 Task: Create new contact,   with mail id: 'OliviaBrown26@autoliv.com', first name: 'Olivia', Last name: 'Brown', Job Title: Chief Information Officer, Phone number (202) 555-7890. Change life cycle stage to  'Lead' and lead status to 'New'. Add new company to the associated contact: amny.com and type: Prospect. Logged in from softage.6@softage.net
Action: Mouse moved to (114, 82)
Screenshot: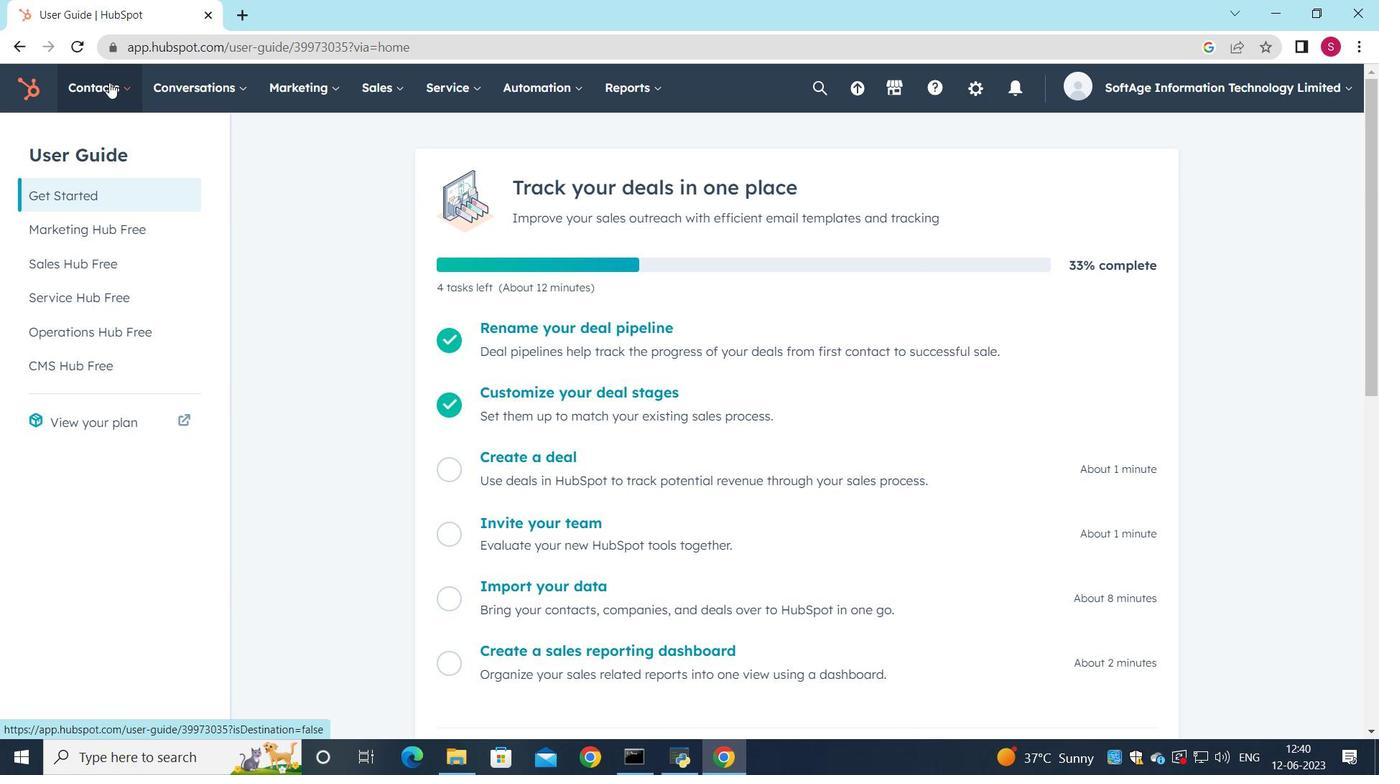 
Action: Mouse pressed left at (114, 82)
Screenshot: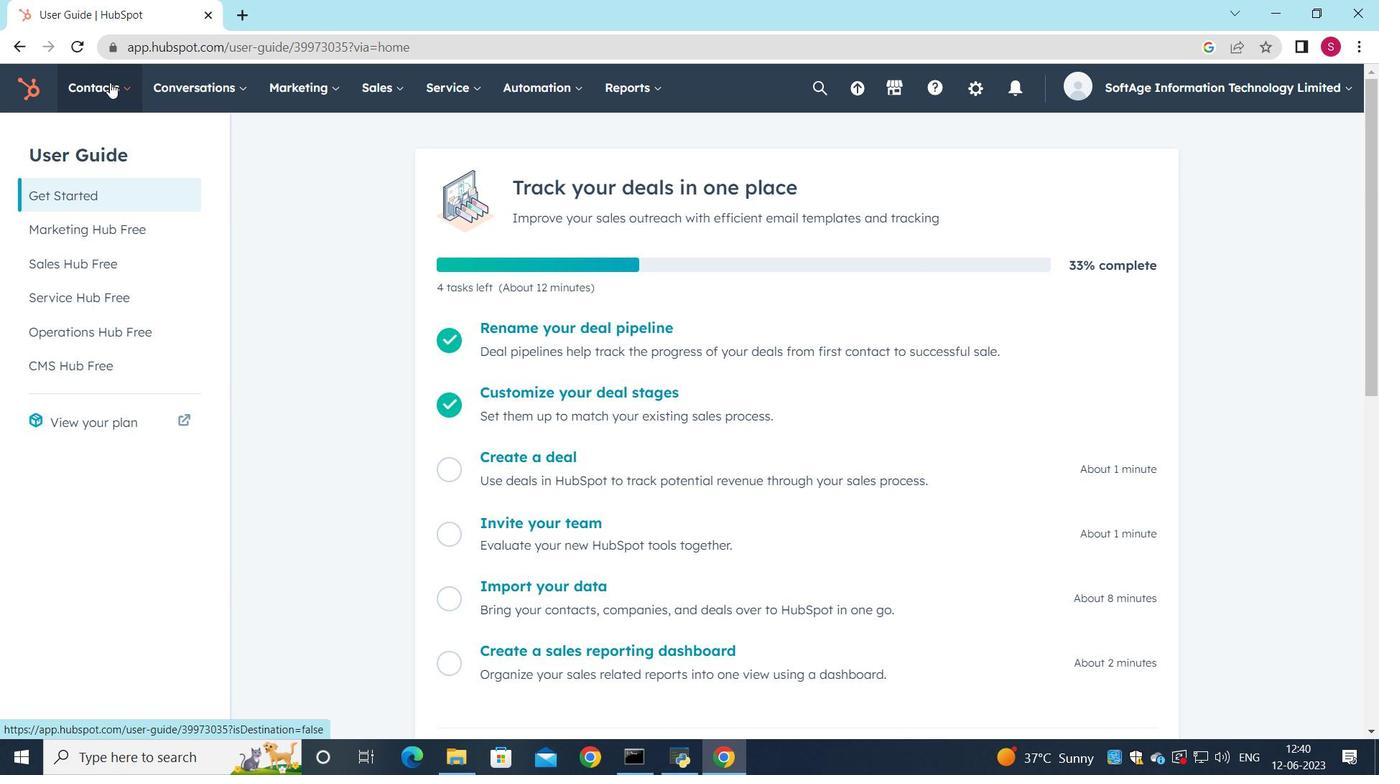
Action: Mouse moved to (129, 133)
Screenshot: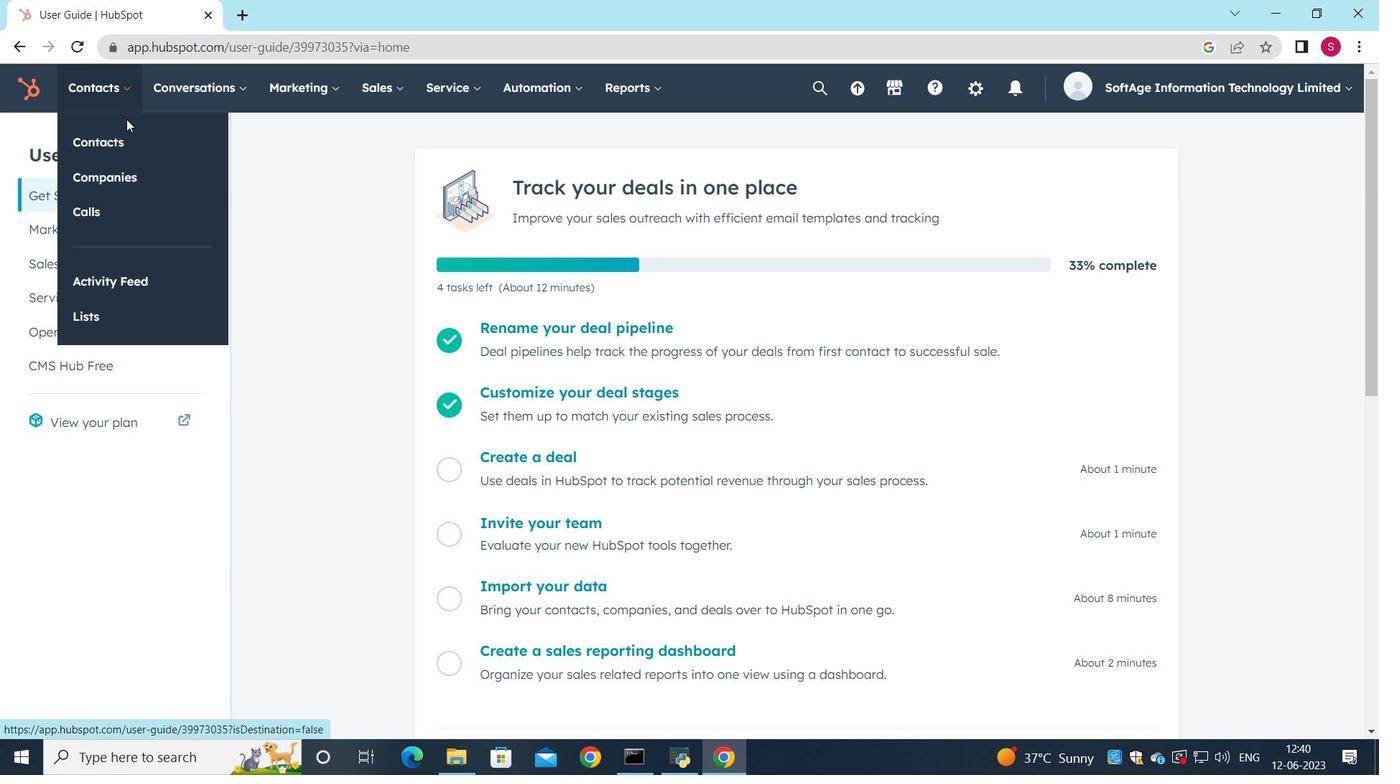 
Action: Mouse pressed left at (129, 133)
Screenshot: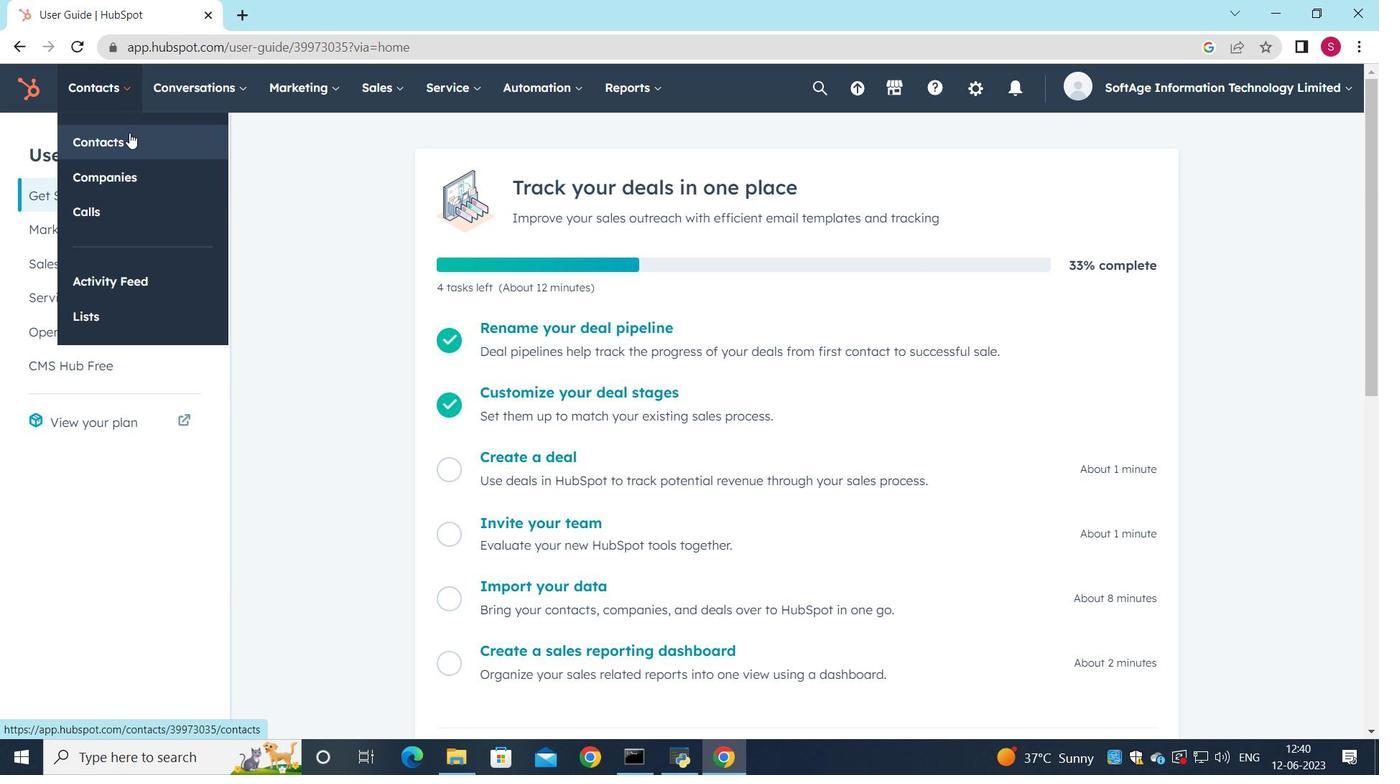 
Action: Mouse moved to (1272, 145)
Screenshot: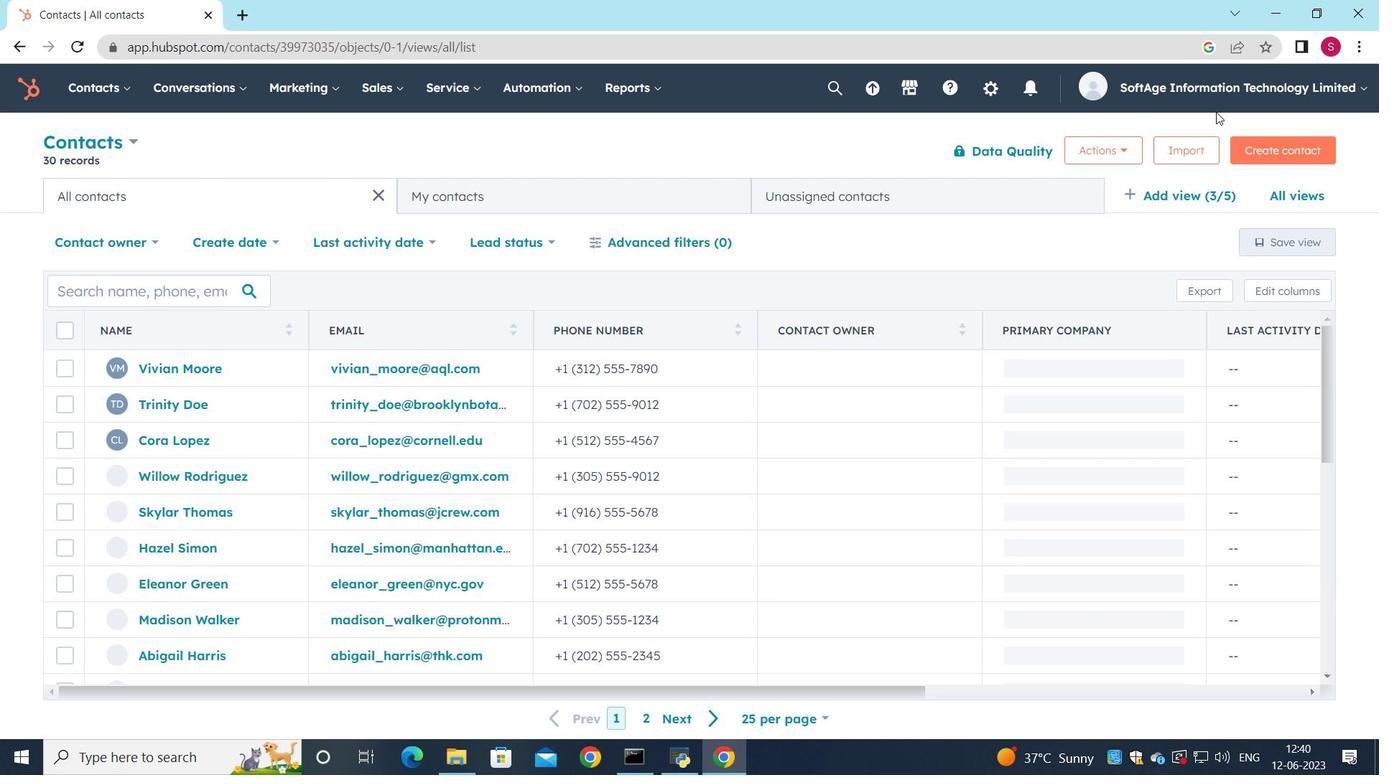 
Action: Mouse pressed left at (1272, 145)
Screenshot: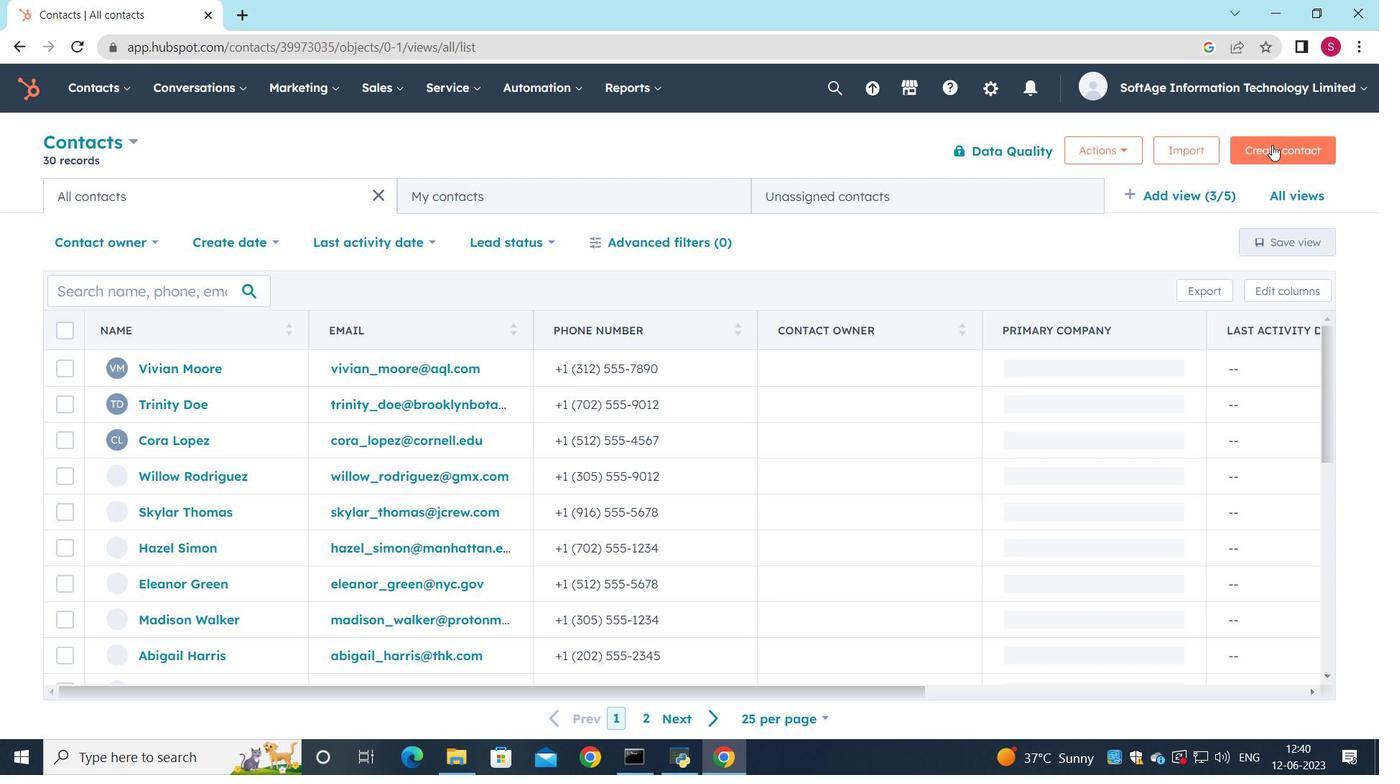 
Action: Mouse moved to (1095, 229)
Screenshot: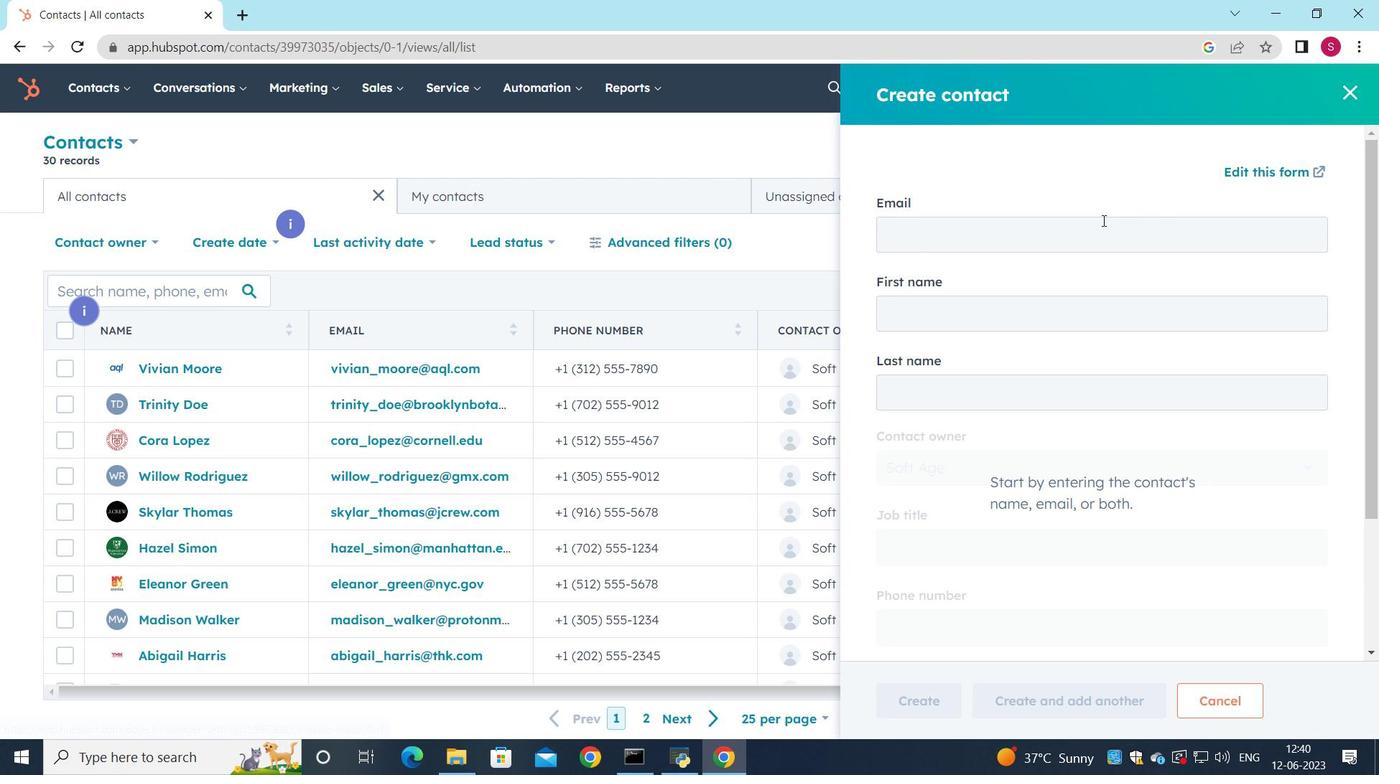 
Action: Mouse pressed left at (1095, 229)
Screenshot: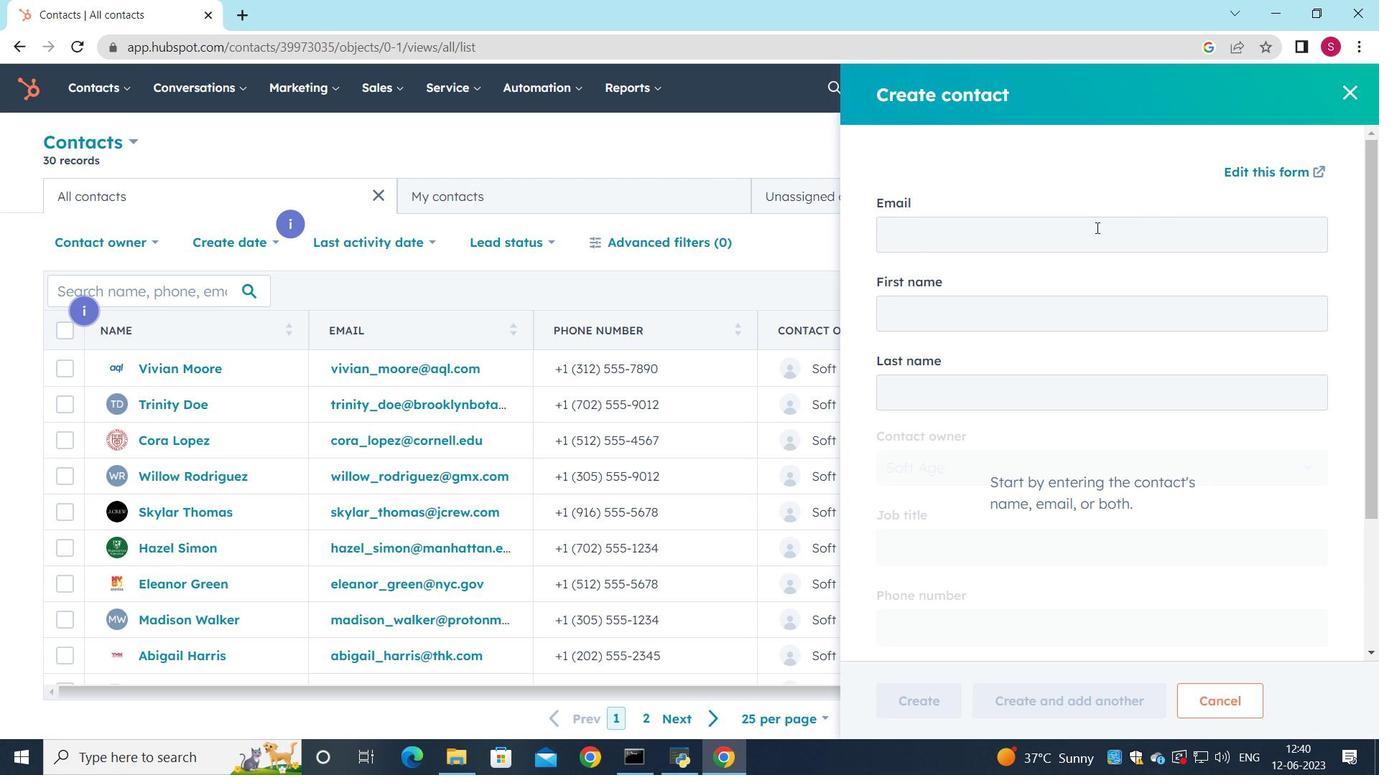 
Action: Key pressed <Key.shift>Olivia<Key.shift>Brown26<Key.shift><Key.shift>@autoliv.com
Screenshot: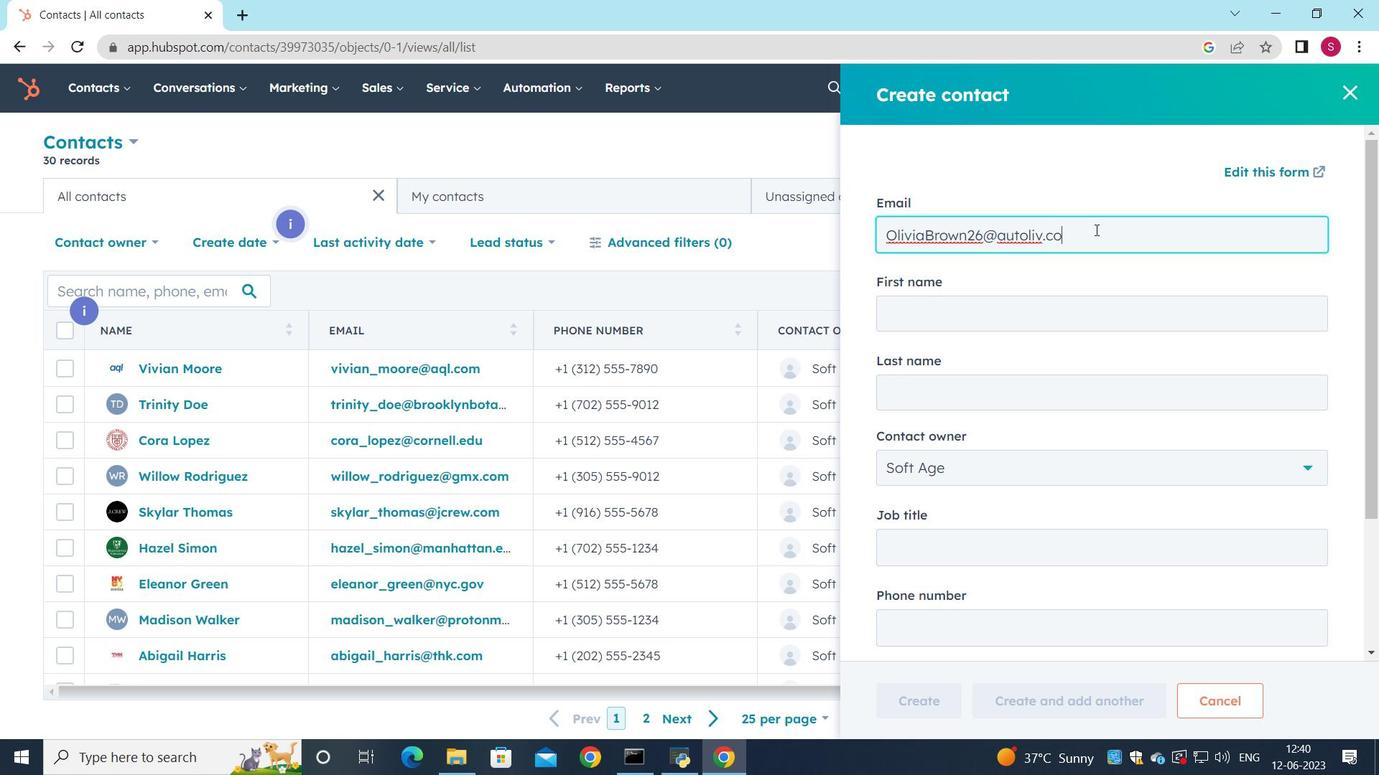 
Action: Mouse moved to (949, 305)
Screenshot: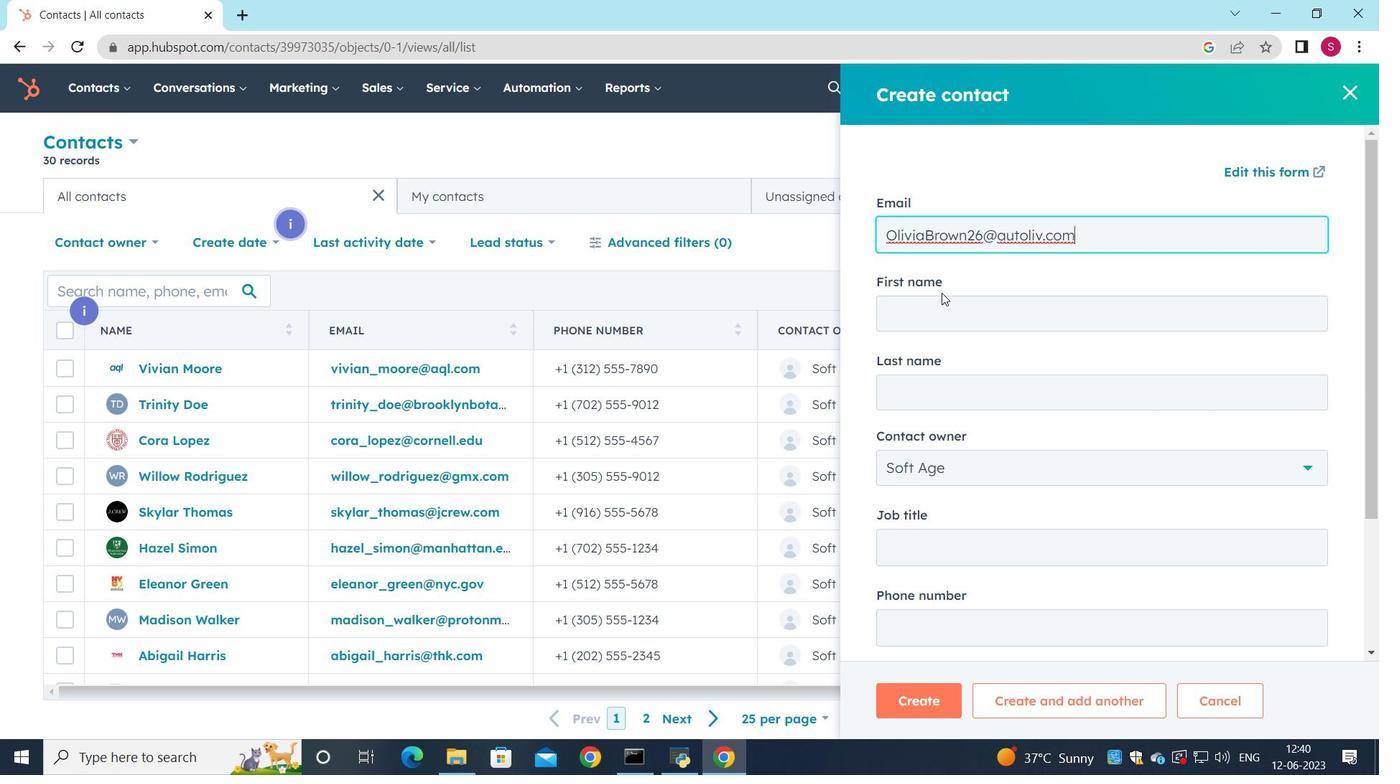 
Action: Mouse pressed left at (949, 305)
Screenshot: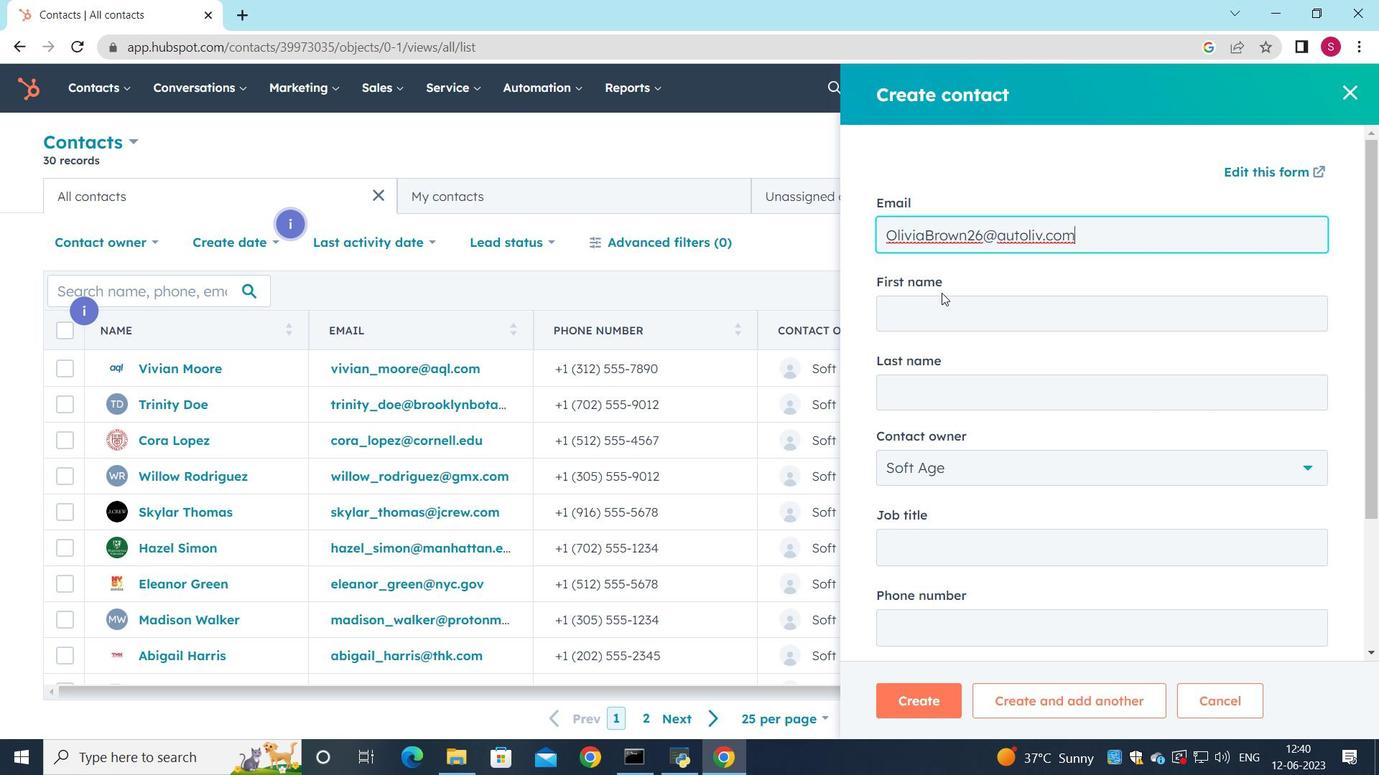 
Action: Mouse moved to (950, 350)
Screenshot: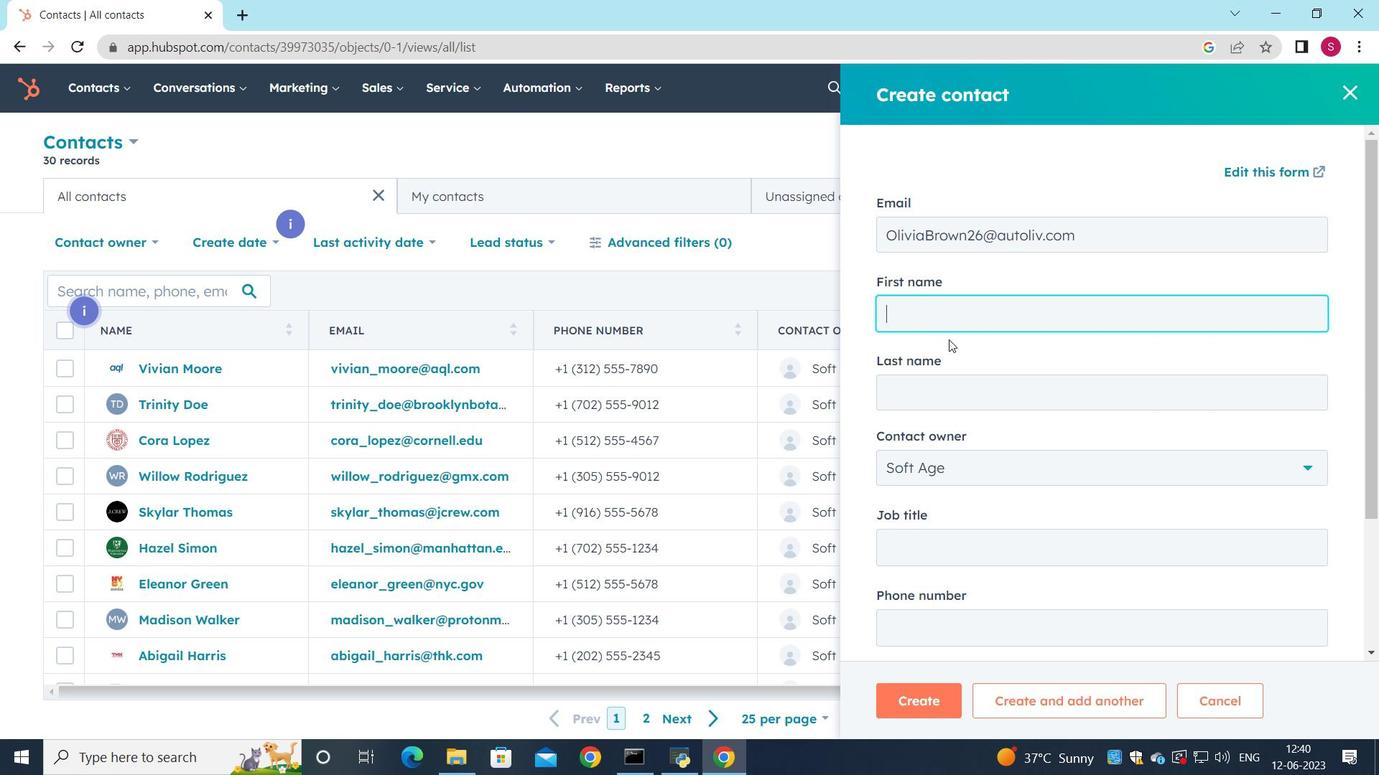 
Action: Key pressed <Key.shift>Olivia
Screenshot: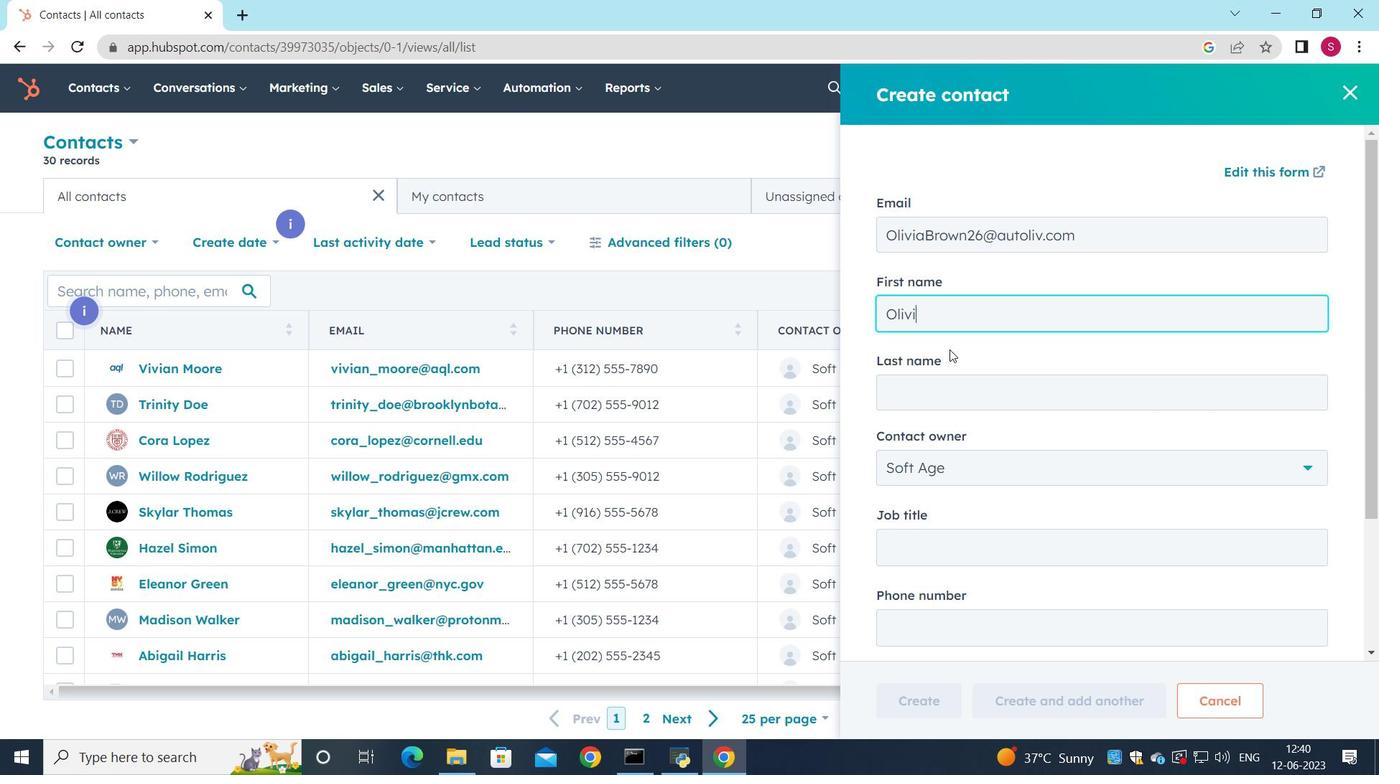 
Action: Mouse moved to (941, 395)
Screenshot: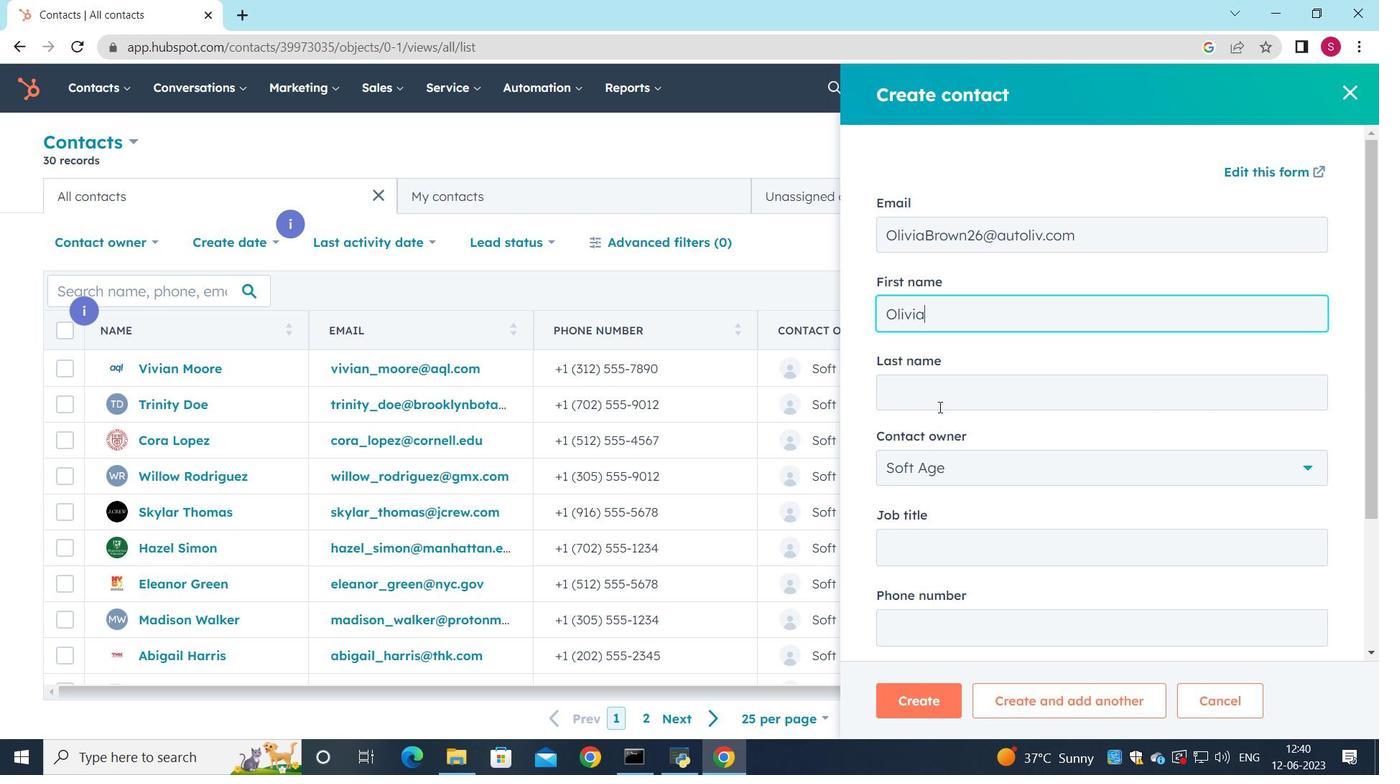 
Action: Mouse pressed left at (941, 395)
Screenshot: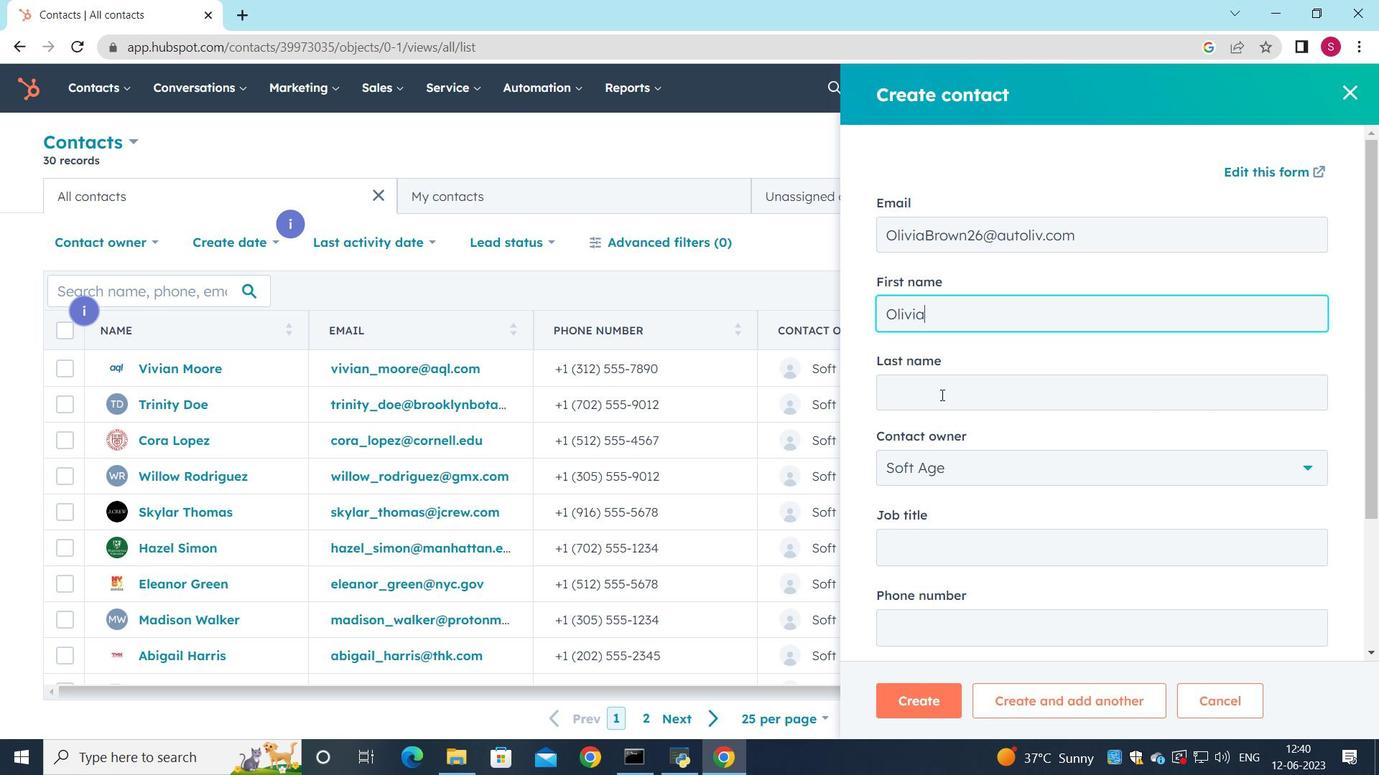 
Action: Key pressed <Key.shift><Key.shift><Key.shift><Key.shift>Brown
Screenshot: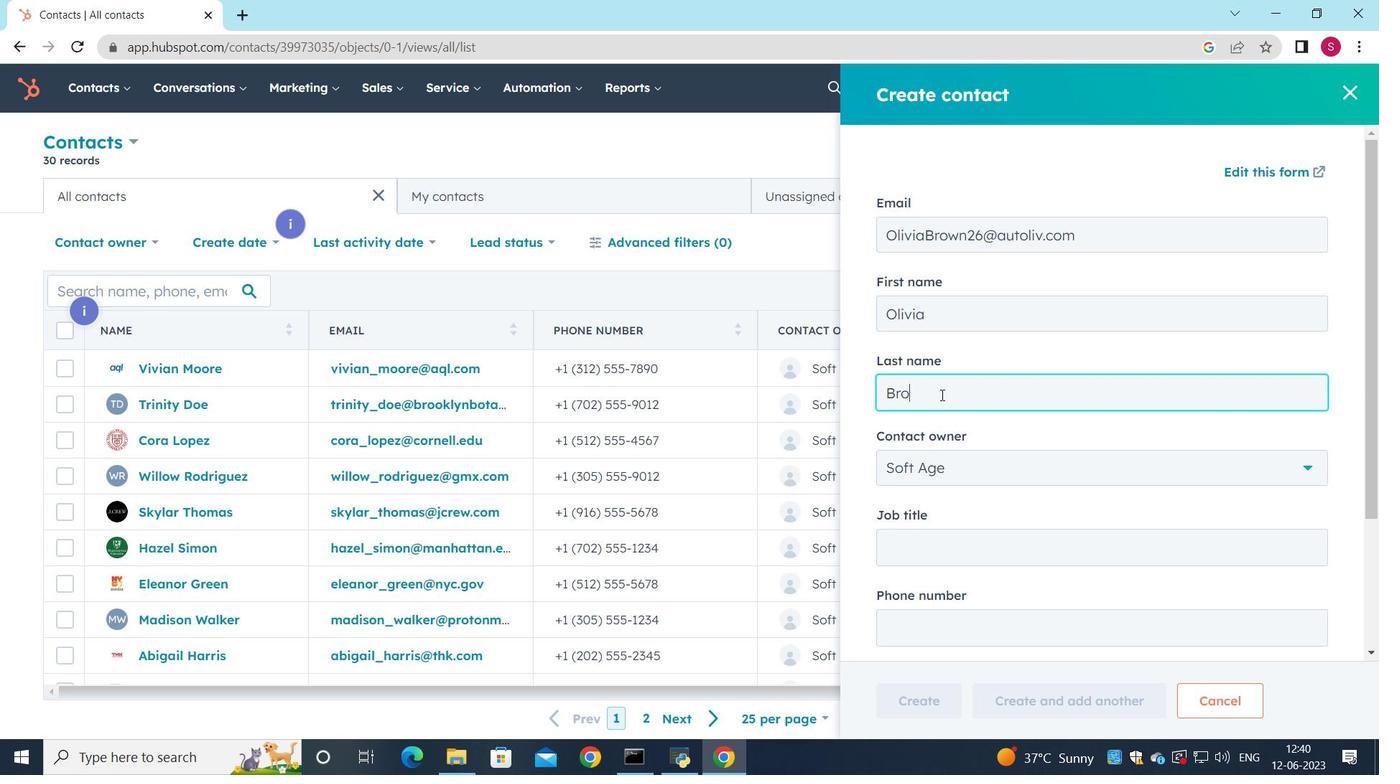 
Action: Mouse moved to (938, 556)
Screenshot: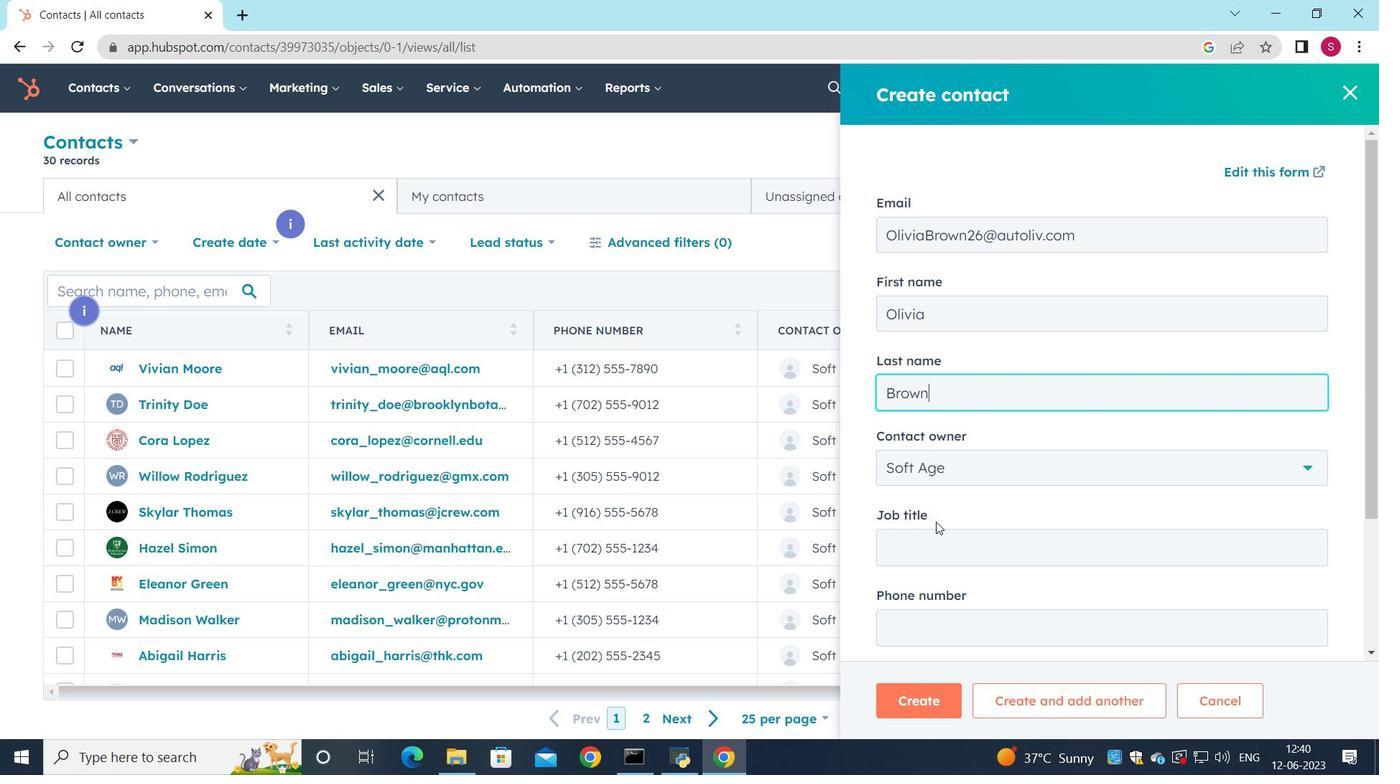 
Action: Mouse pressed left at (938, 556)
Screenshot: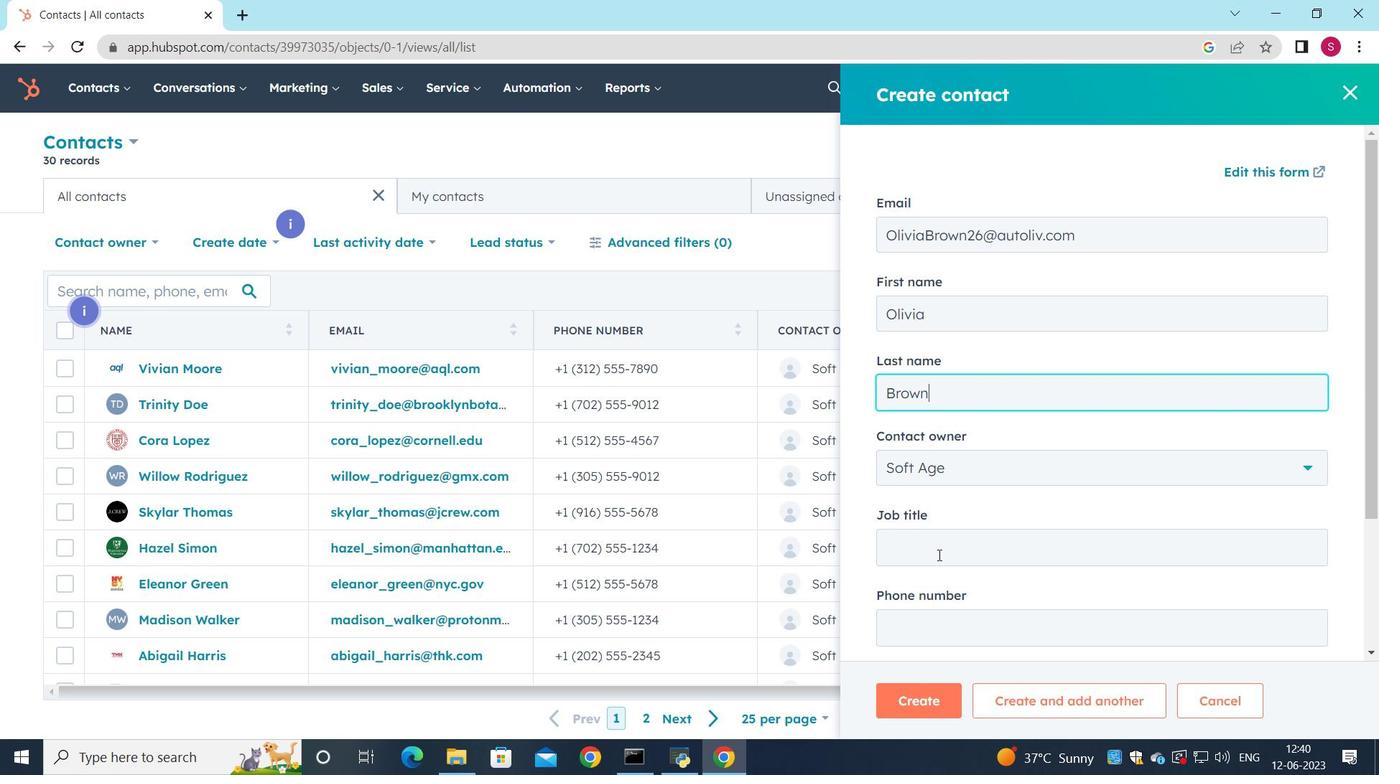 
Action: Key pressed <Key.shift>Chief<Key.space><Key.shift>Information<Key.space><Key.shift>Officer
Screenshot: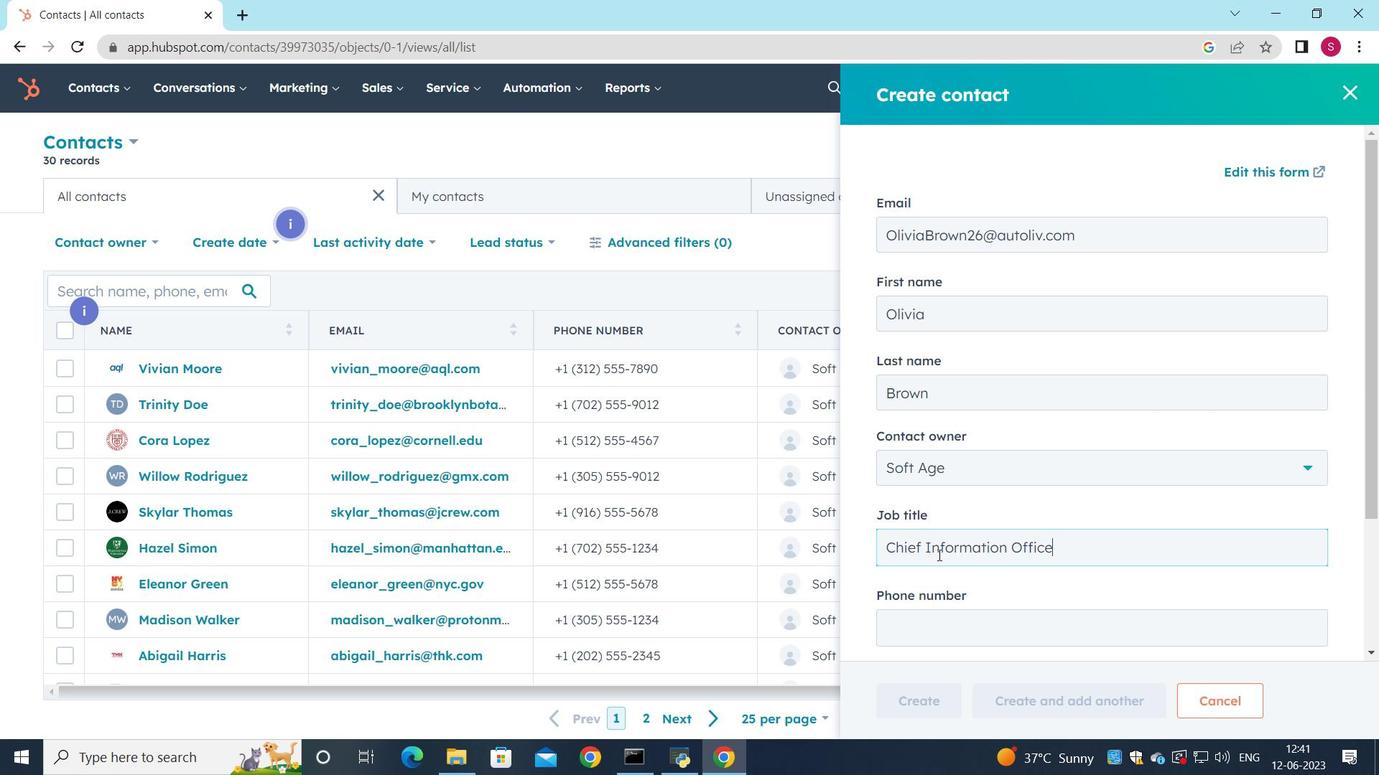 
Action: Mouse moved to (977, 556)
Screenshot: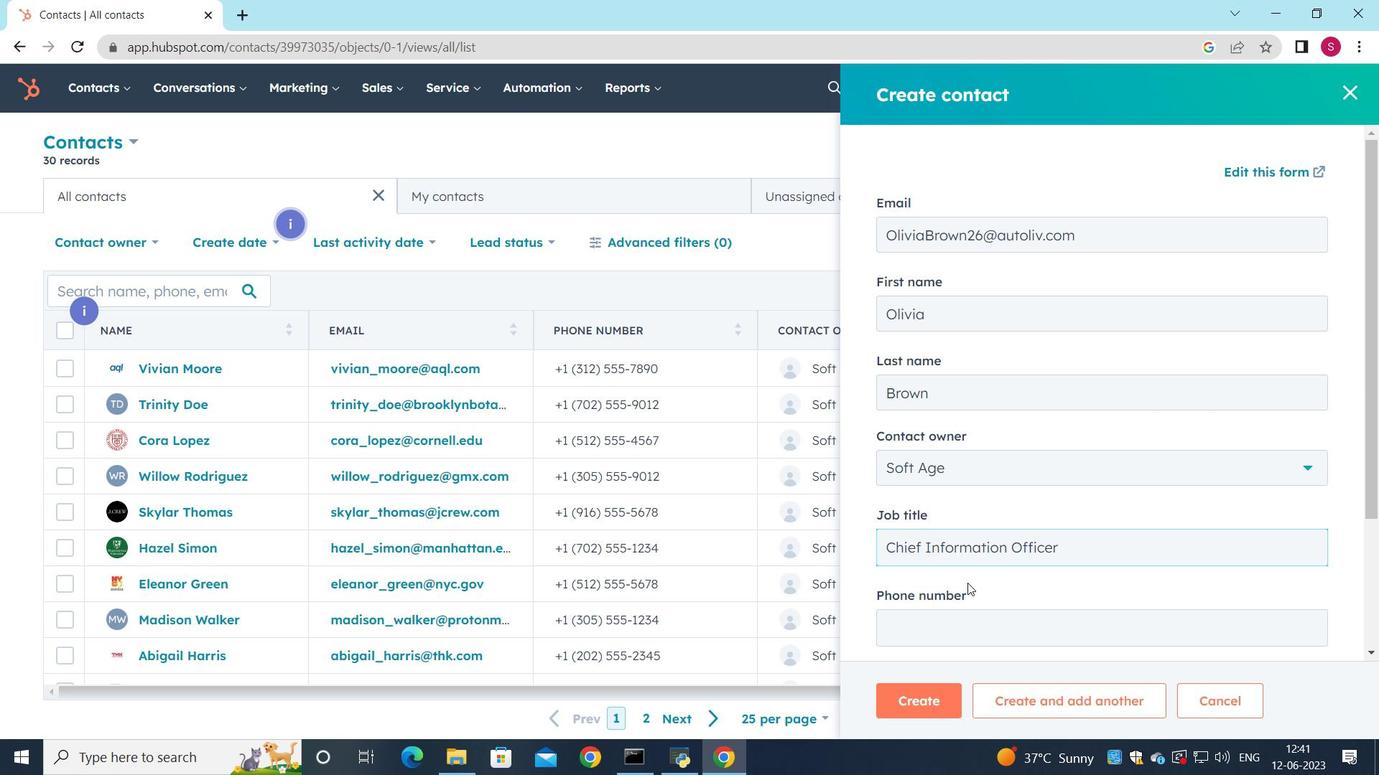 
Action: Mouse scrolled (977, 556) with delta (0, 0)
Screenshot: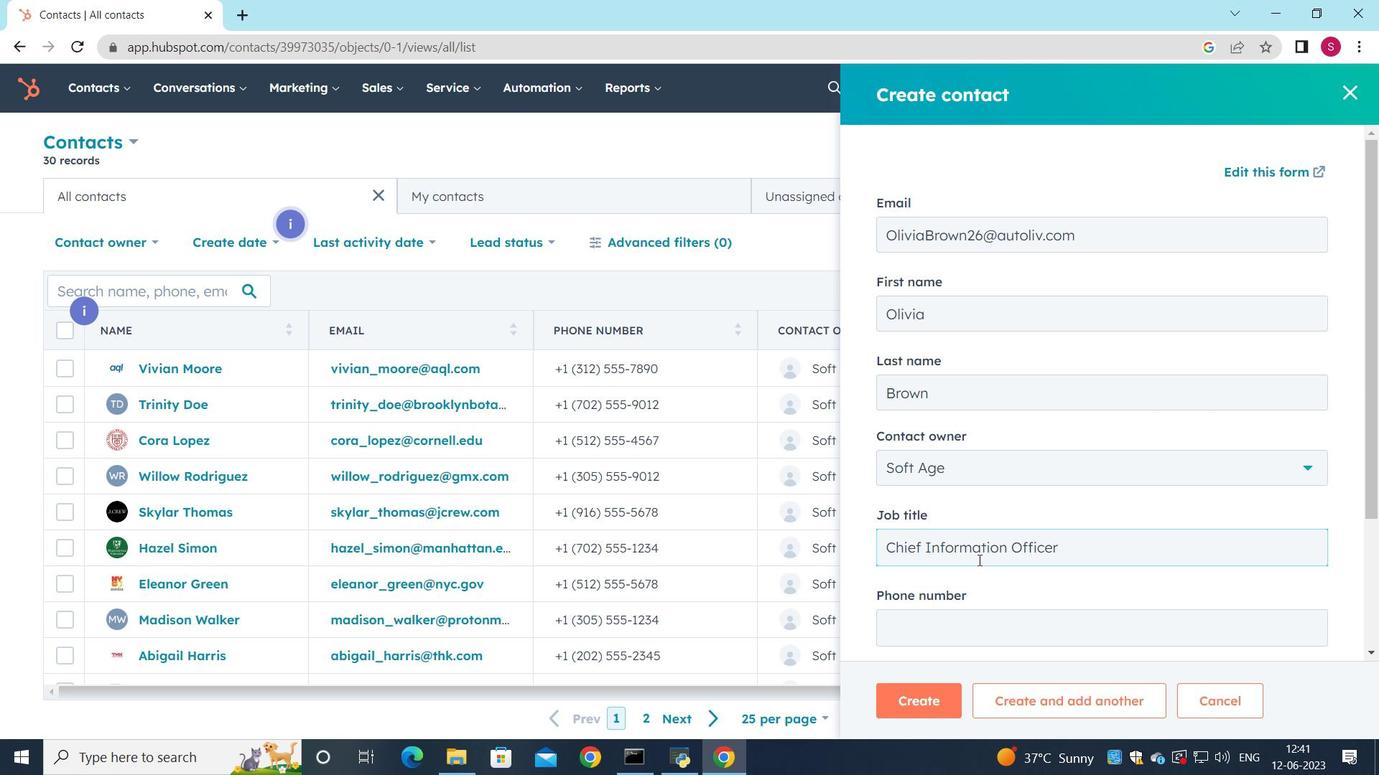 
Action: Mouse moved to (964, 546)
Screenshot: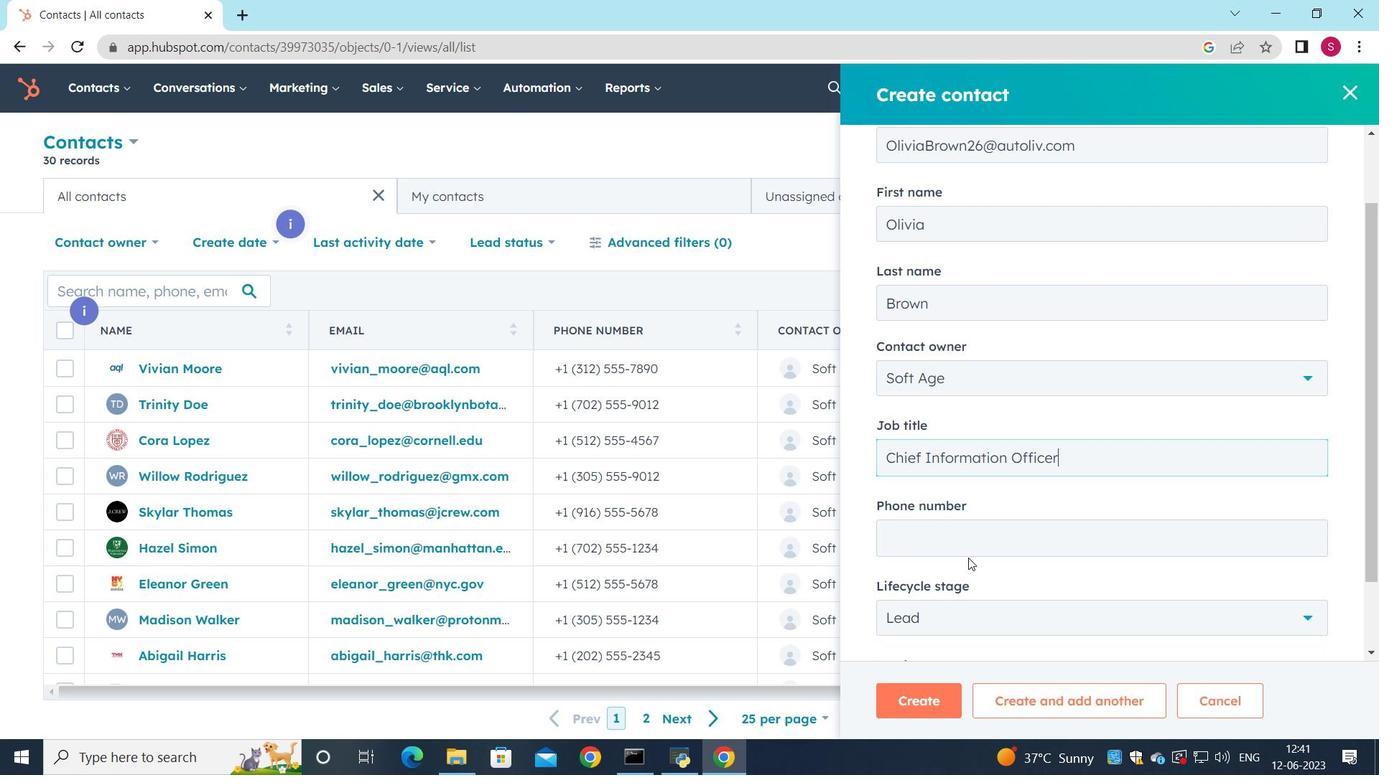 
Action: Mouse pressed left at (964, 546)
Screenshot: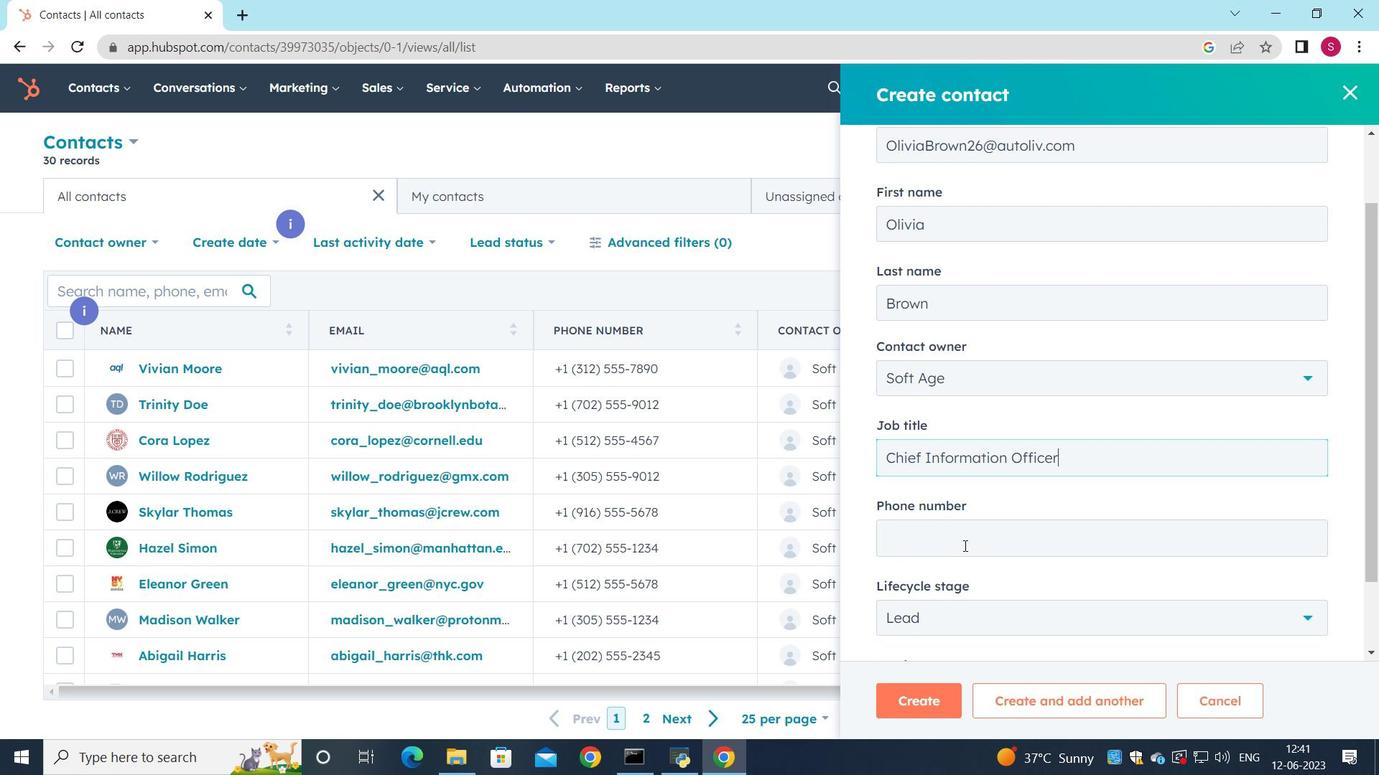 
Action: Key pressed 2025557890
Screenshot: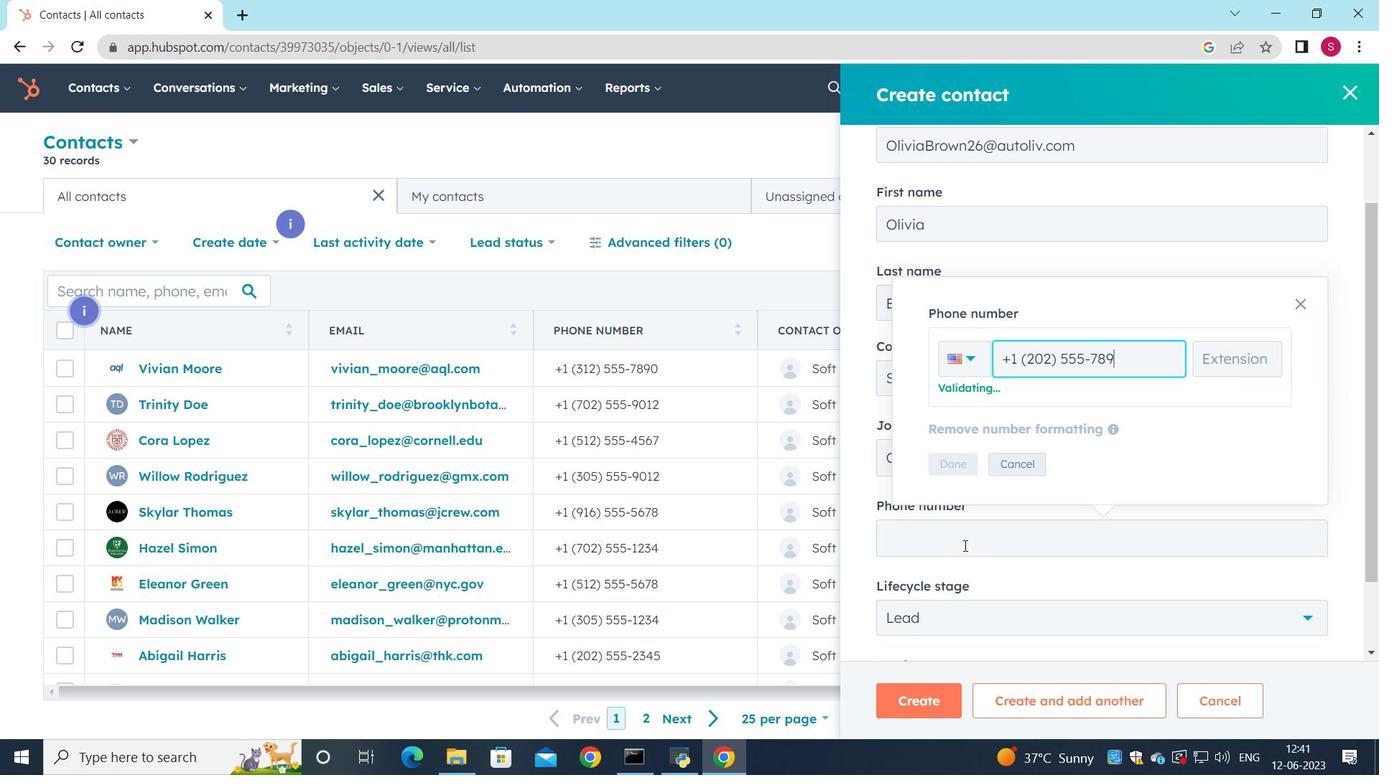 
Action: Mouse scrolled (964, 545) with delta (0, 0)
Screenshot: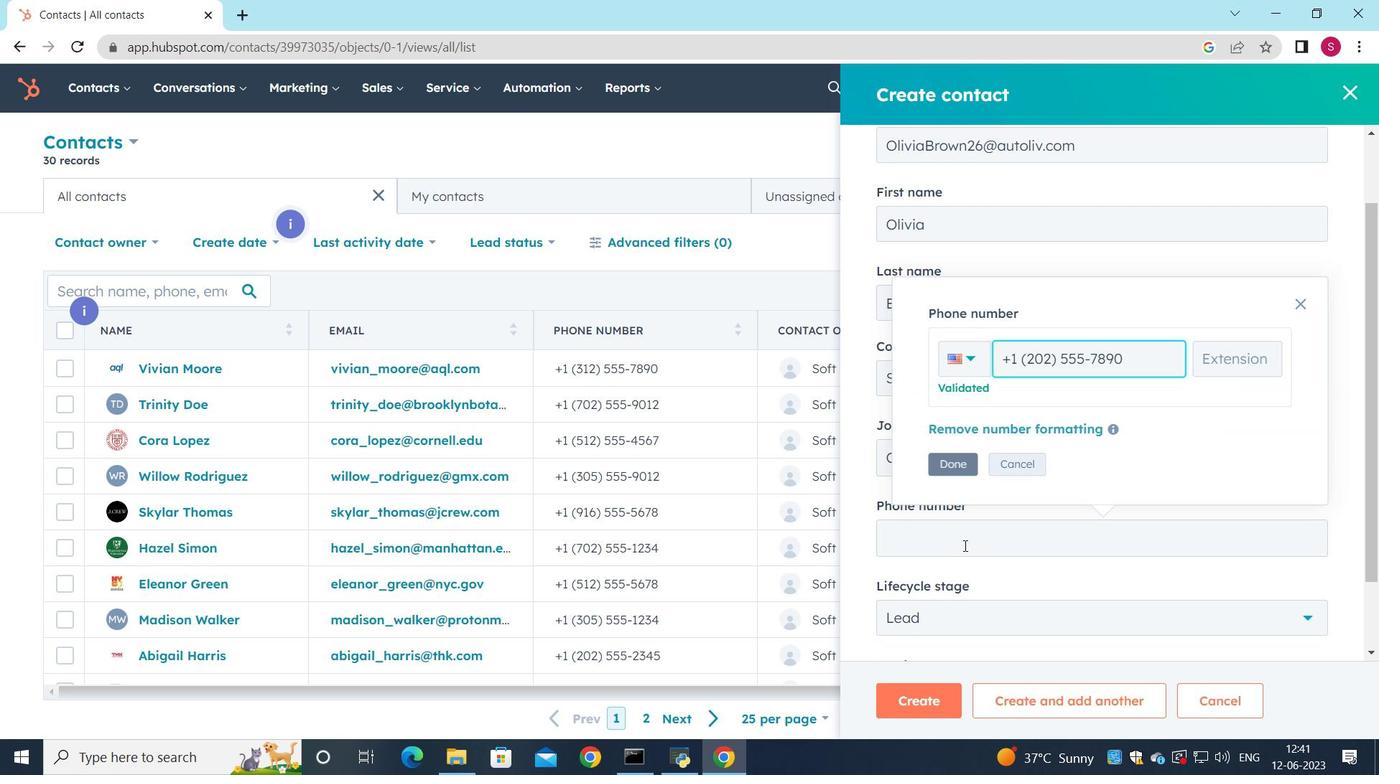 
Action: Mouse moved to (964, 551)
Screenshot: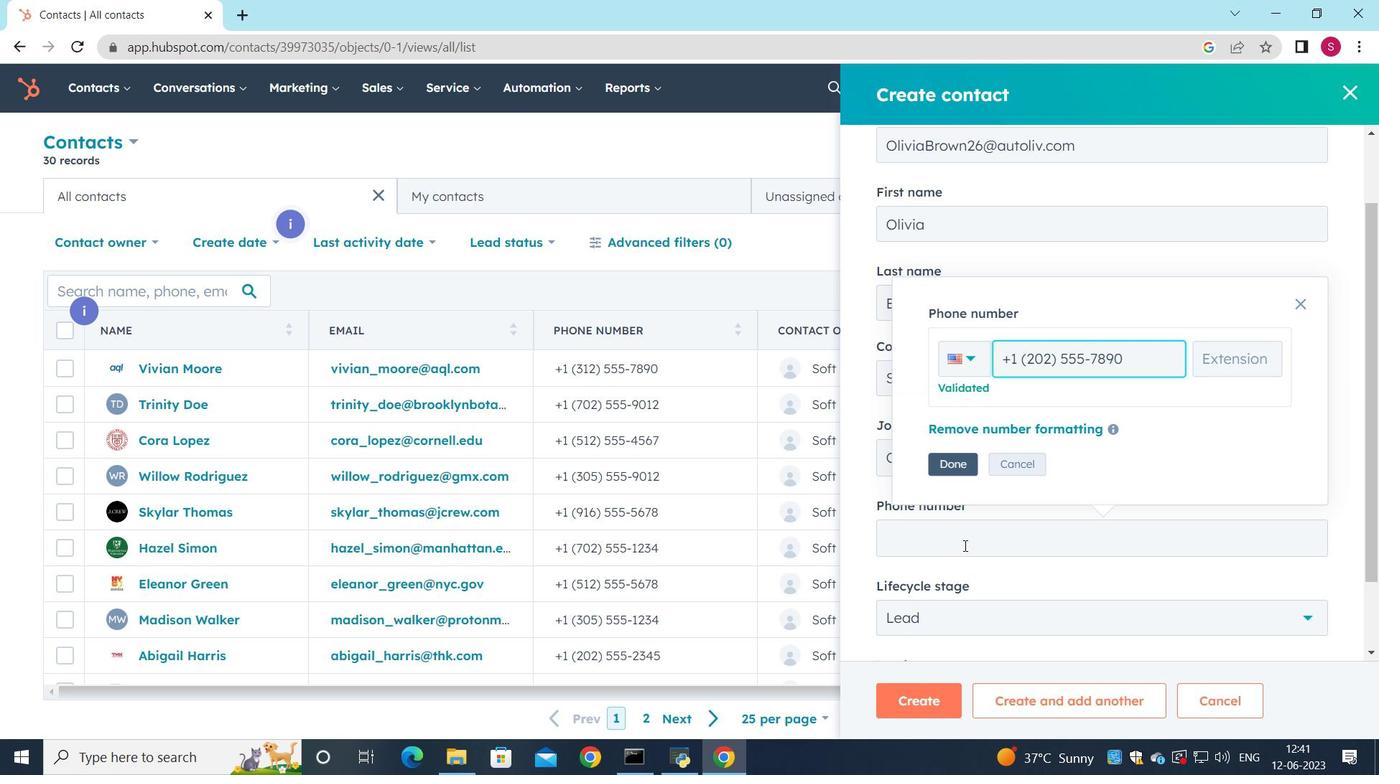 
Action: Mouse scrolled (964, 551) with delta (0, 0)
Screenshot: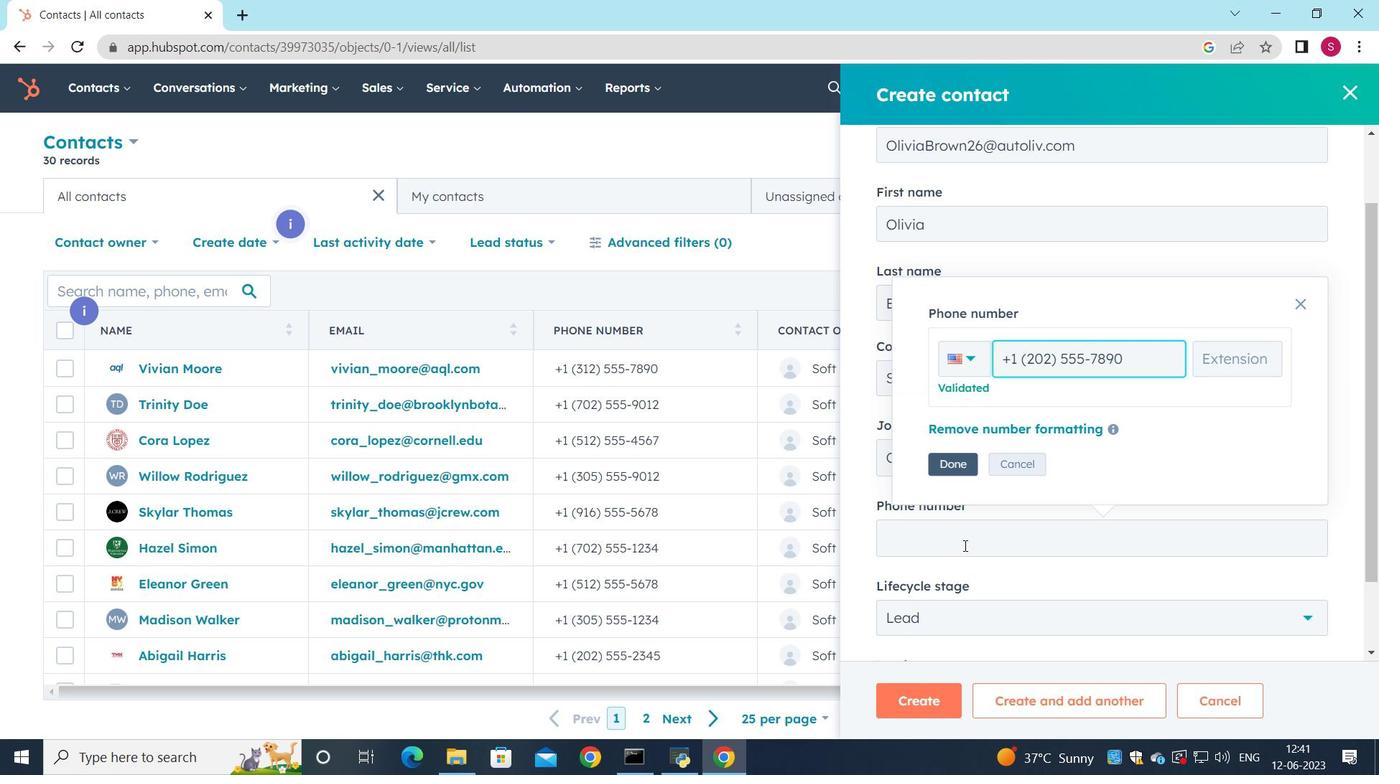 
Action: Mouse moved to (946, 367)
Screenshot: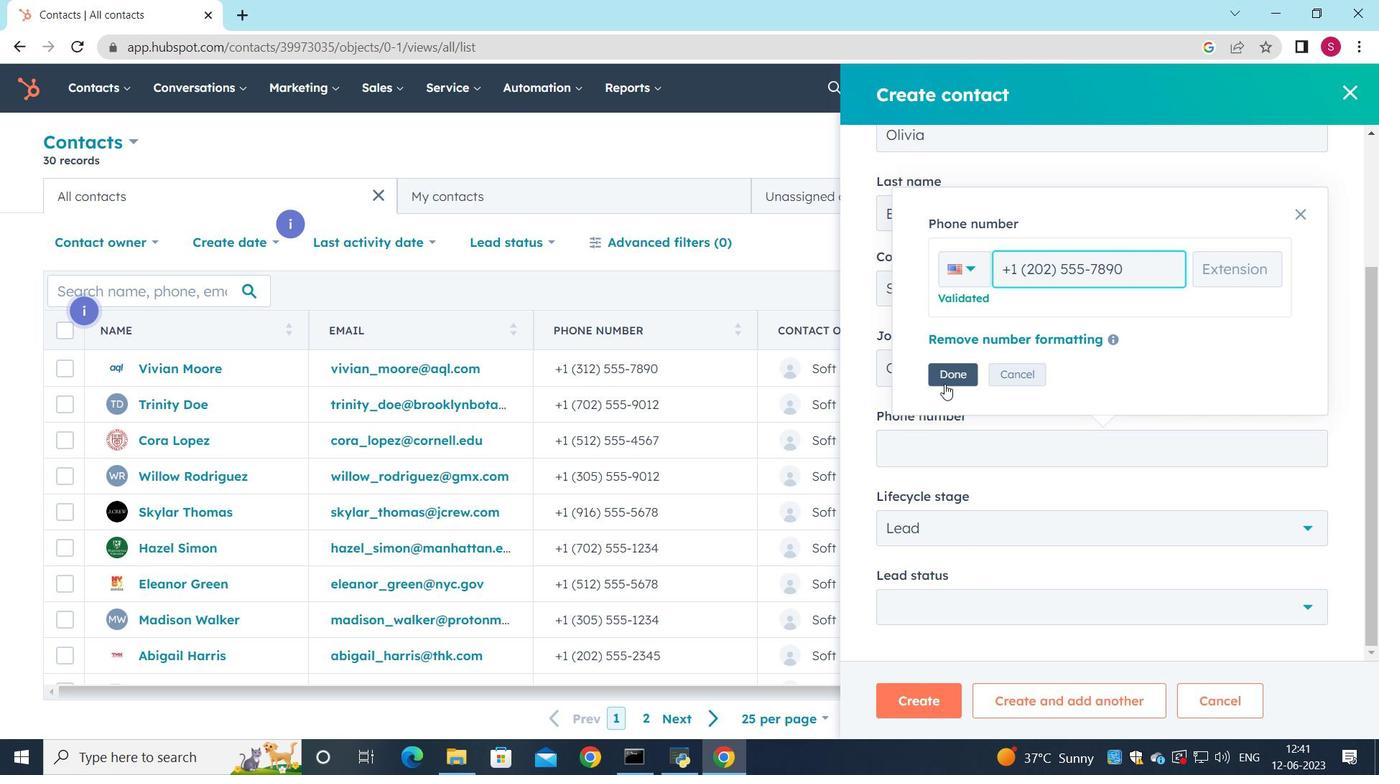 
Action: Mouse pressed left at (946, 367)
Screenshot: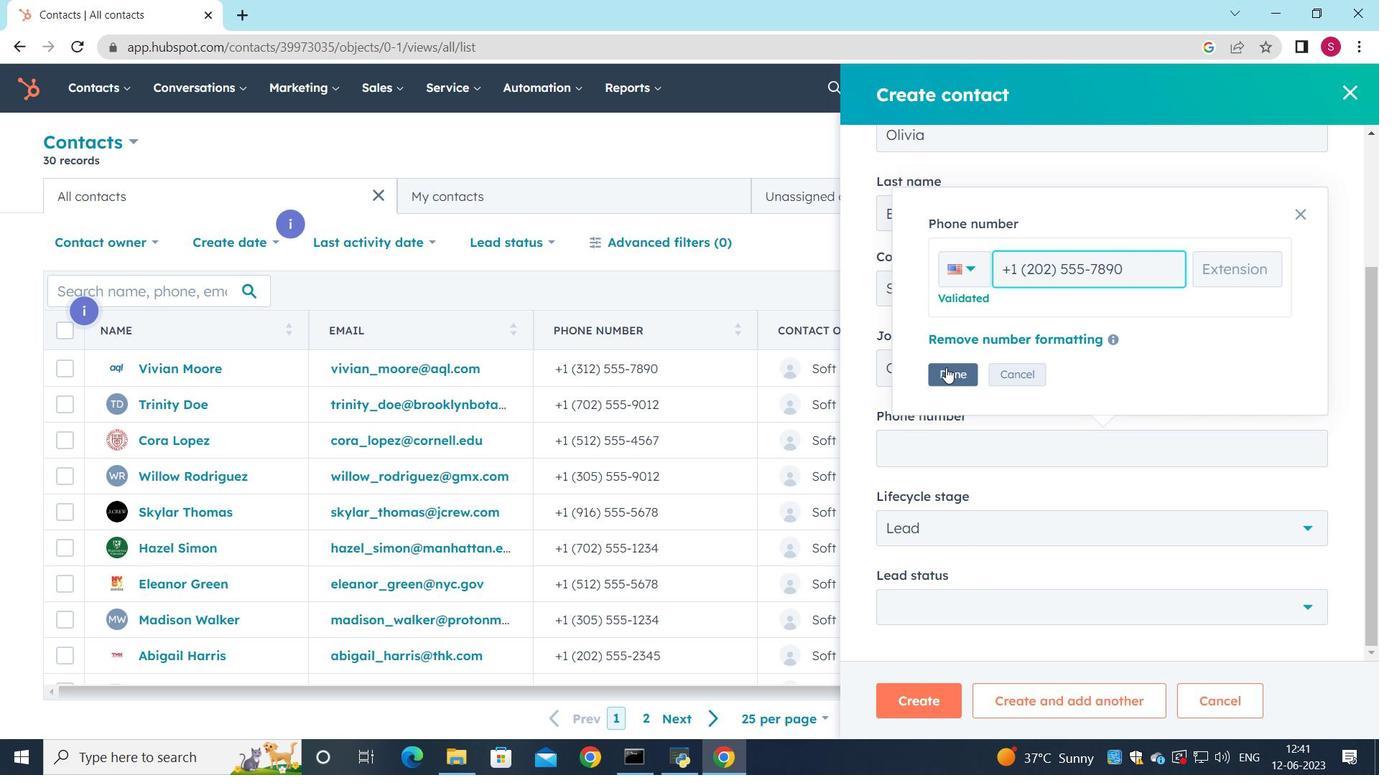 
Action: Mouse moved to (1001, 481)
Screenshot: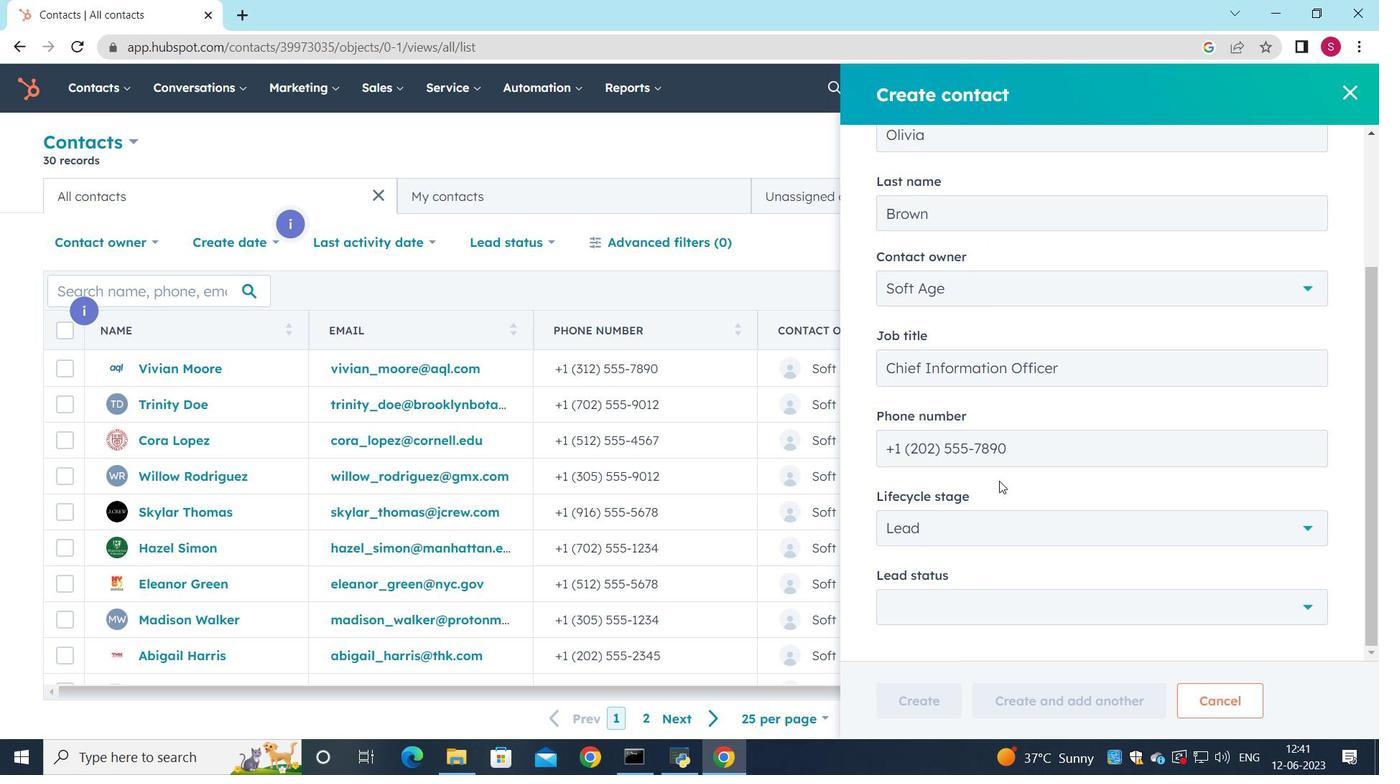 
Action: Mouse scrolled (1001, 480) with delta (0, 0)
Screenshot: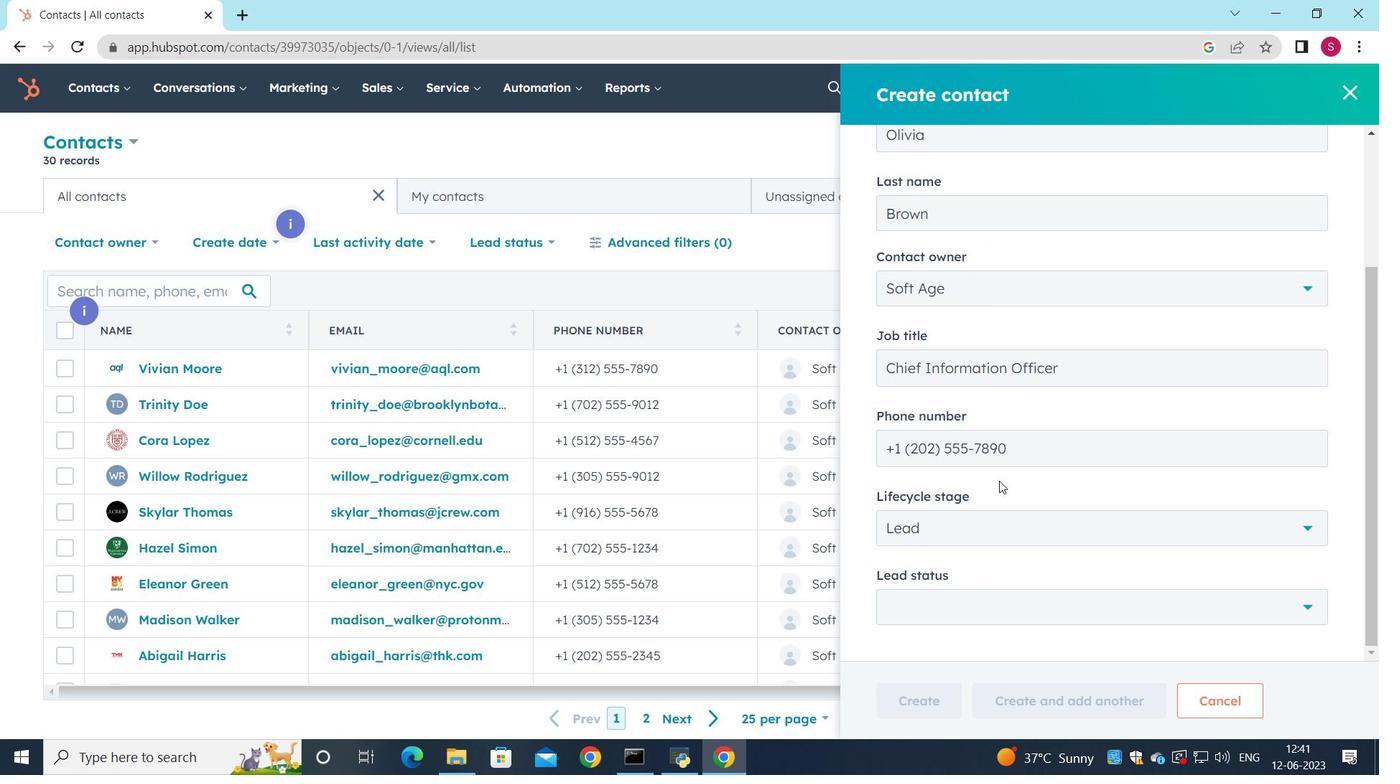 
Action: Mouse scrolled (1001, 480) with delta (0, 0)
Screenshot: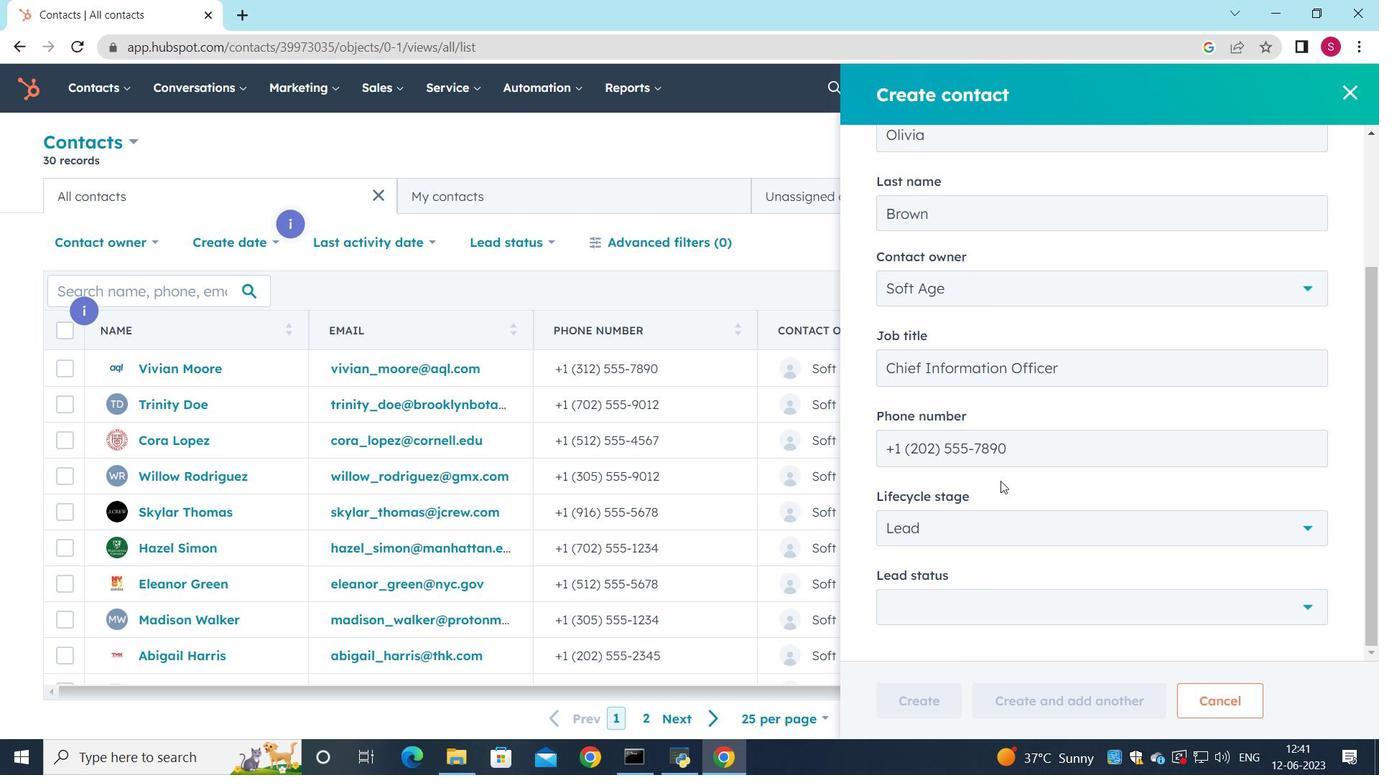 
Action: Mouse moved to (979, 603)
Screenshot: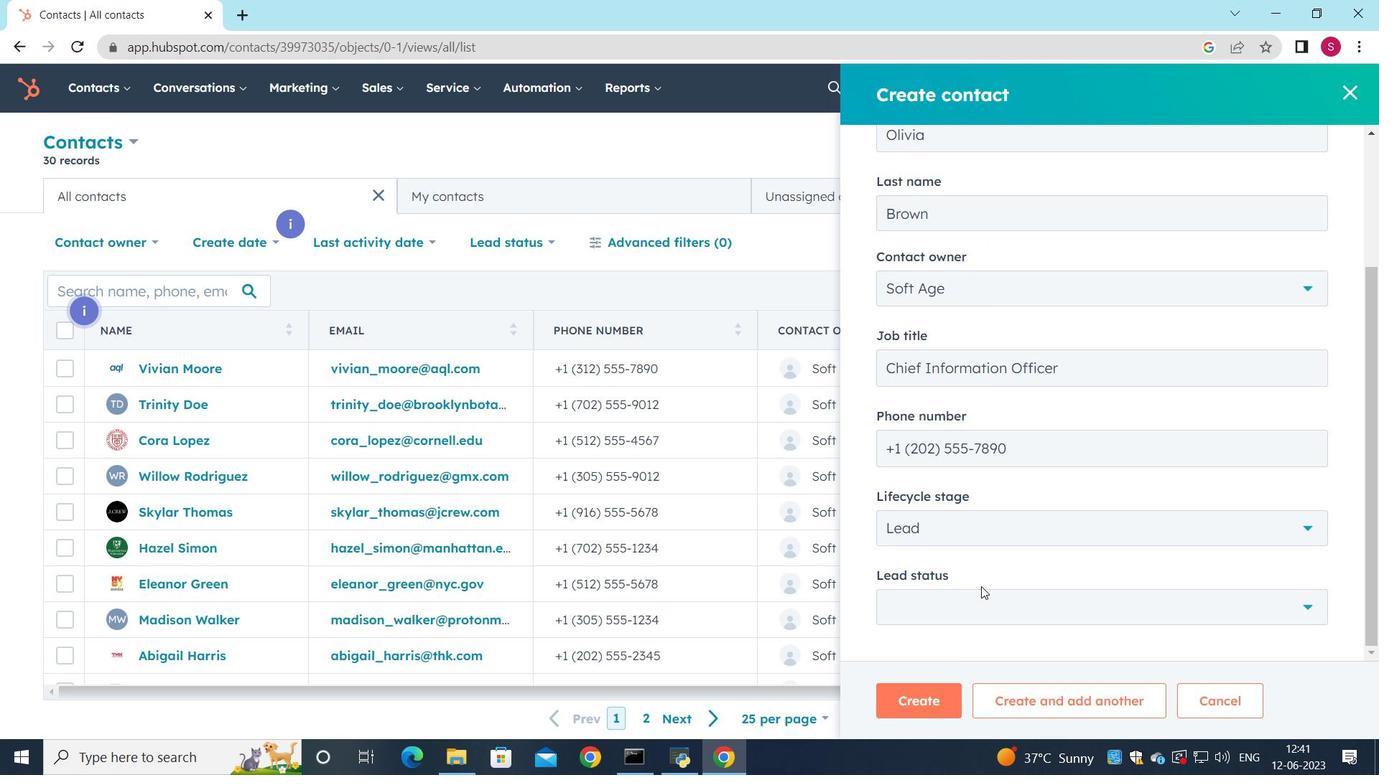 
Action: Mouse pressed left at (979, 603)
Screenshot: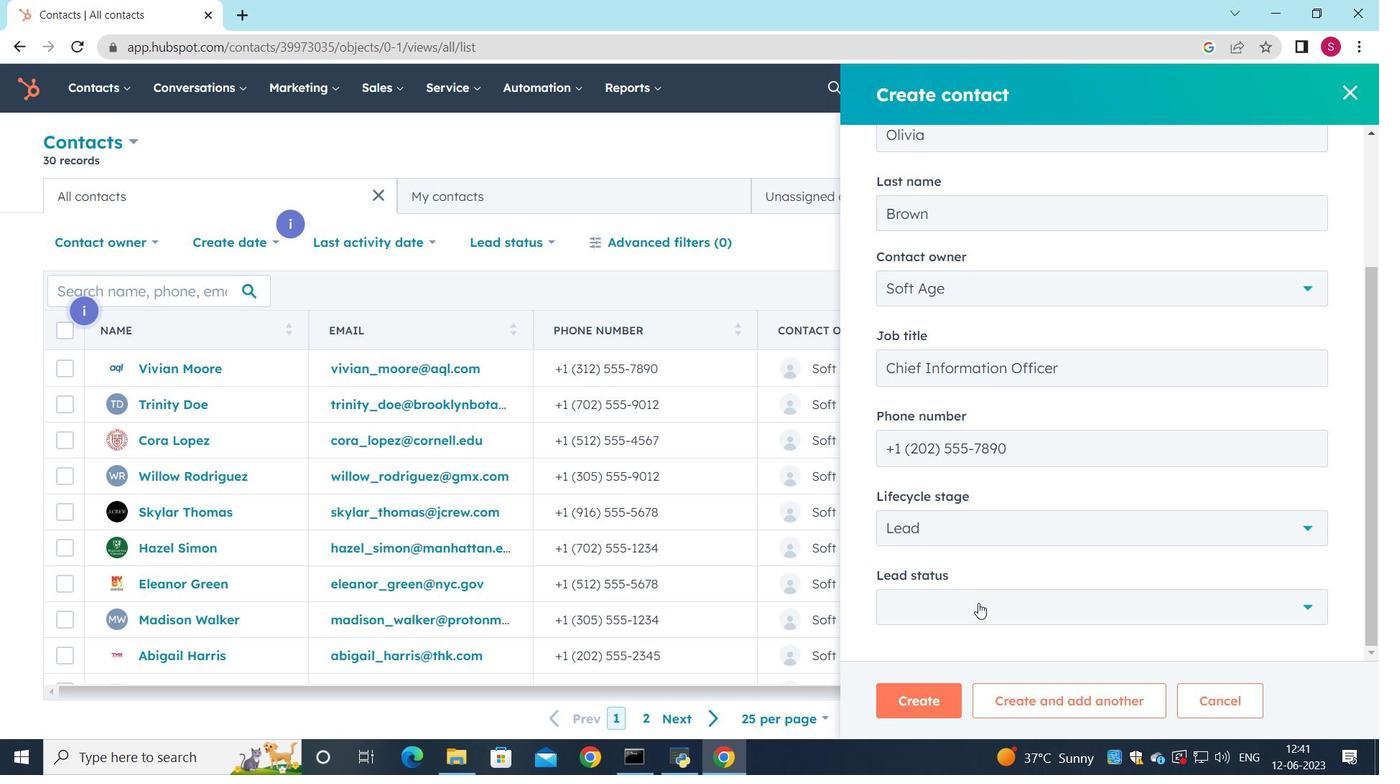 
Action: Mouse moved to (939, 446)
Screenshot: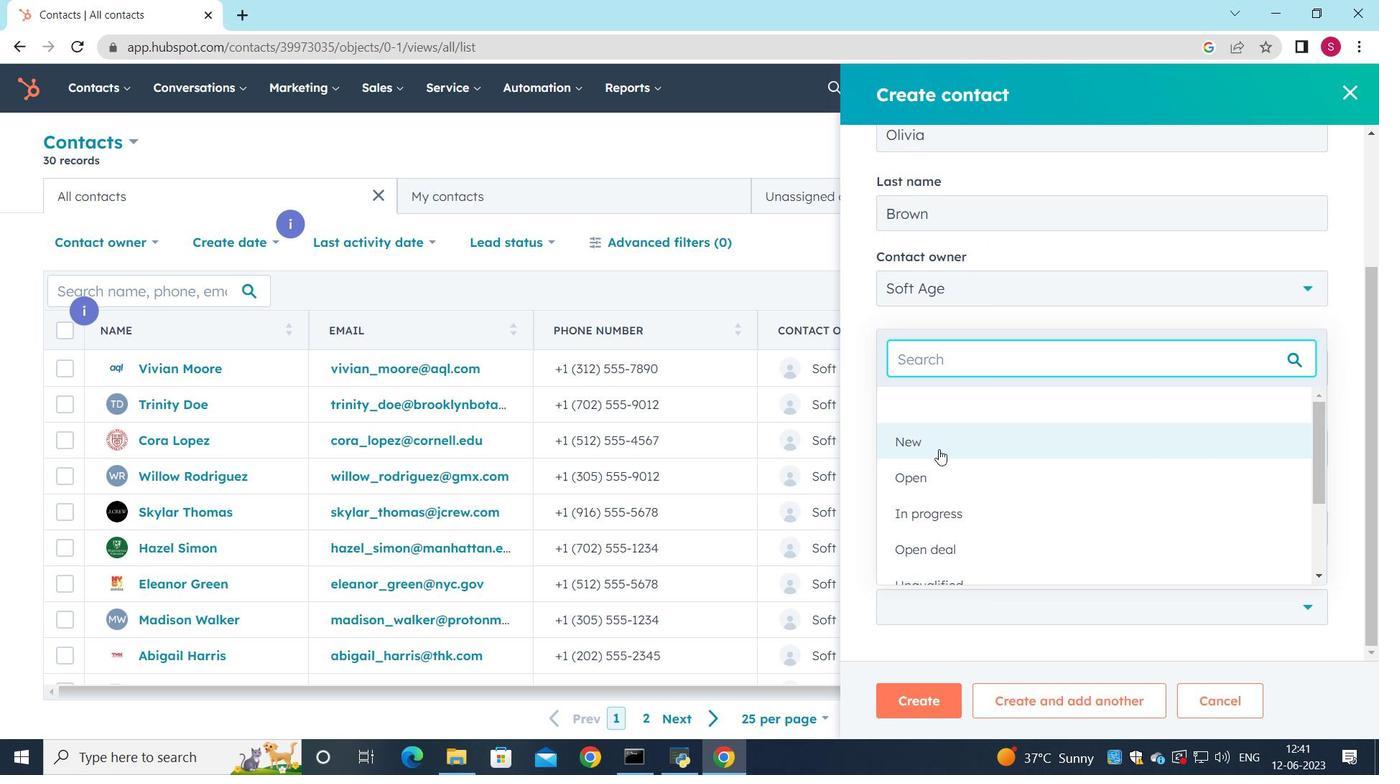 
Action: Mouse pressed left at (939, 446)
Screenshot: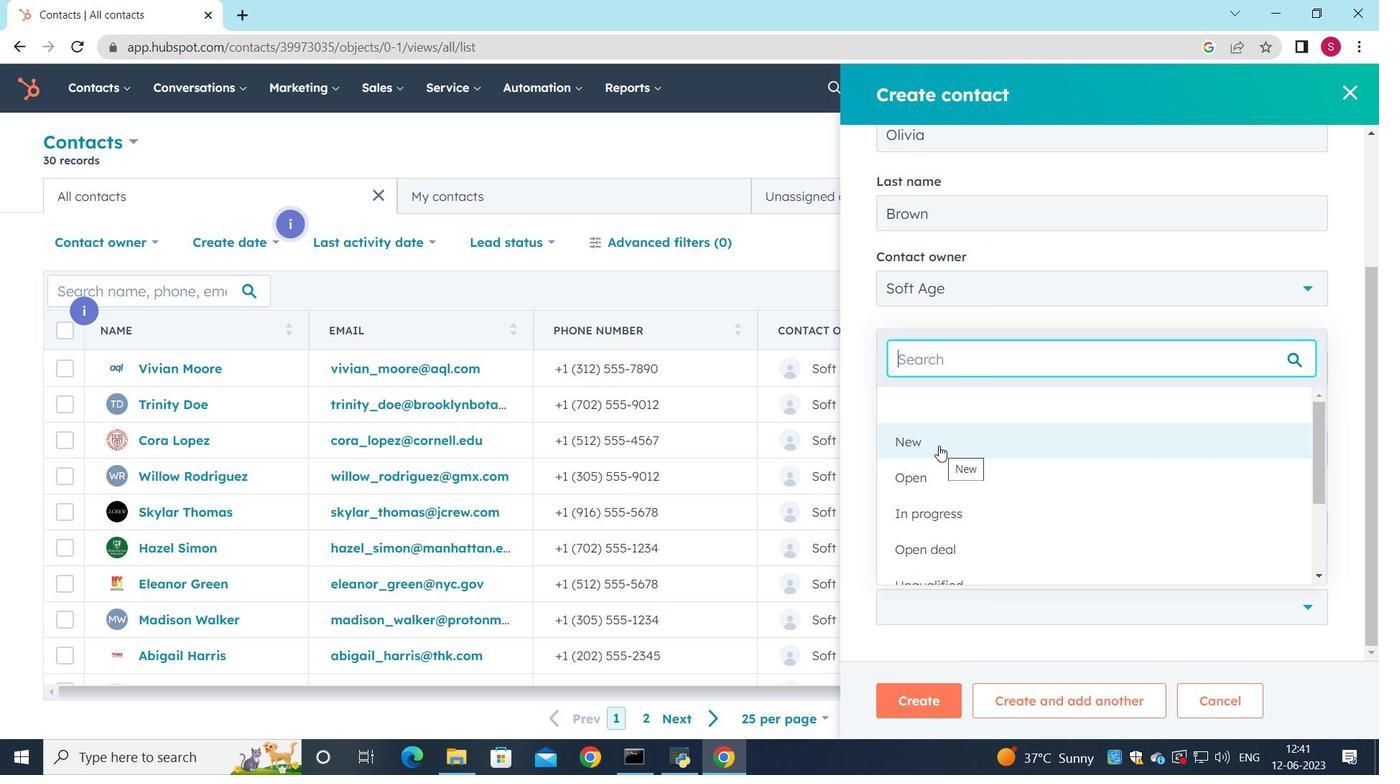 
Action: Mouse moved to (1290, 525)
Screenshot: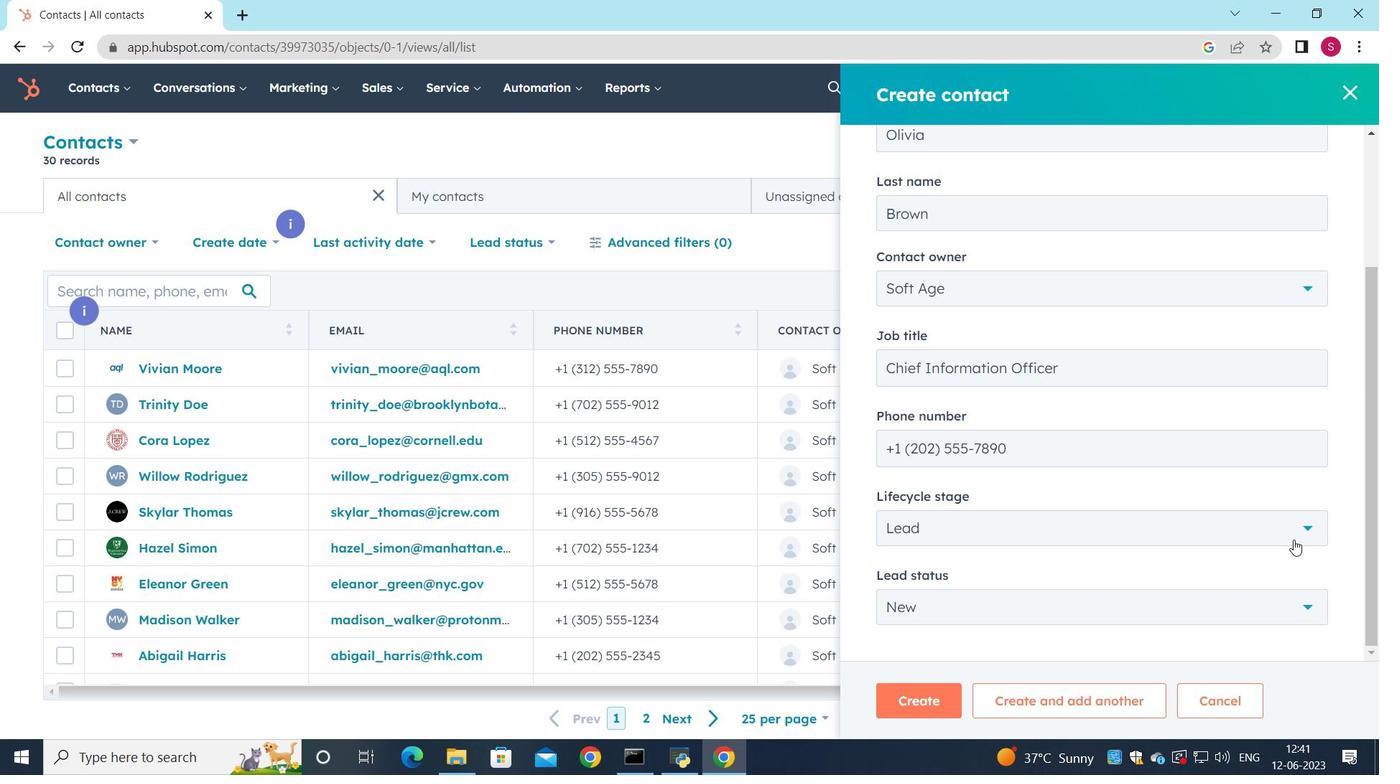 
Action: Mouse pressed left at (1290, 525)
Screenshot: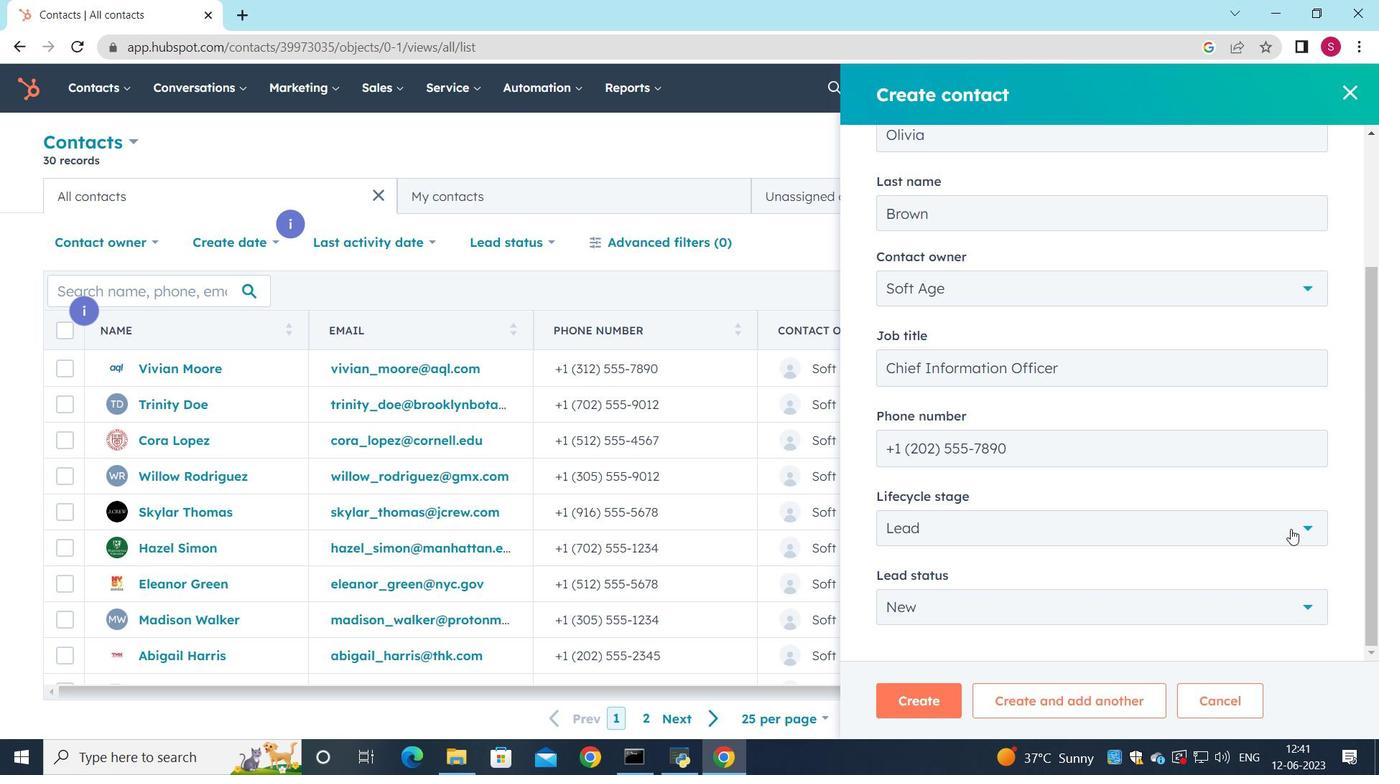 
Action: Mouse moved to (979, 361)
Screenshot: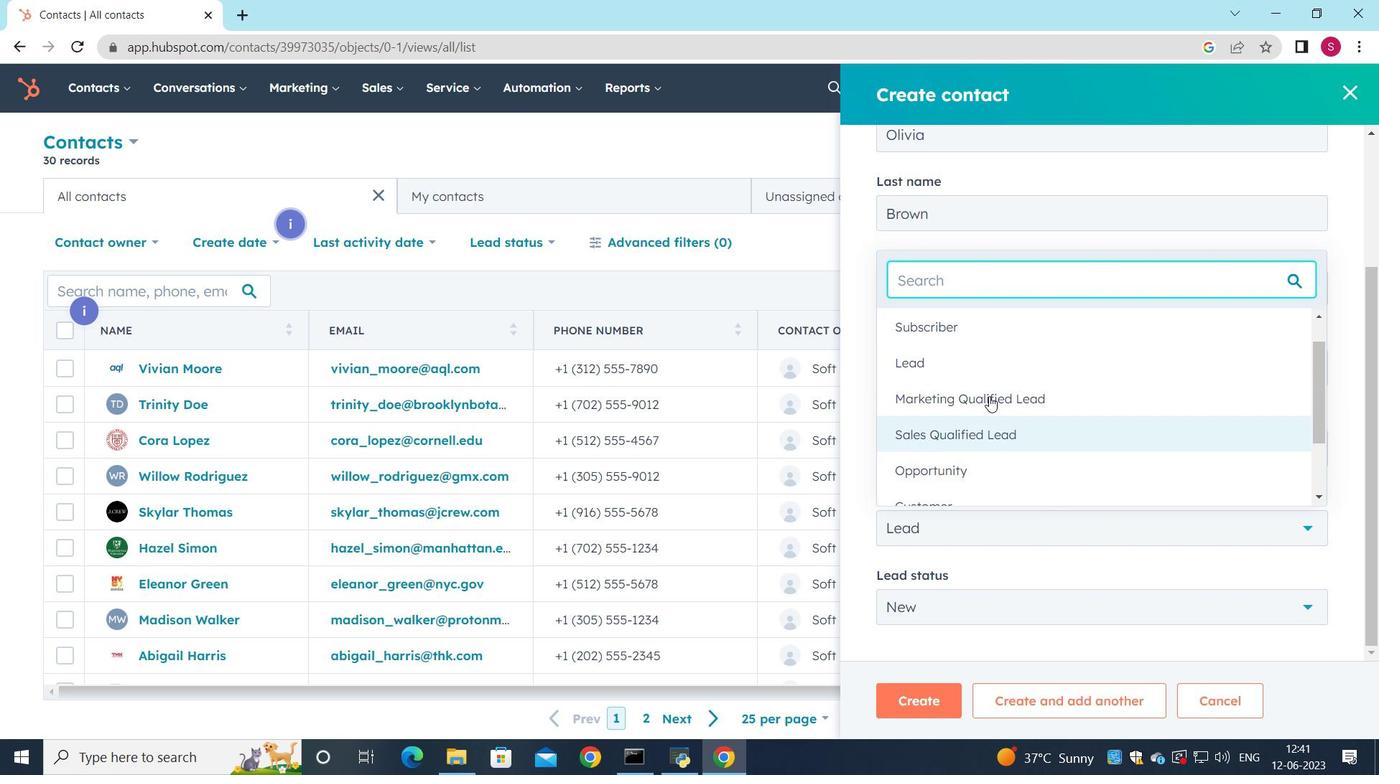 
Action: Mouse pressed left at (979, 361)
Screenshot: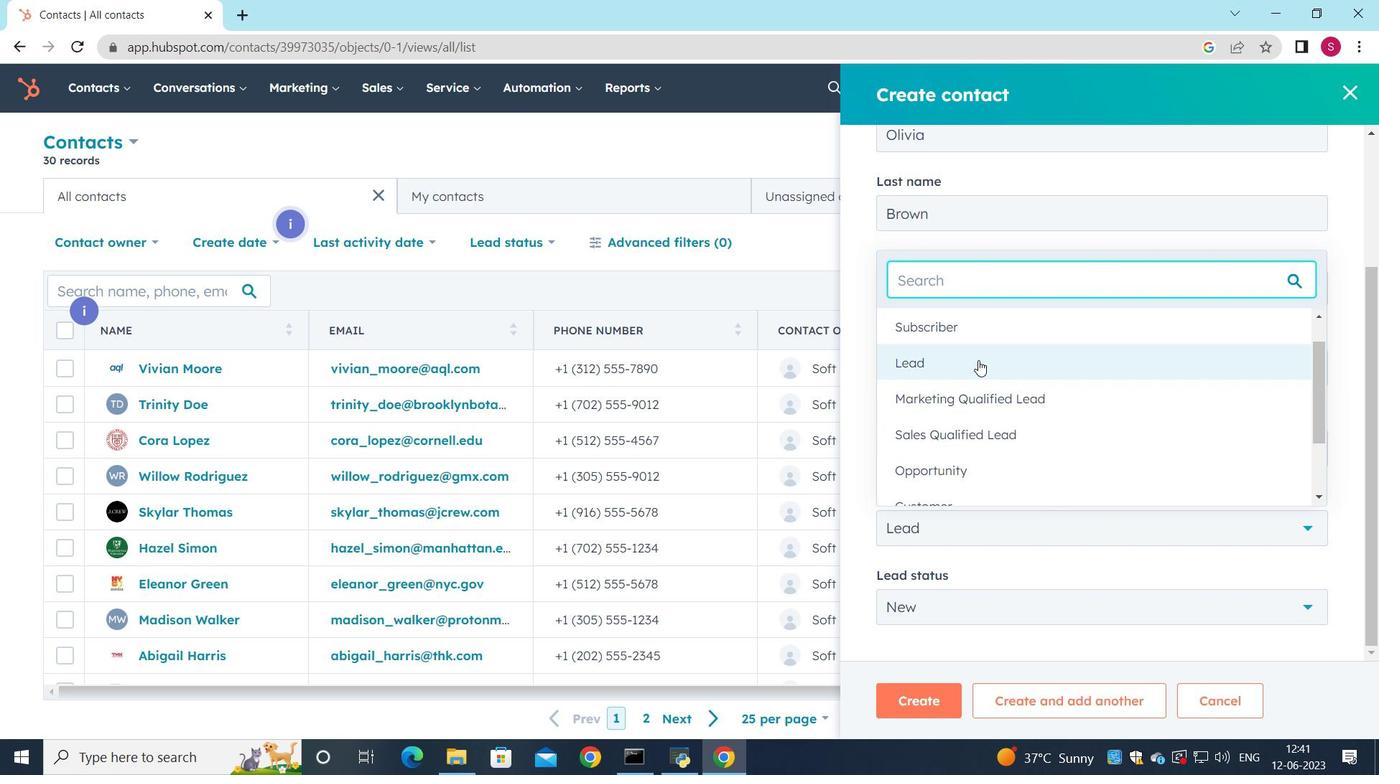 
Action: Mouse moved to (926, 698)
Screenshot: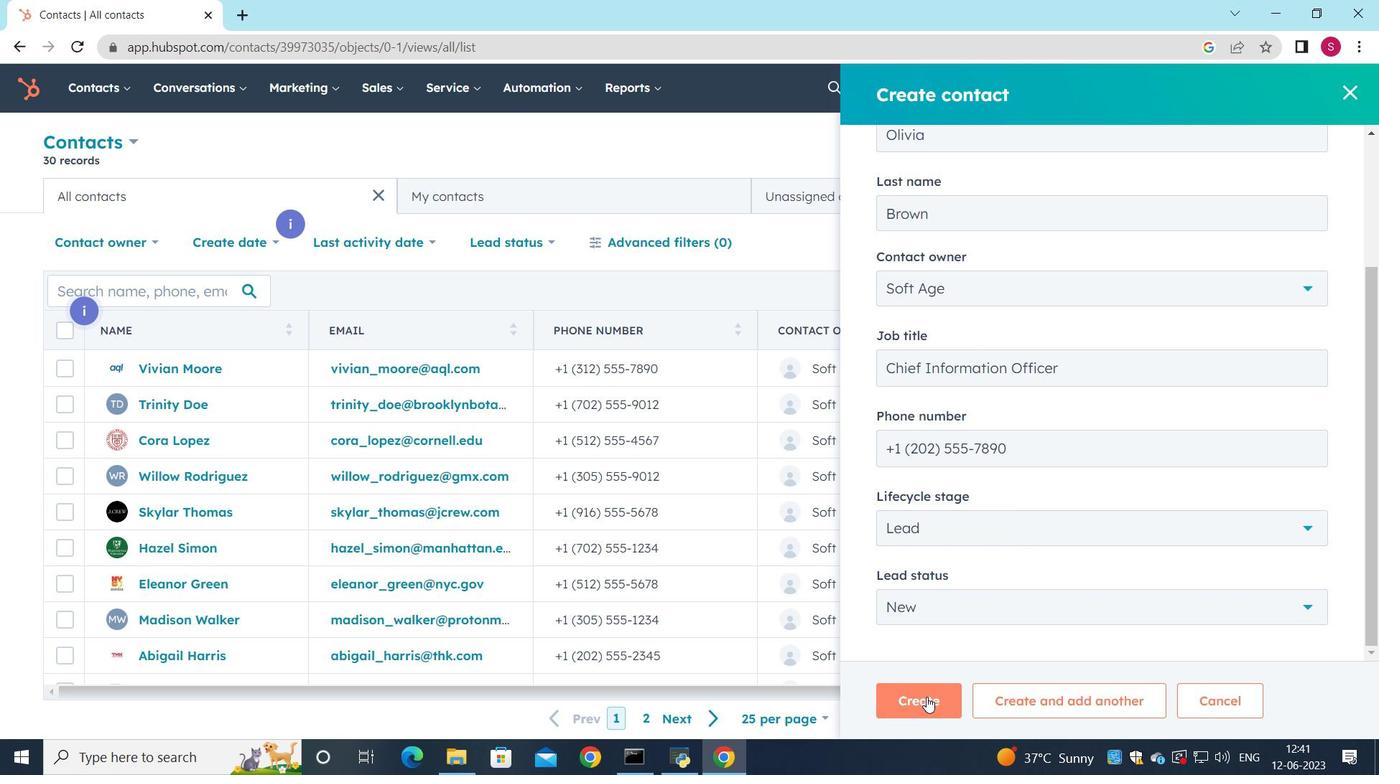 
Action: Mouse pressed left at (926, 698)
Screenshot: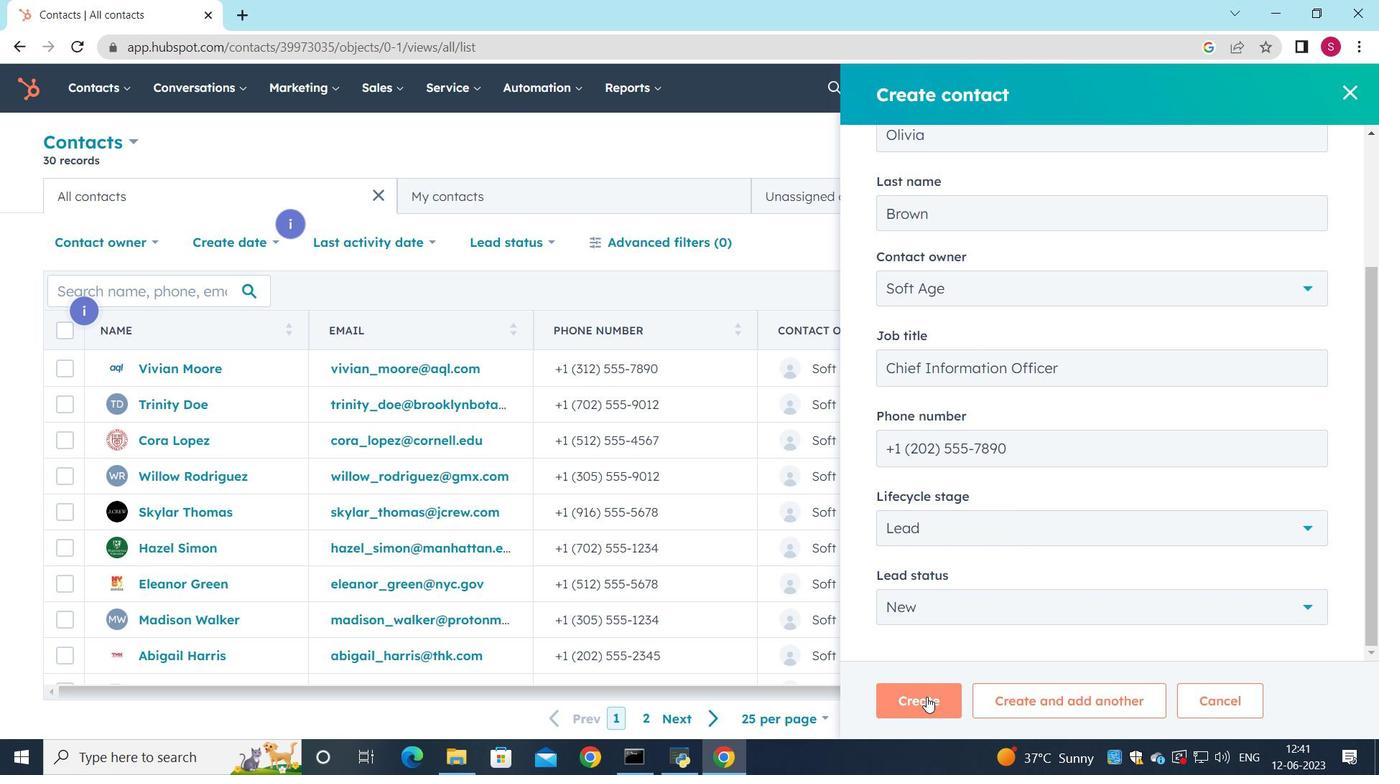 
Action: Mouse moved to (726, 492)
Screenshot: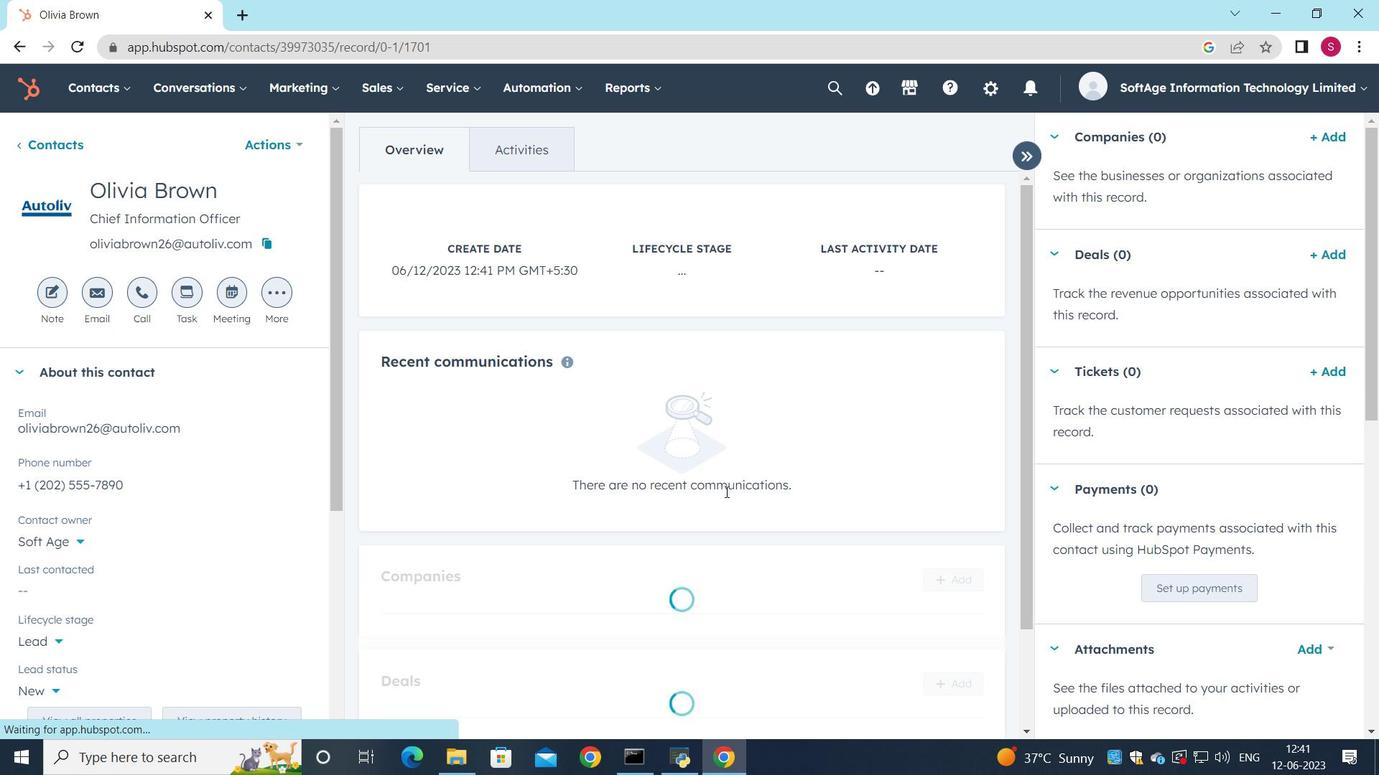 
Action: Mouse scrolled (726, 491) with delta (0, 0)
Screenshot: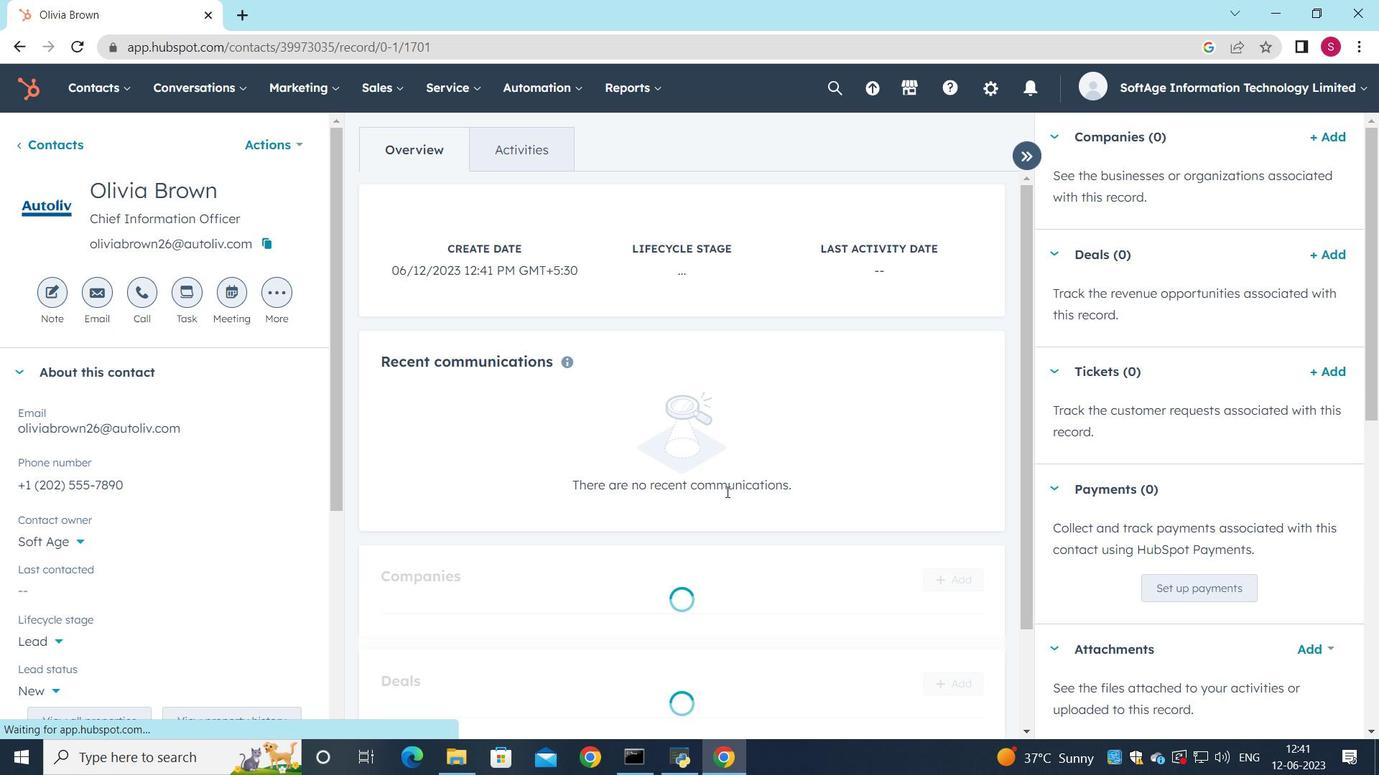 
Action: Mouse scrolled (726, 491) with delta (0, 0)
Screenshot: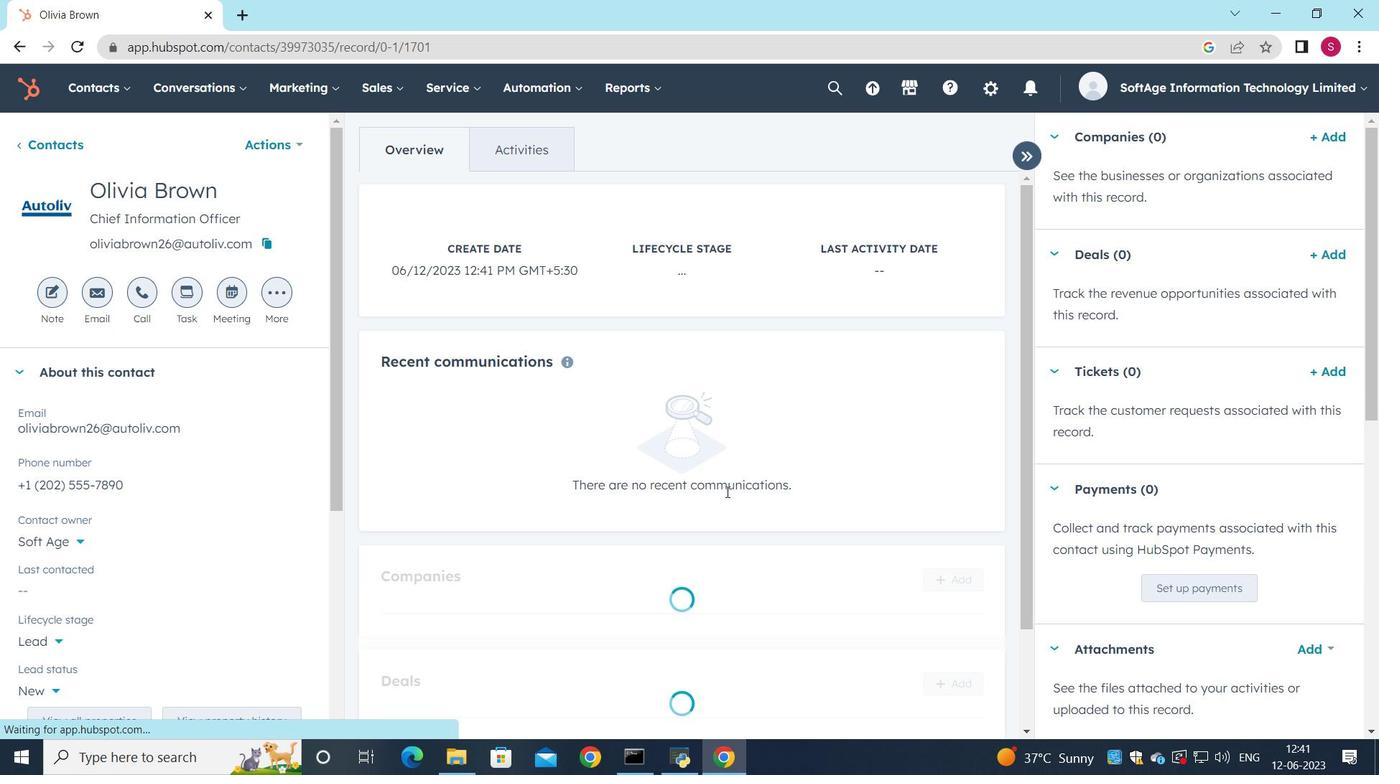 
Action: Mouse moved to (958, 405)
Screenshot: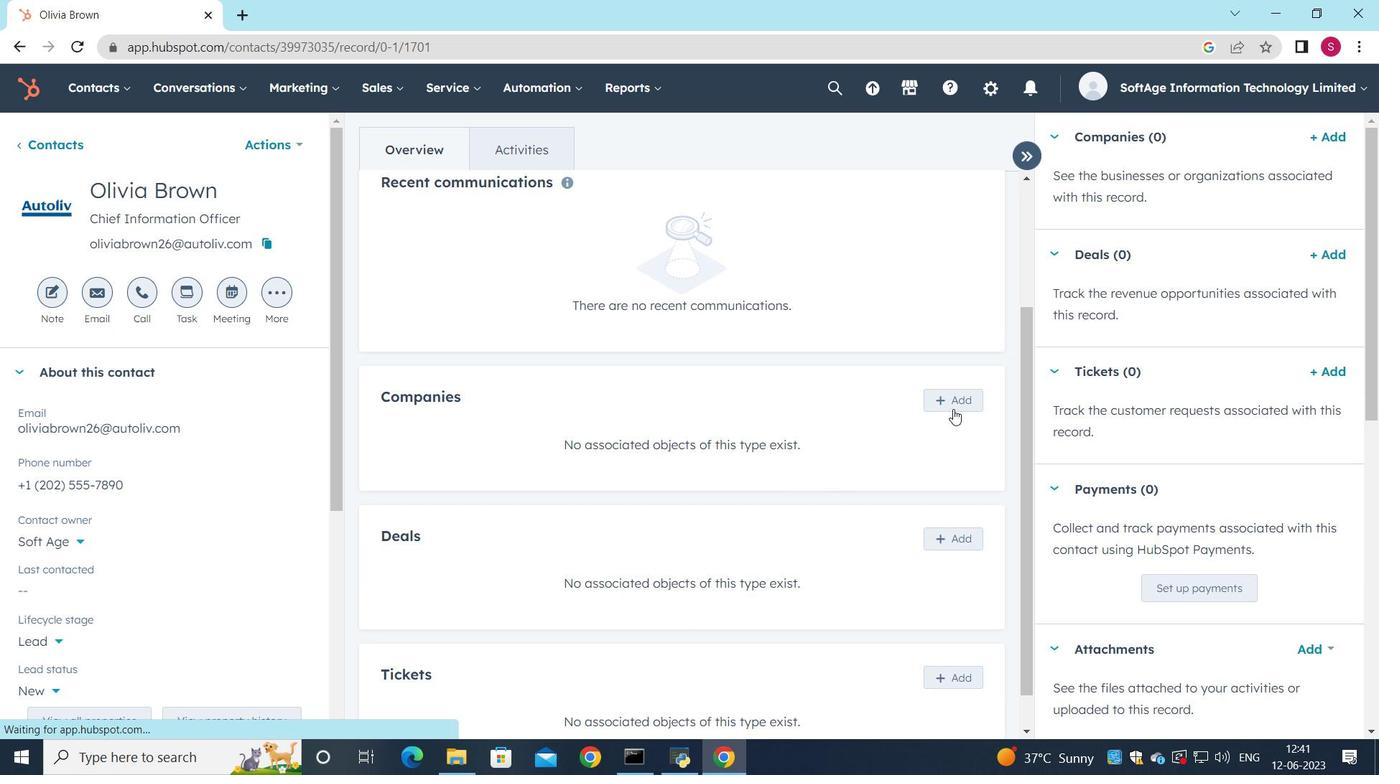 
Action: Mouse pressed left at (958, 405)
Screenshot: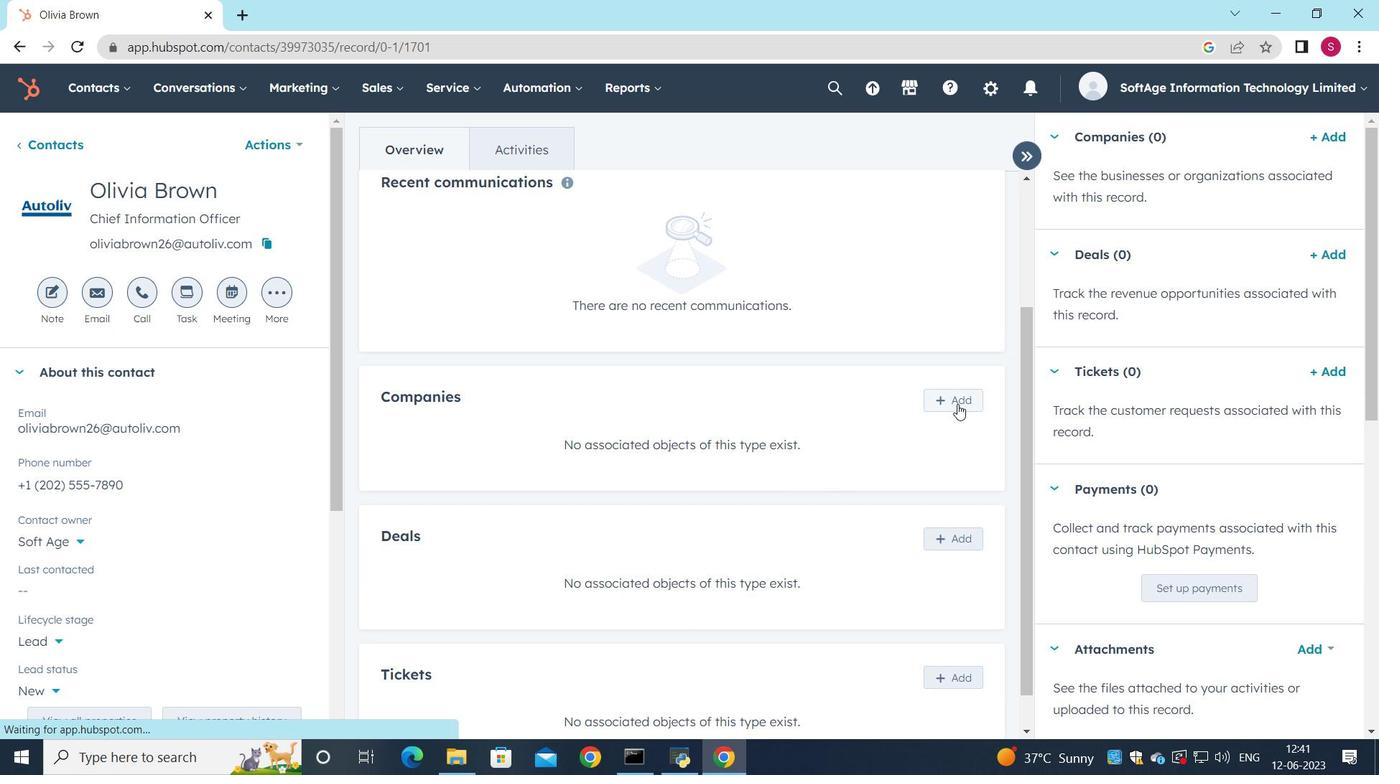
Action: Mouse moved to (976, 184)
Screenshot: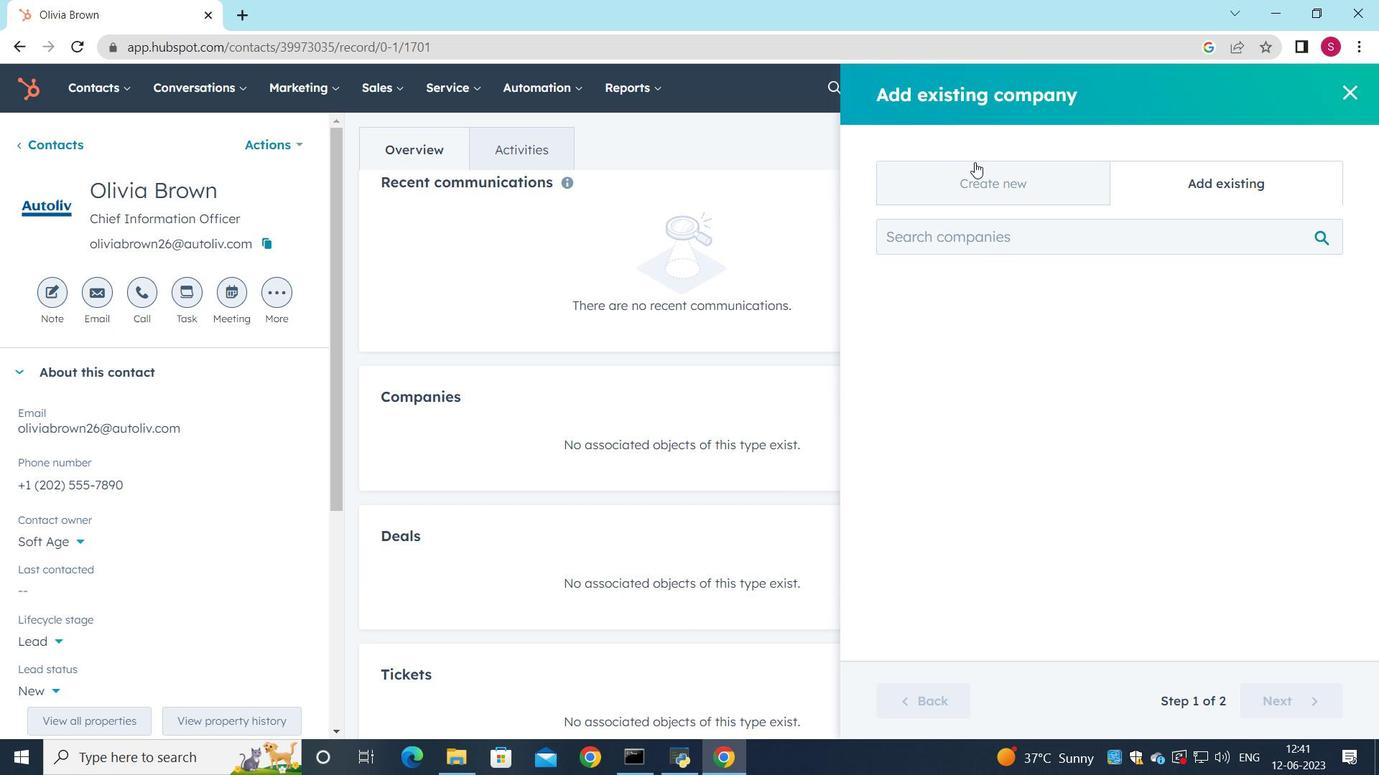 
Action: Mouse pressed left at (976, 184)
Screenshot: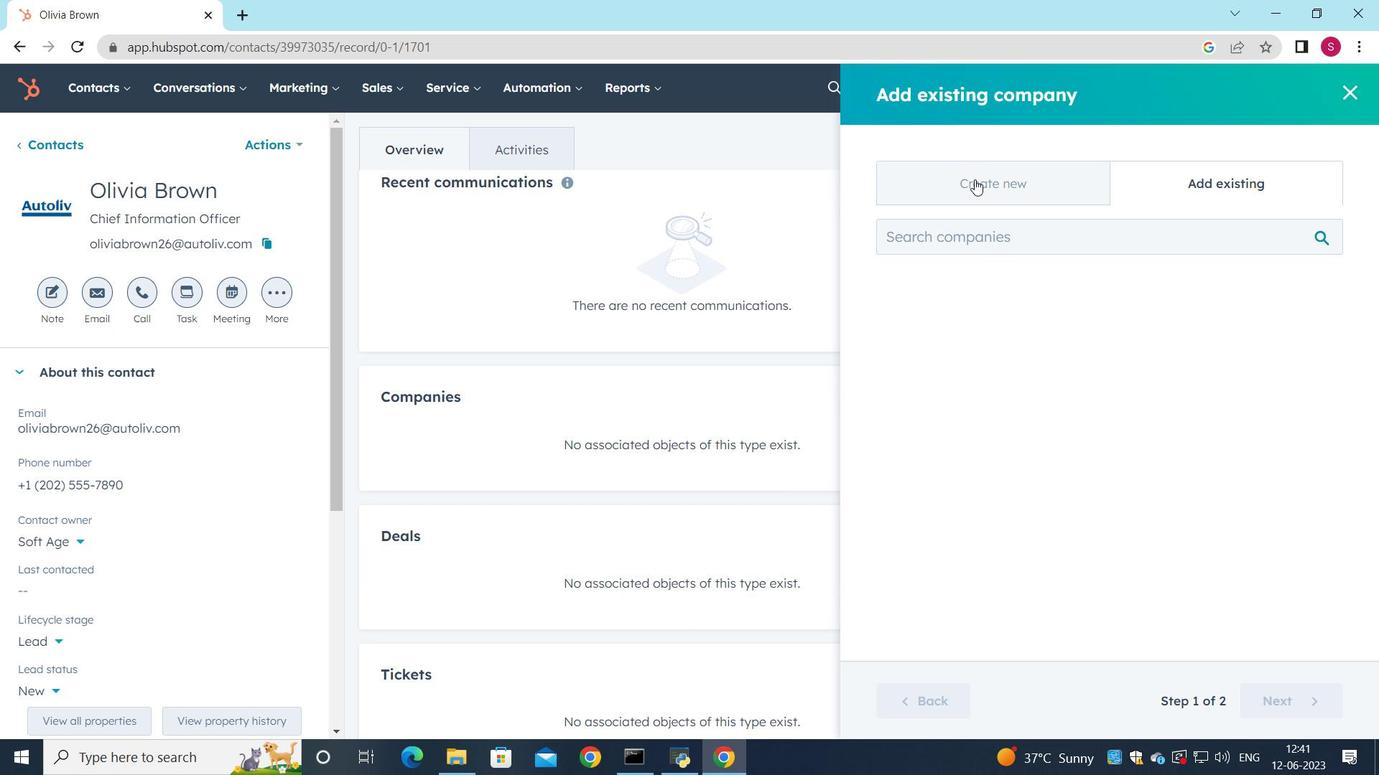 
Action: Mouse moved to (1000, 298)
Screenshot: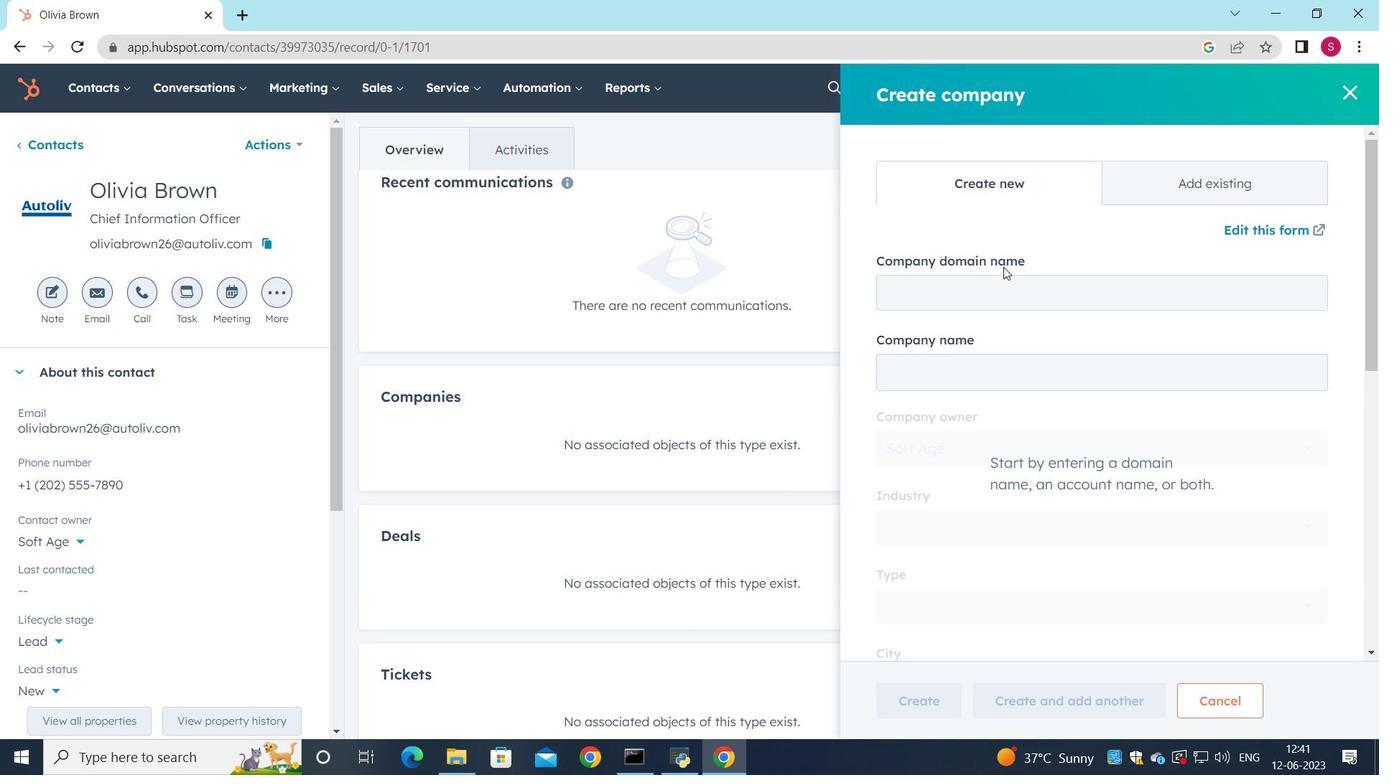 
Action: Mouse pressed left at (1000, 298)
Screenshot: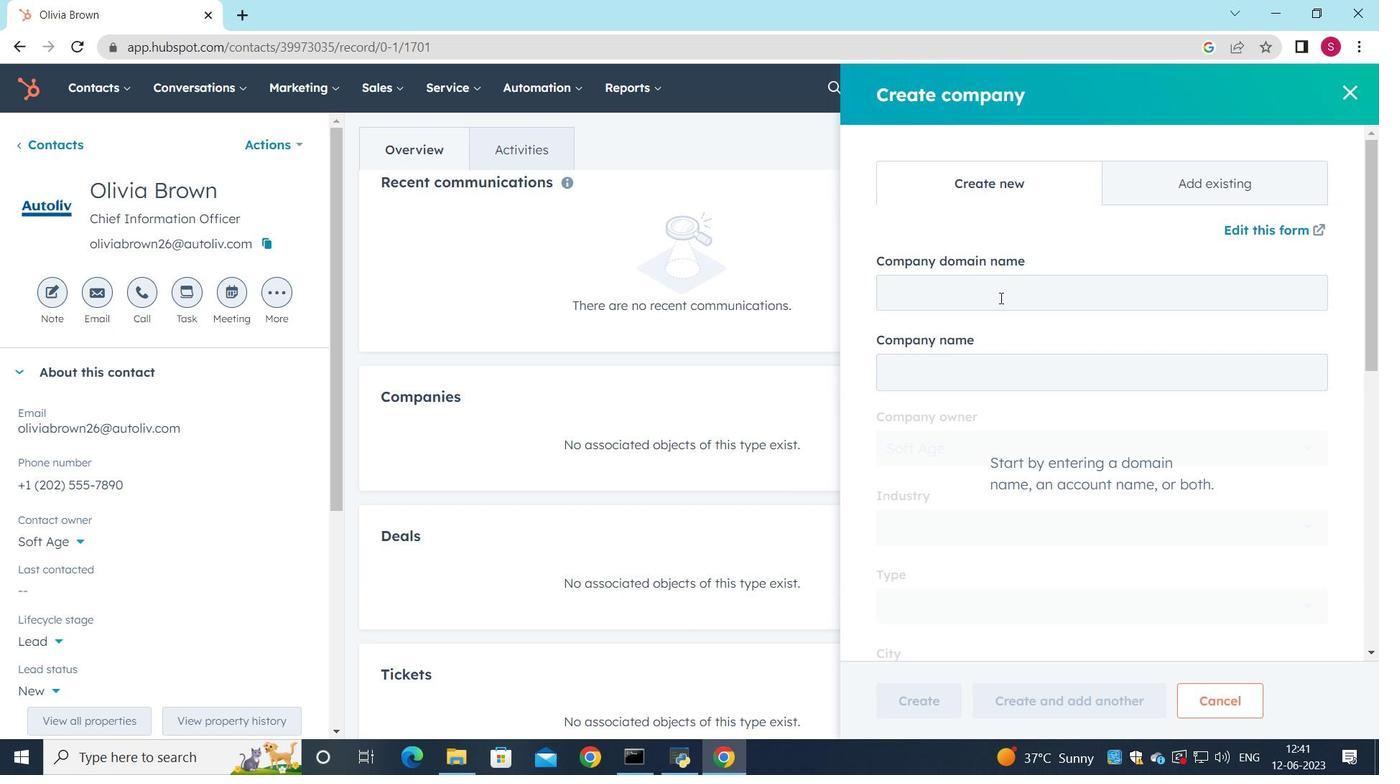 
Action: Key pressed amny.com
Screenshot: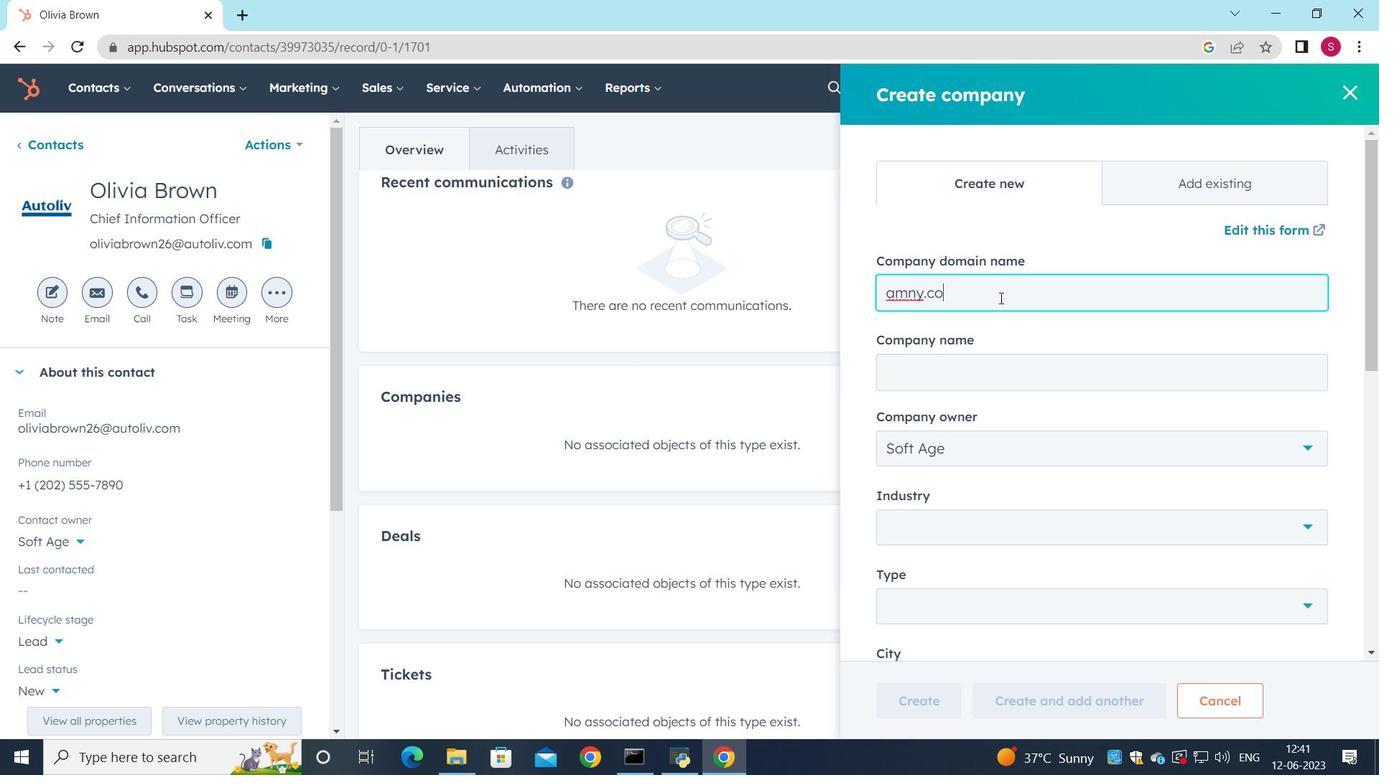 
Action: Mouse moved to (997, 305)
Screenshot: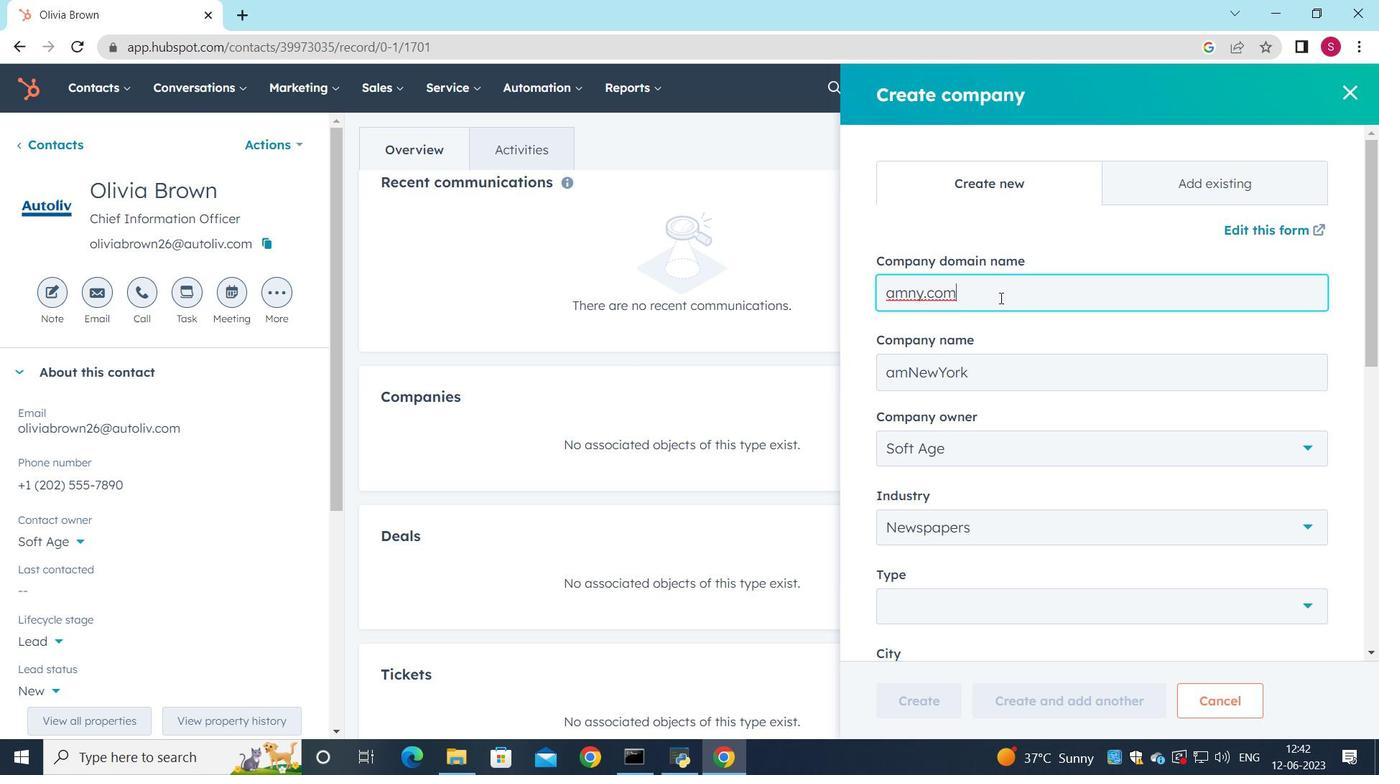
Action: Mouse scrolled (997, 304) with delta (0, 0)
Screenshot: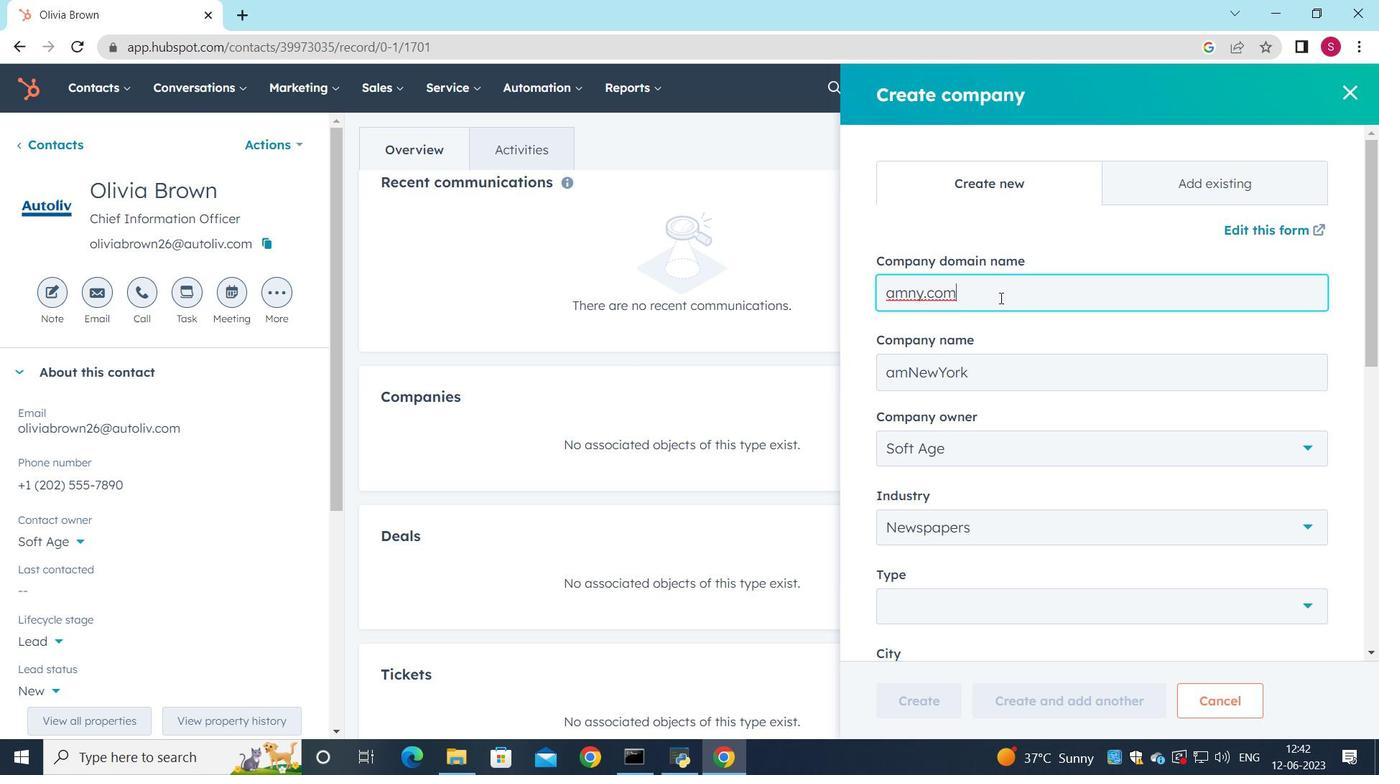 
Action: Mouse moved to (992, 341)
Screenshot: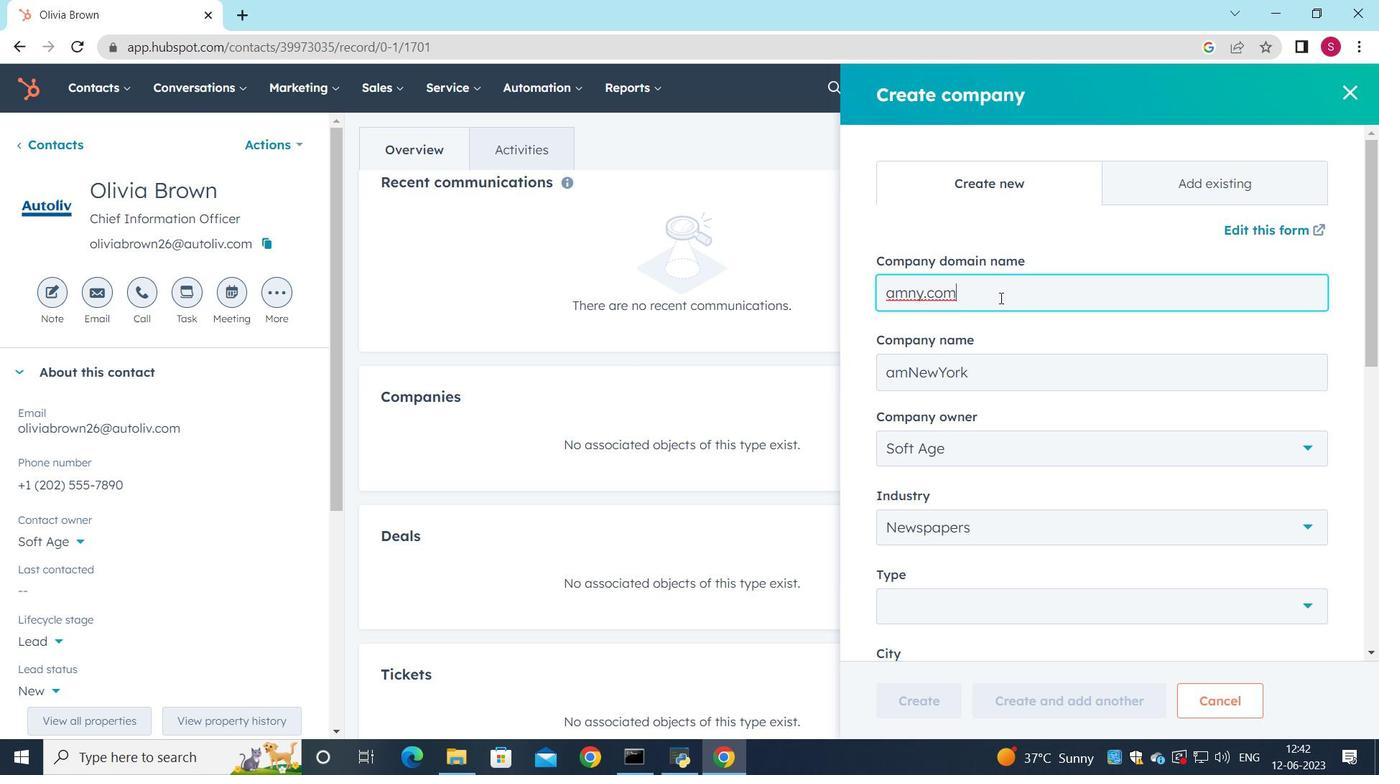 
Action: Mouse scrolled (992, 341) with delta (0, 0)
Screenshot: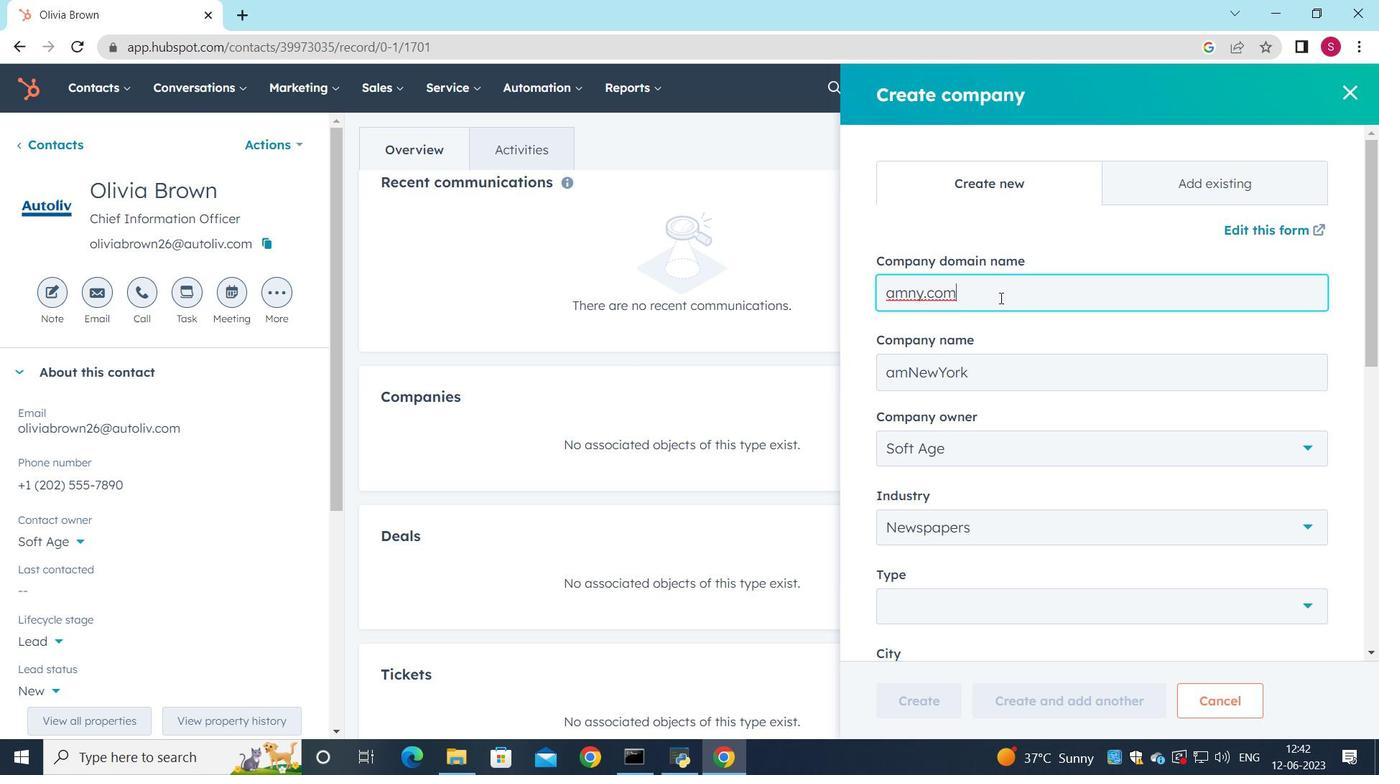 
Action: Mouse moved to (1190, 435)
Screenshot: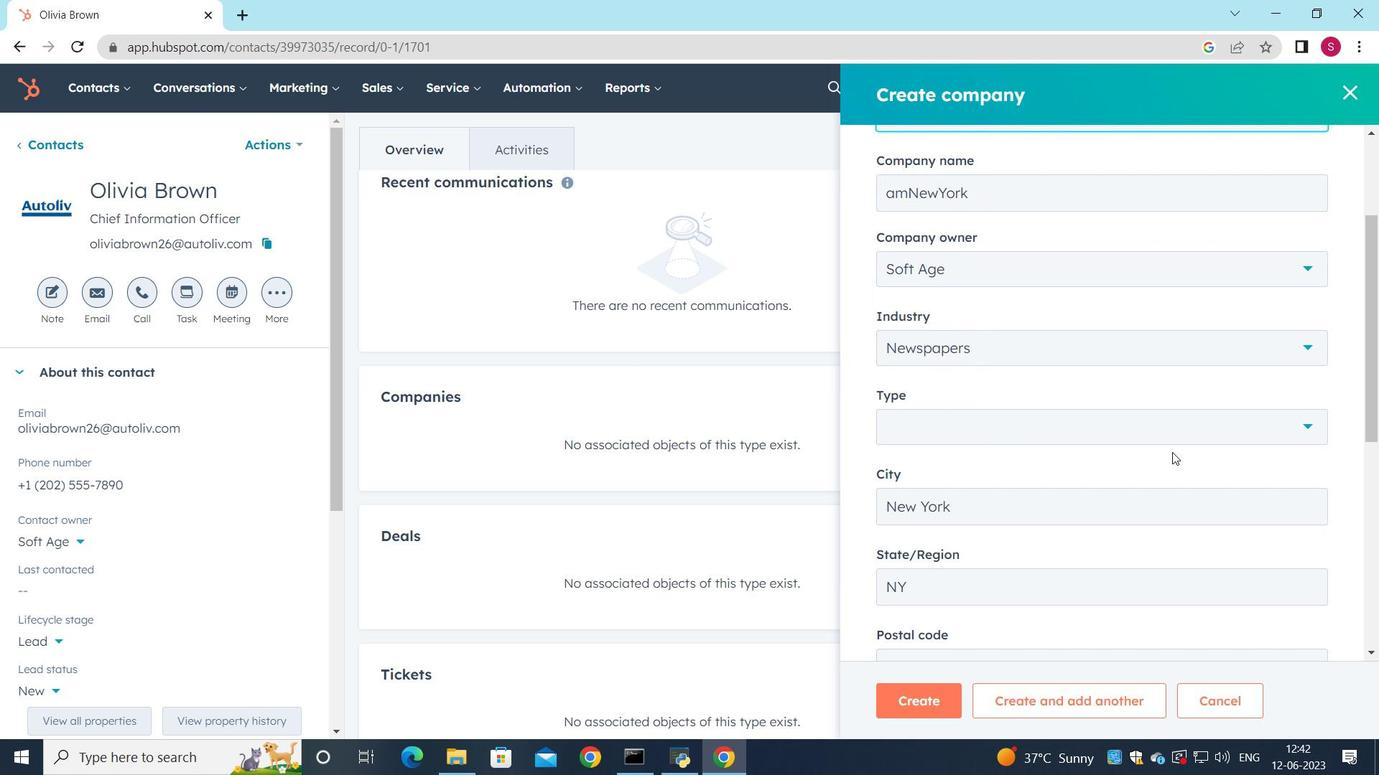 
Action: Mouse pressed left at (1190, 435)
Screenshot: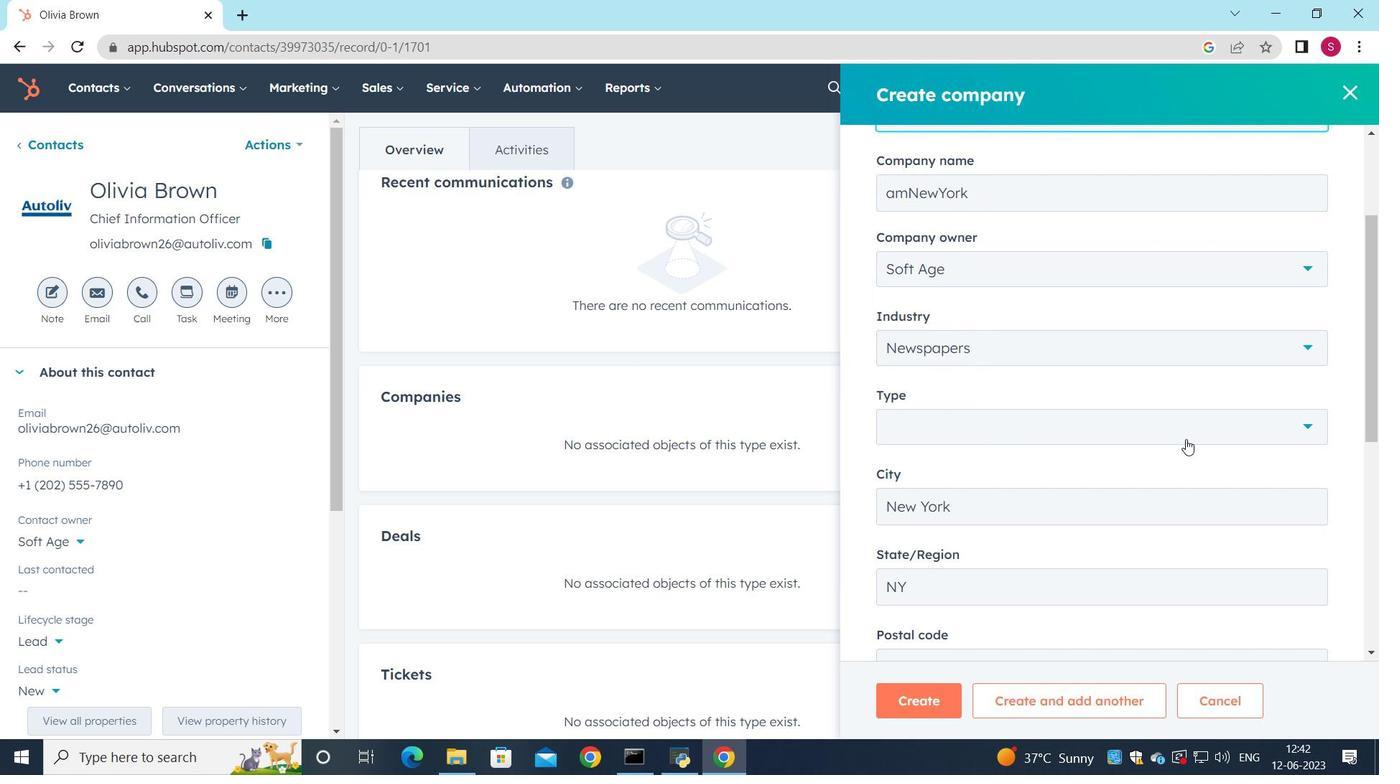 
Action: Mouse moved to (1052, 505)
Screenshot: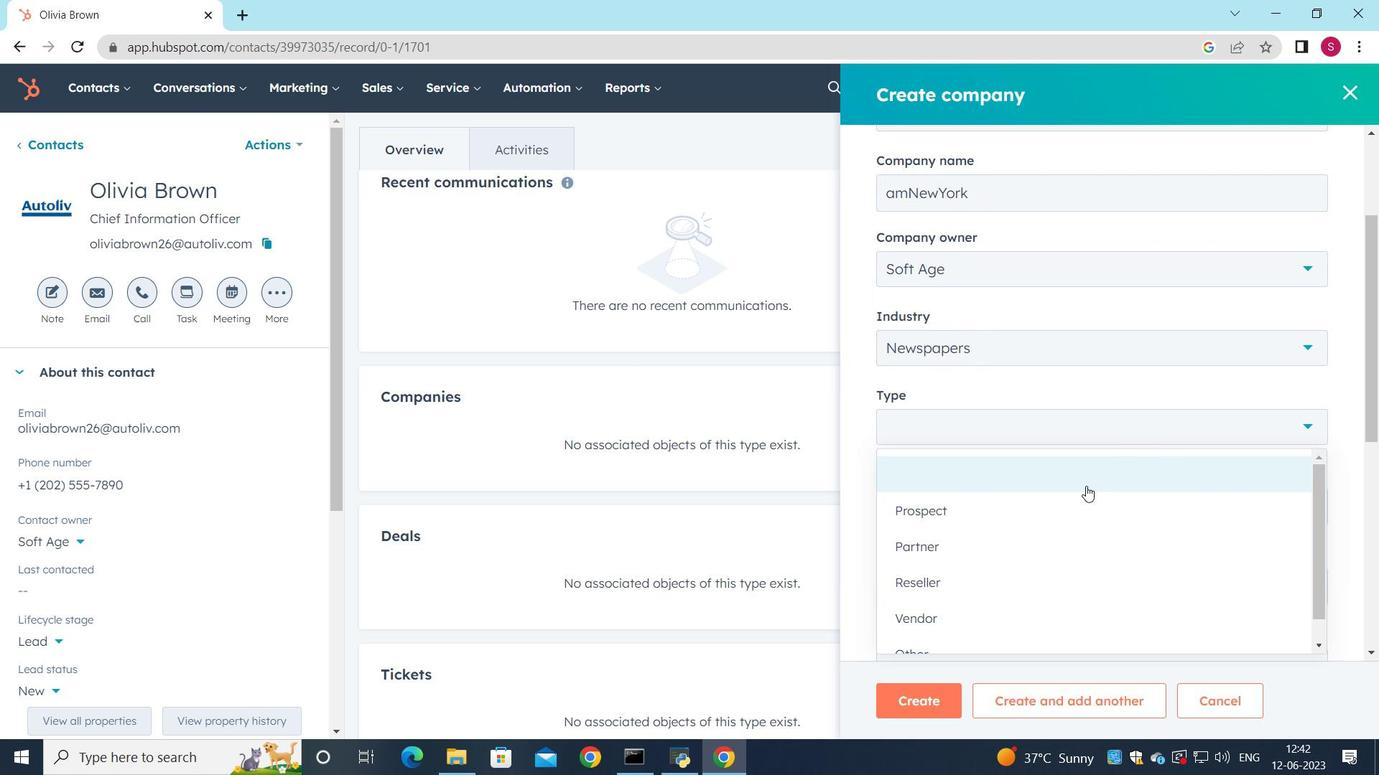 
Action: Mouse pressed left at (1052, 505)
Screenshot: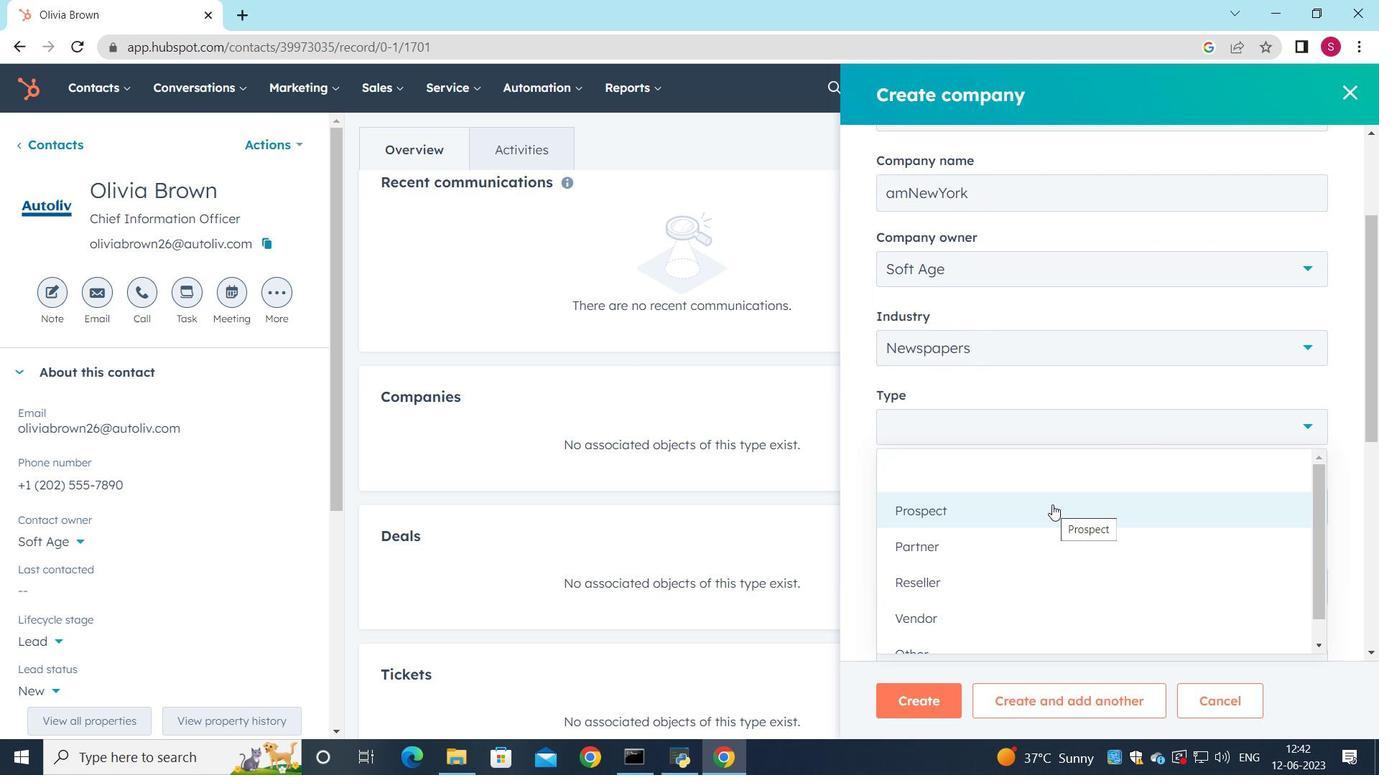 
Action: Mouse moved to (1066, 626)
Screenshot: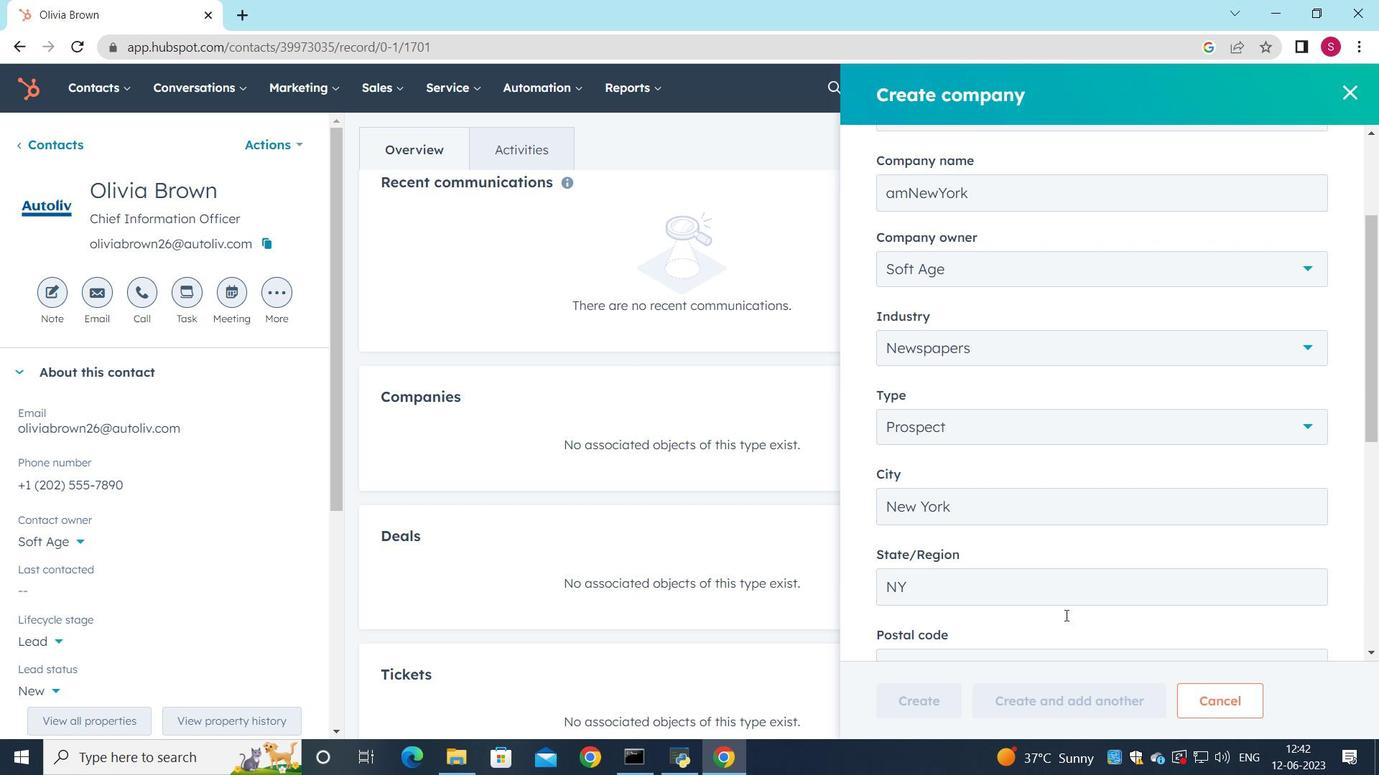 
Action: Mouse scrolled (1066, 625) with delta (0, 0)
Screenshot: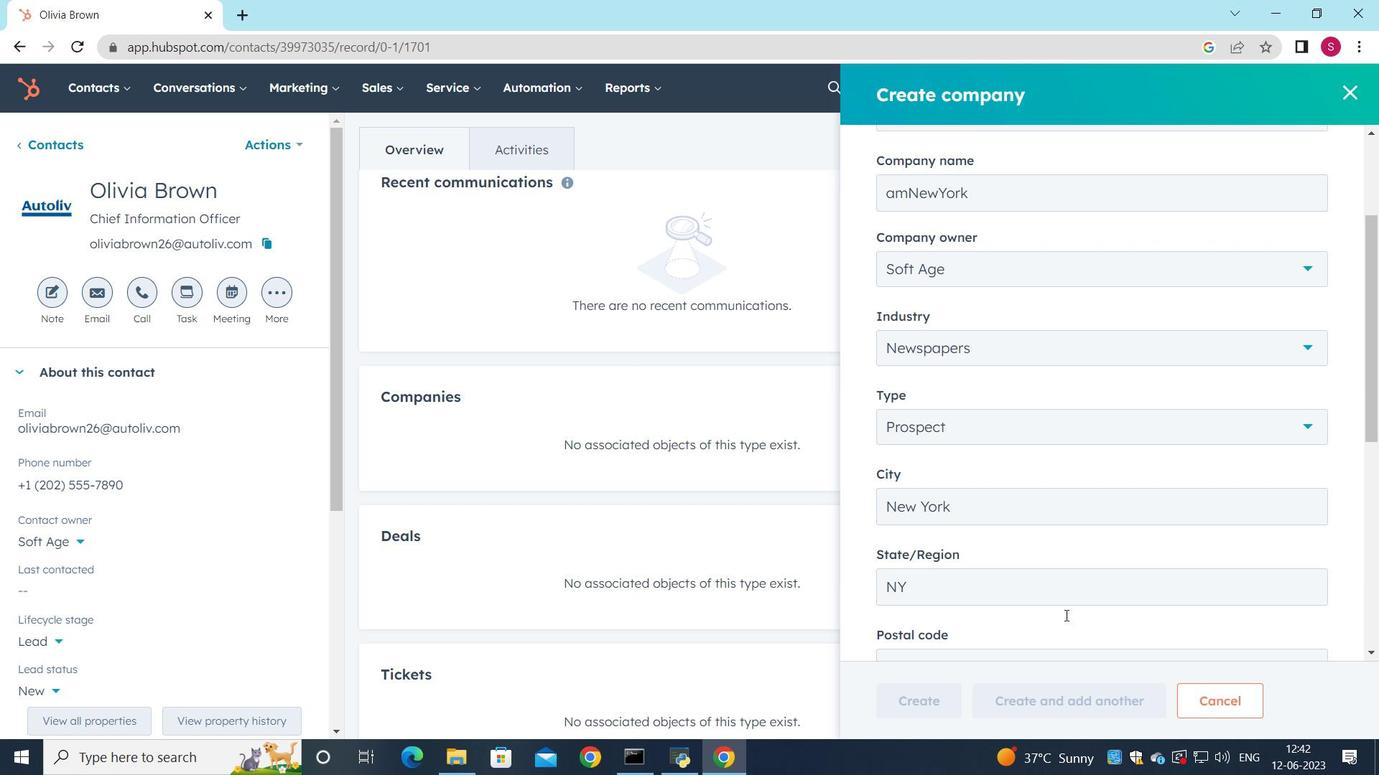 
Action: Mouse moved to (1066, 628)
Screenshot: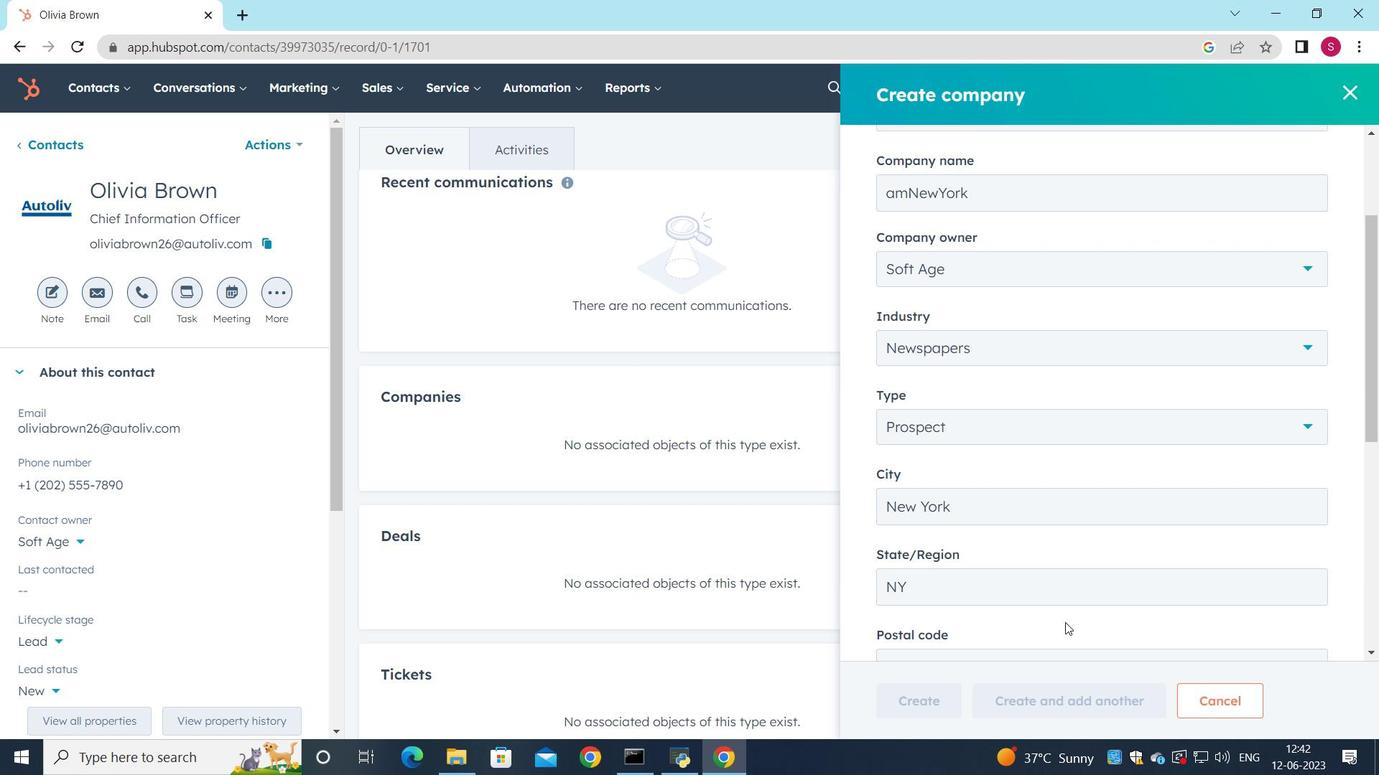 
Action: Mouse scrolled (1066, 627) with delta (0, 0)
Screenshot: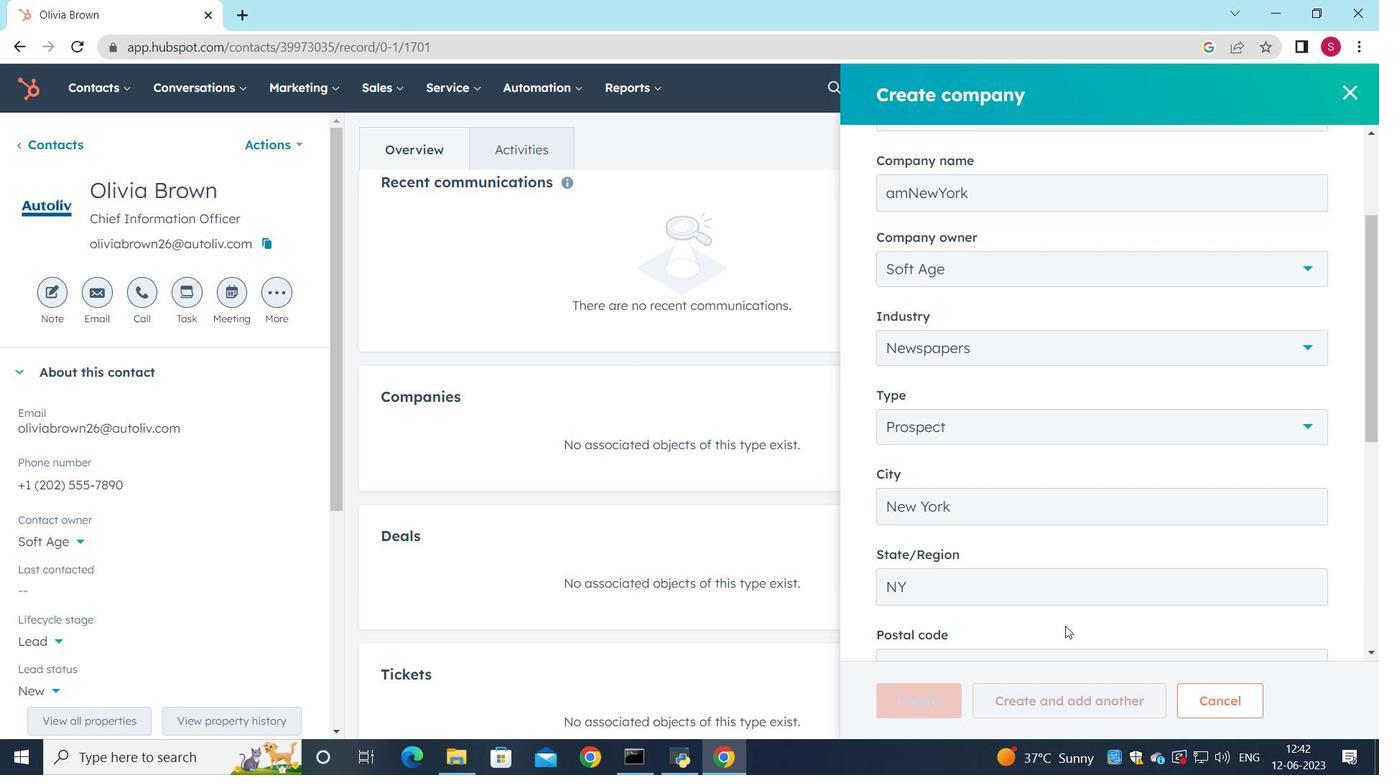 
Action: Mouse moved to (928, 695)
Screenshot: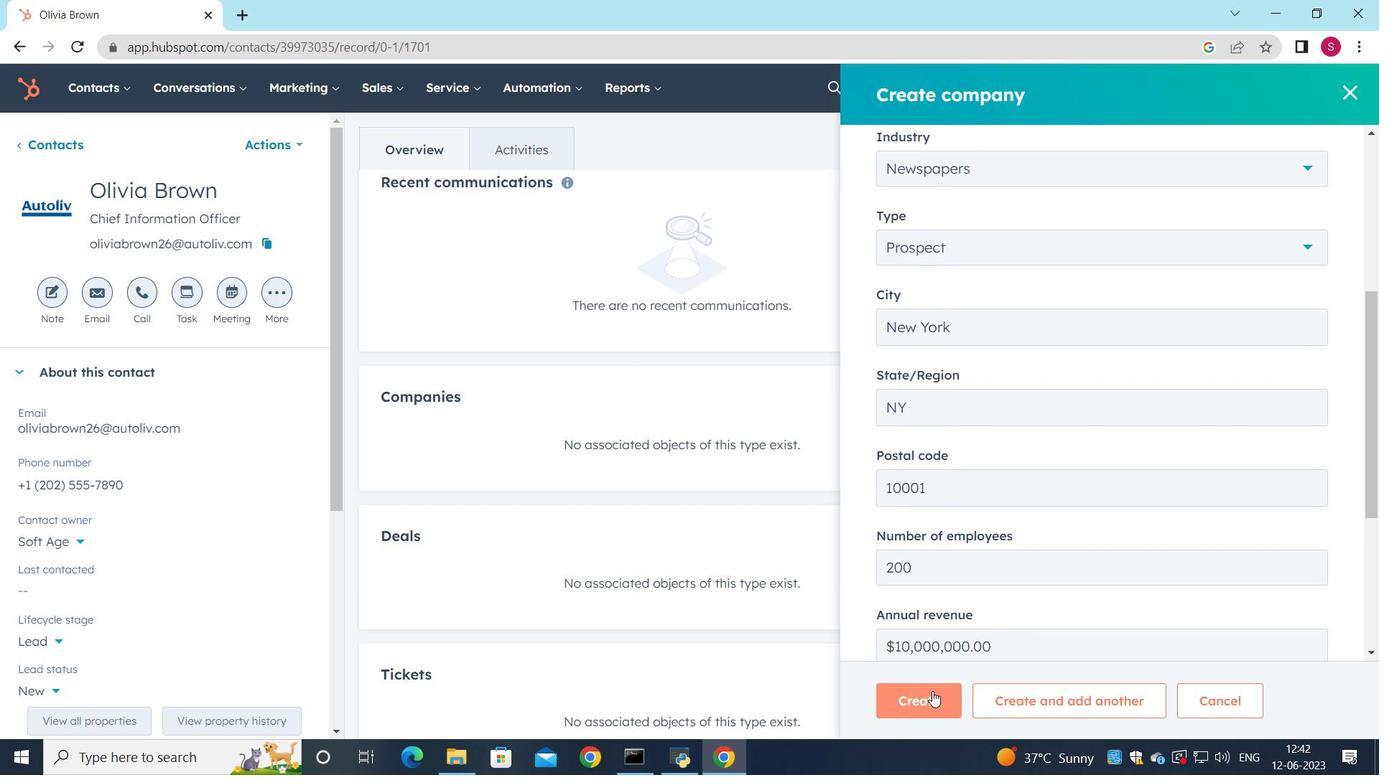 
Action: Mouse pressed left at (928, 695)
Screenshot: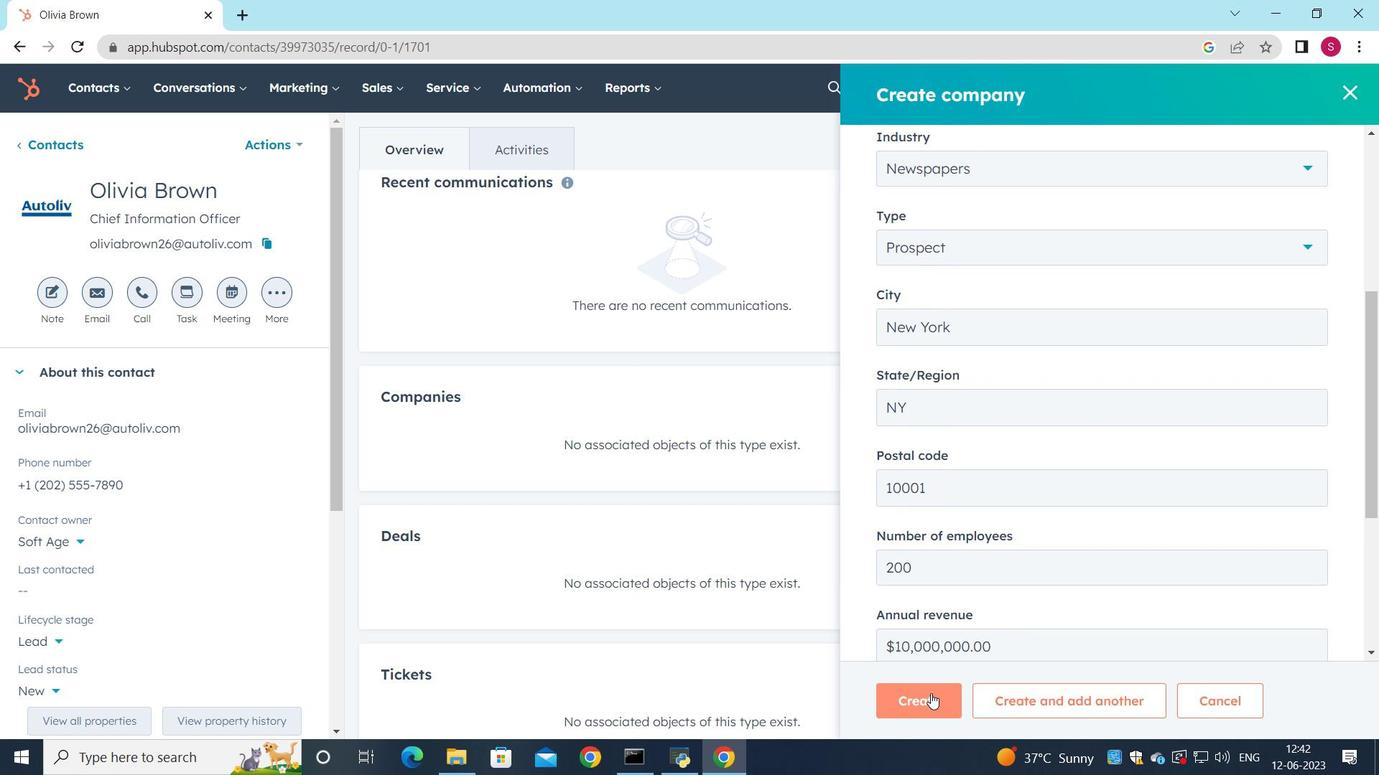 
Action: Mouse moved to (799, 535)
Screenshot: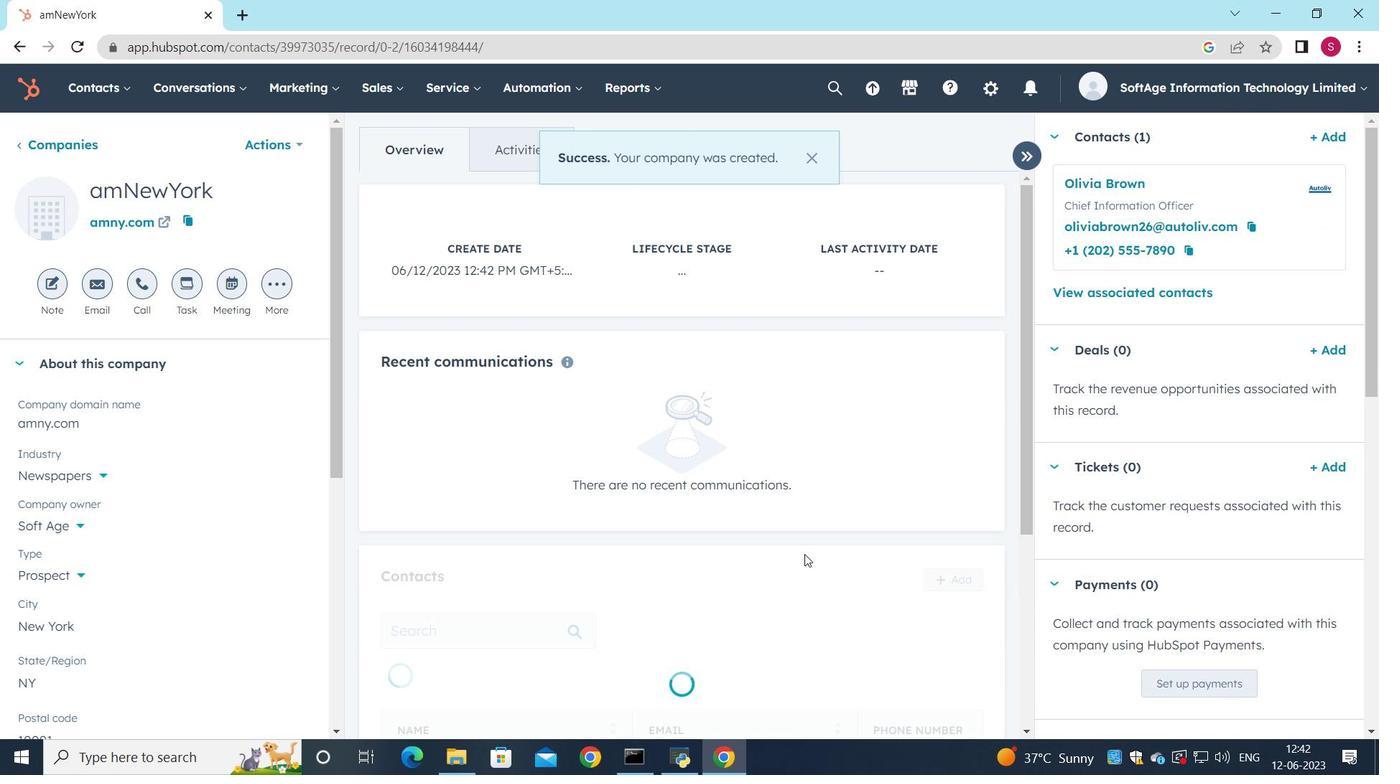 
Action: Mouse scrolled (799, 535) with delta (0, 0)
Screenshot: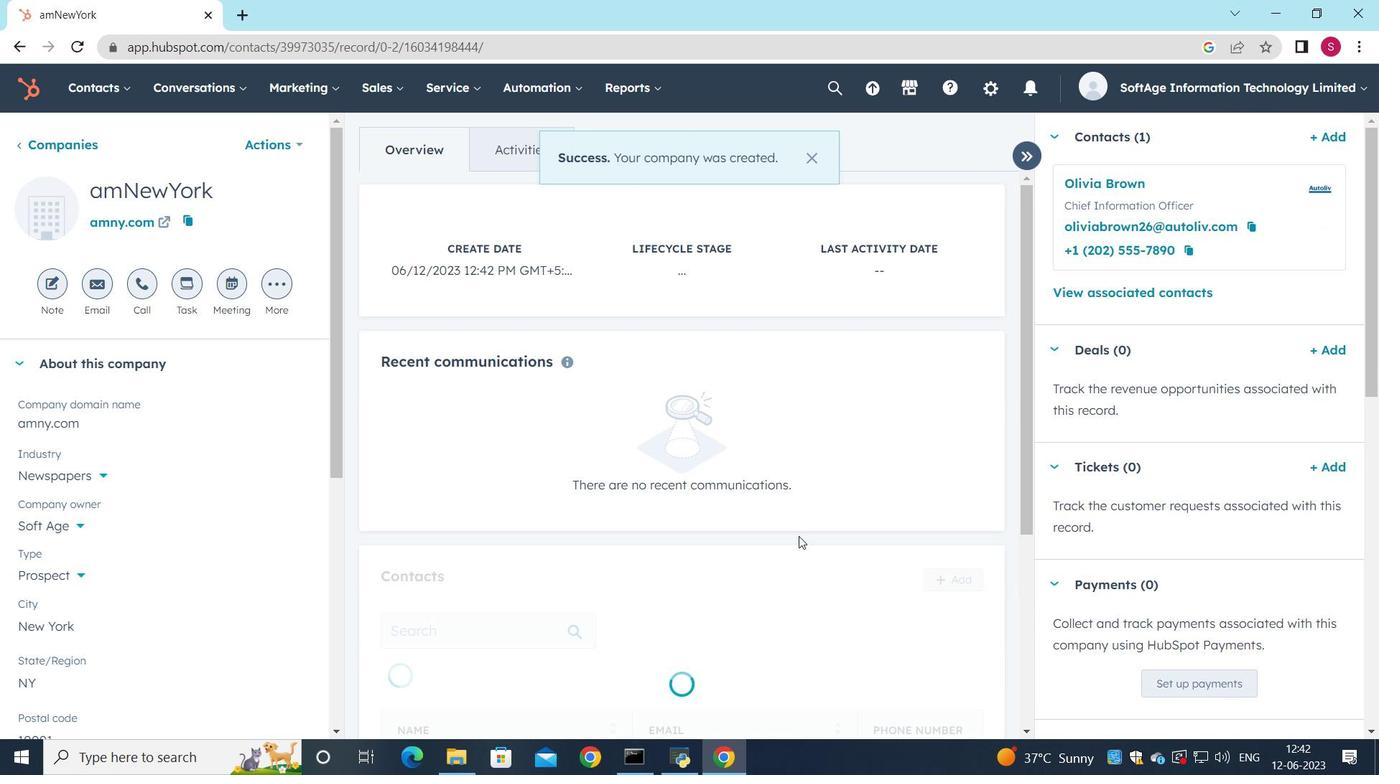 
Action: Mouse scrolled (799, 535) with delta (0, 0)
Screenshot: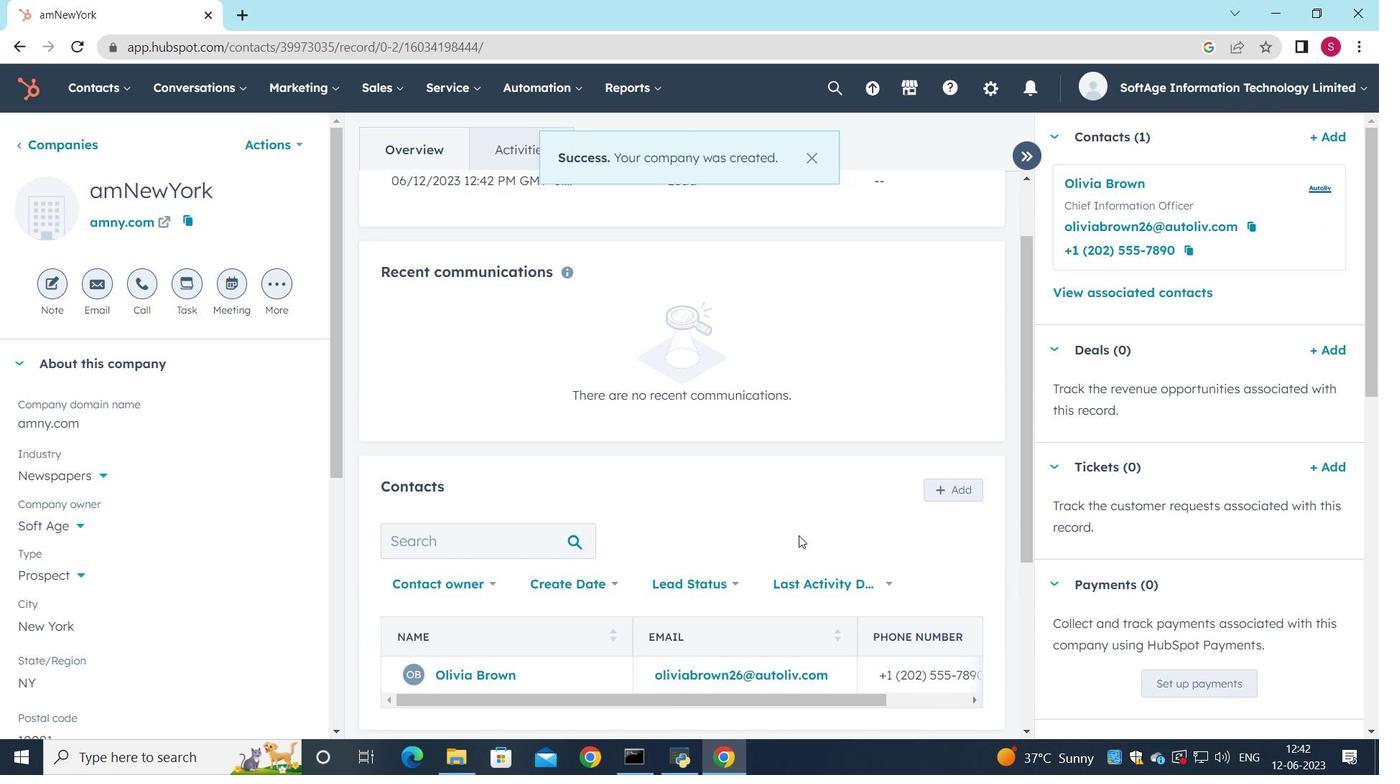 
Action: Mouse scrolled (799, 535) with delta (0, 0)
Screenshot: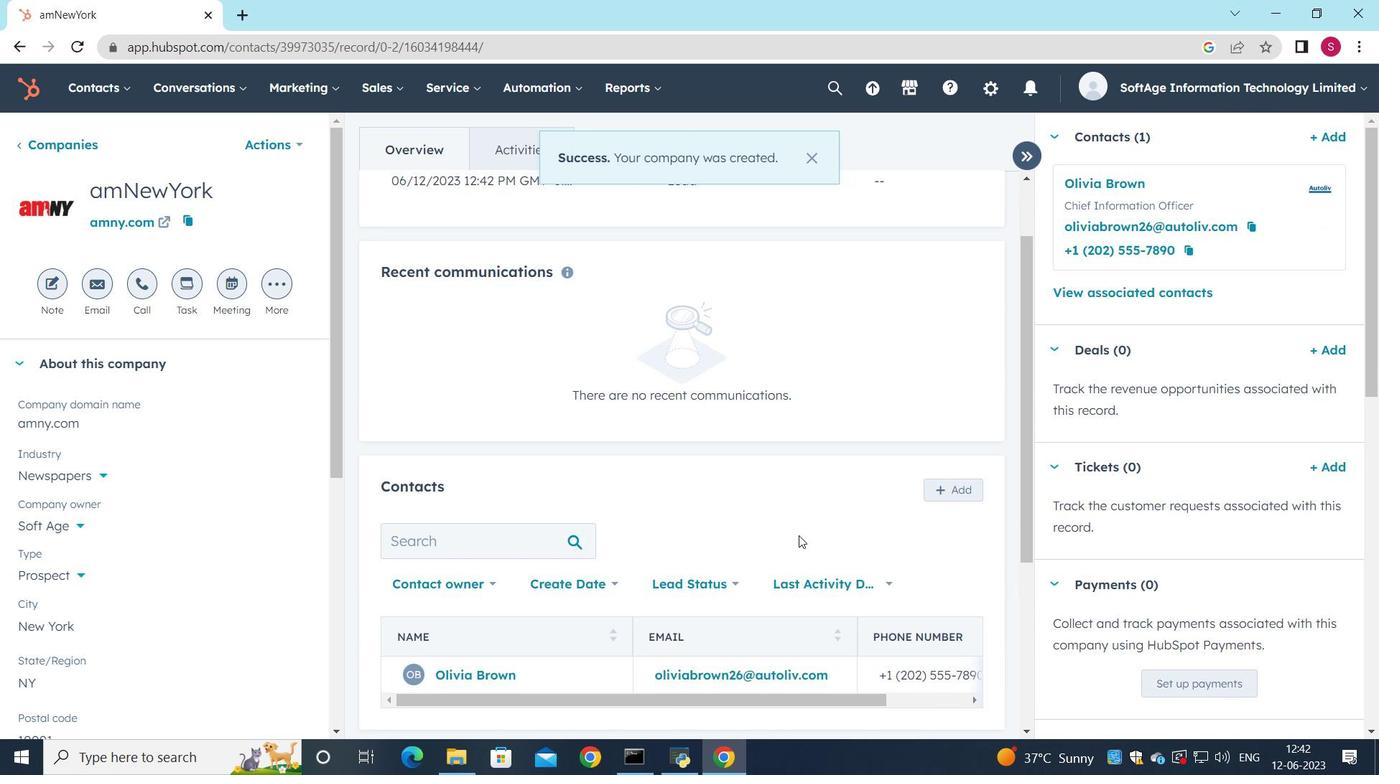 
